 Task: Create a tabbed navigation interface with HTML, CSS, and JavaScript.
Action: Mouse moved to (285, 147)
Screenshot: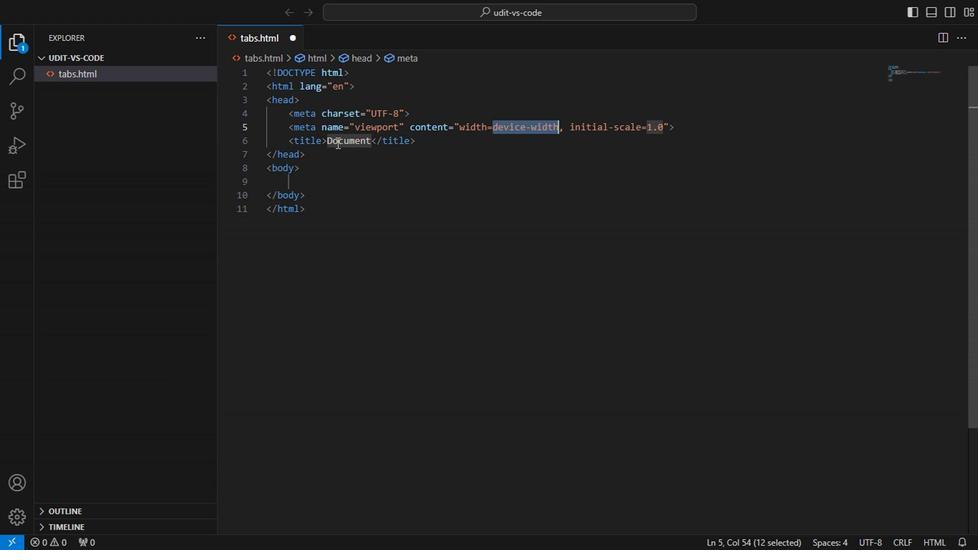 
Action: Mouse pressed left at (285, 147)
Screenshot: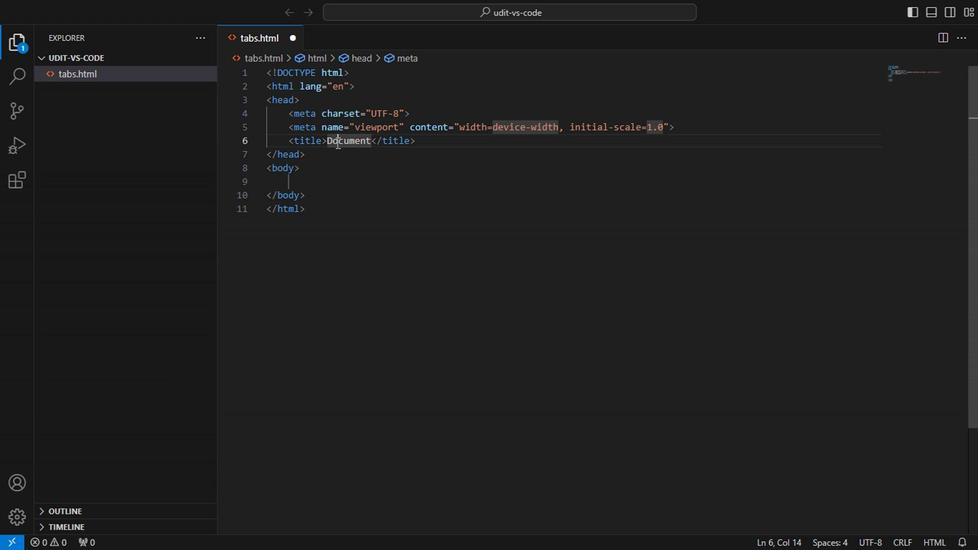 
Action: Mouse pressed left at (285, 147)
Screenshot: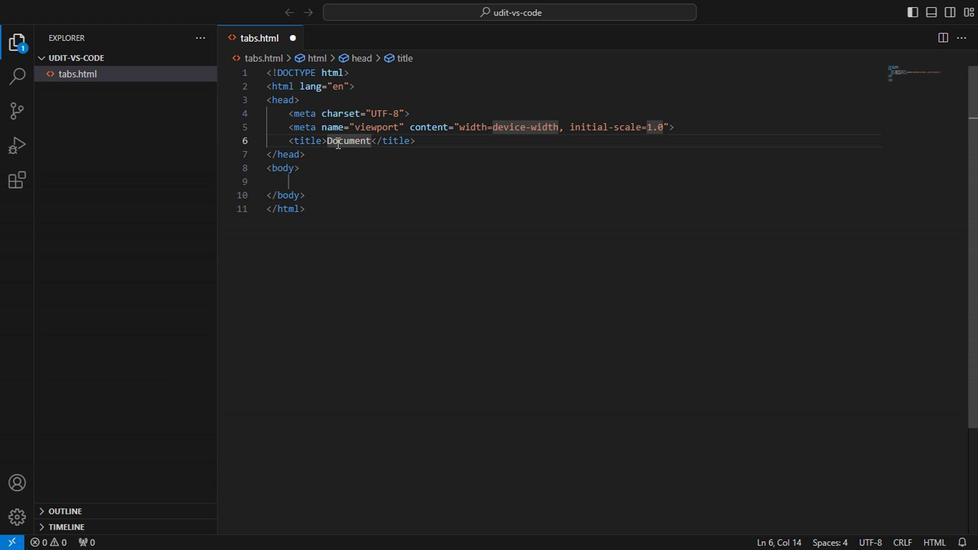 
Action: Mouse pressed left at (285, 147)
Screenshot: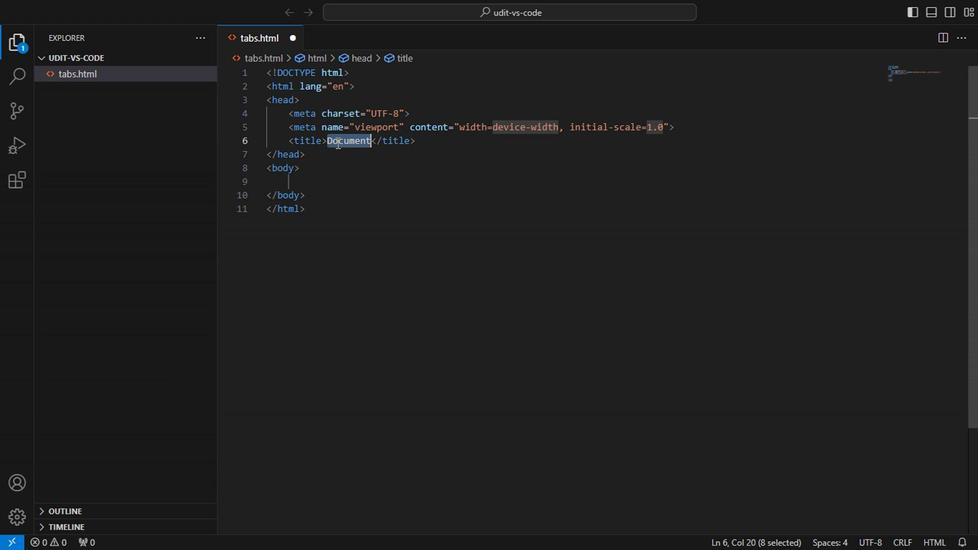 
Action: Key pressed <Key.backspace>
Screenshot: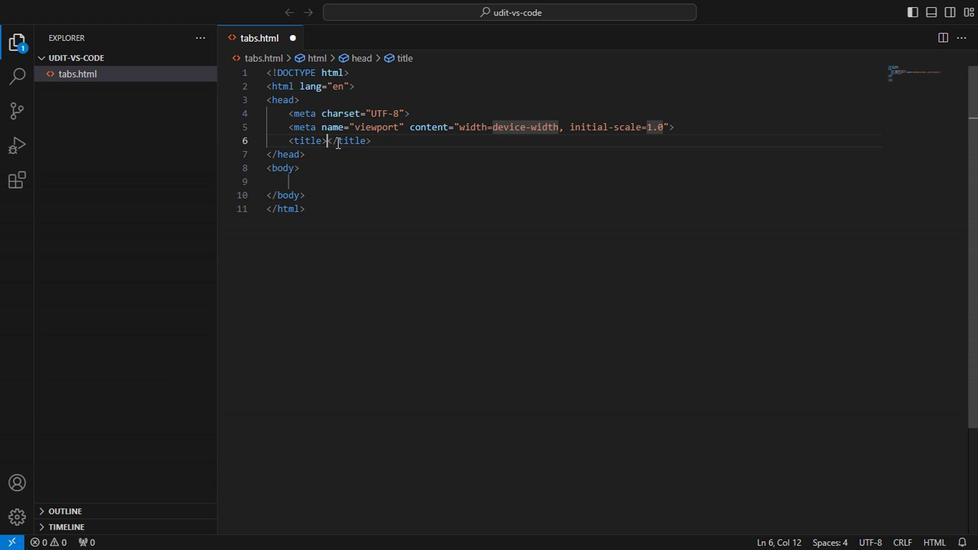 
Action: Mouse moved to (284, 138)
Screenshot: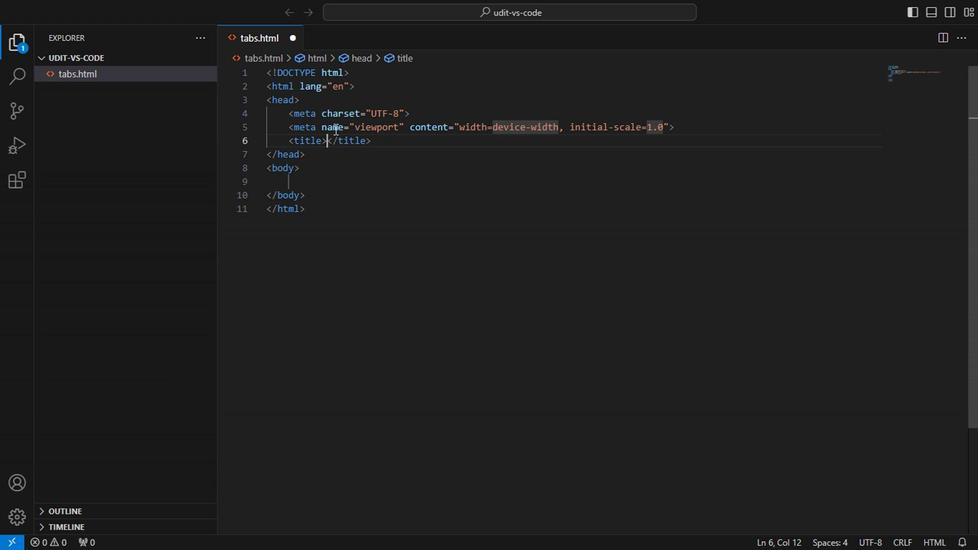 
Action: Key pressed title<Key.backspace><Key.backspace><Key.backspace><Key.backspace><Key.backspace>hello<Key.space>this<Key.space>is<Key.space>my<Key.space>first<Key.space>page<Key.space><Key.space><Key.enter>now<Key.space>start<Key.space>with<Key.space>heading<Key.space><Key.enter>of<Key.space>softwares<Key.space>which<Key.space>are<Key.space>included<Key.space>in<Key.space>testing<Key.enter>
Screenshot: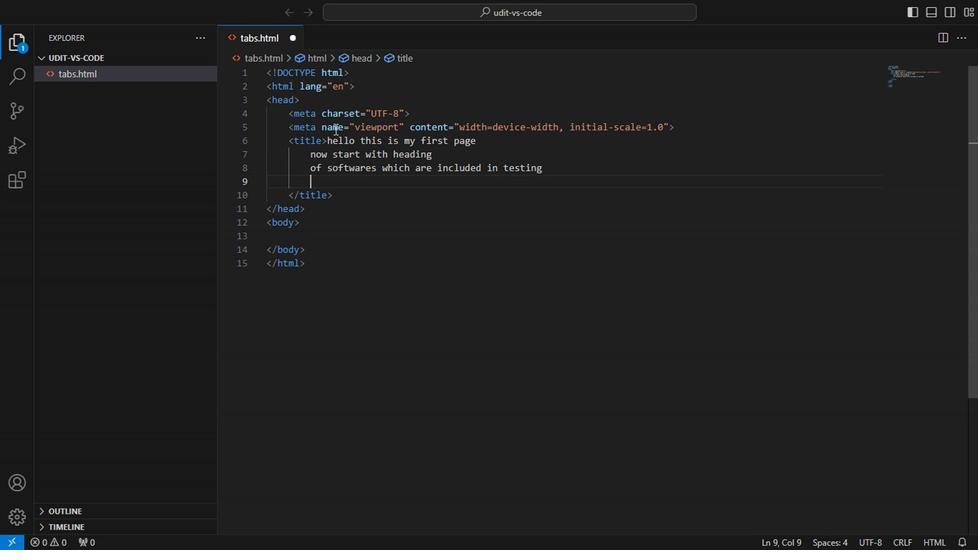 
Action: Mouse pressed right at (284, 138)
Screenshot: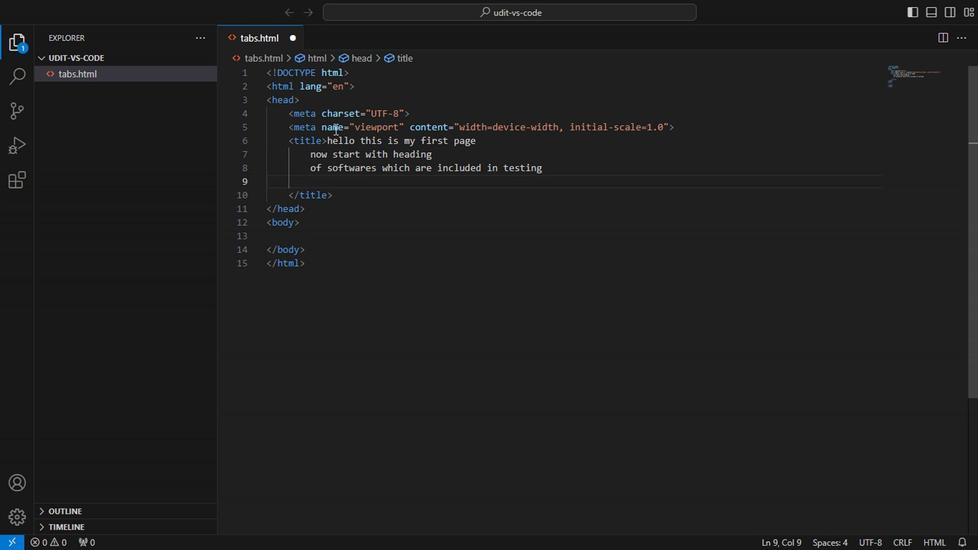 
Action: Key pressed 1
Screenshot: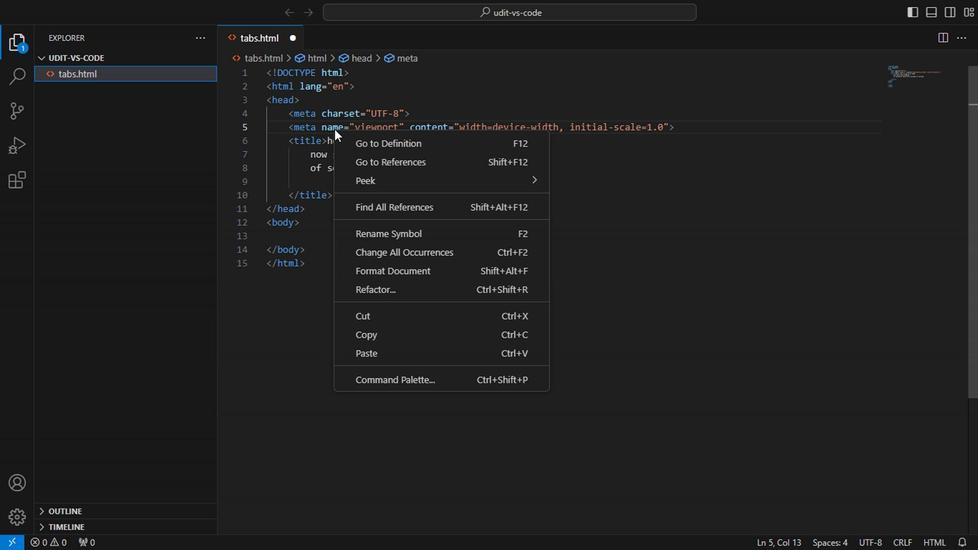 
Action: Mouse moved to (256, 214)
Screenshot: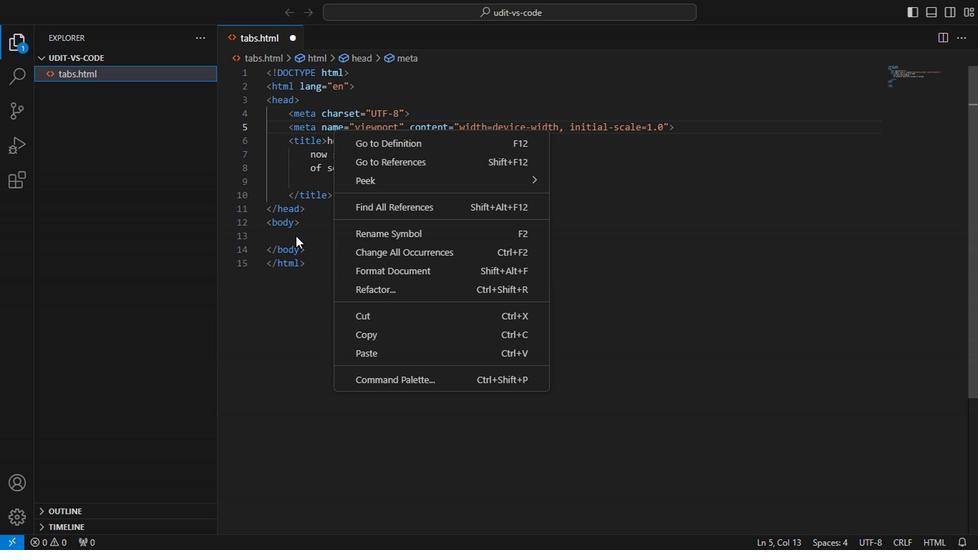 
Action: Mouse pressed left at (256, 214)
Screenshot: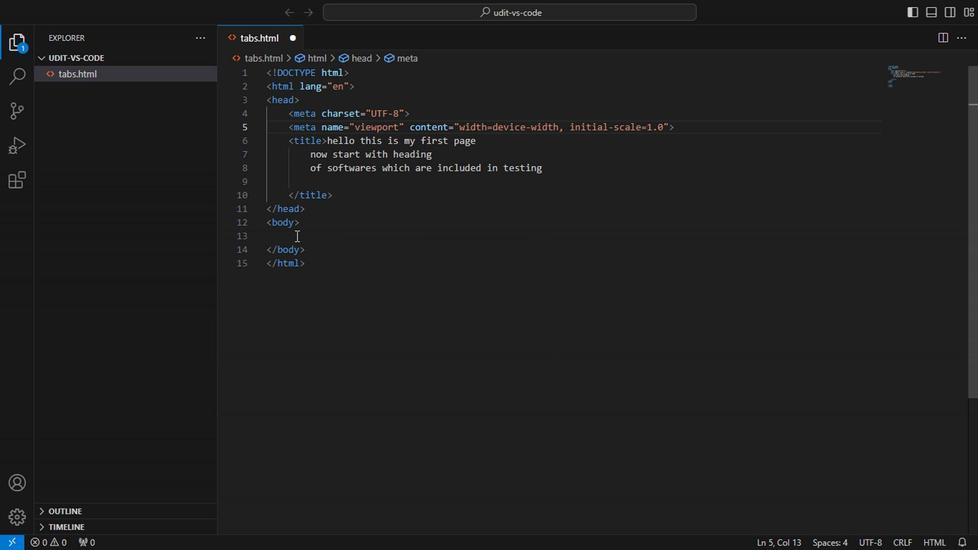 
Action: Mouse moved to (432, 172)
Screenshot: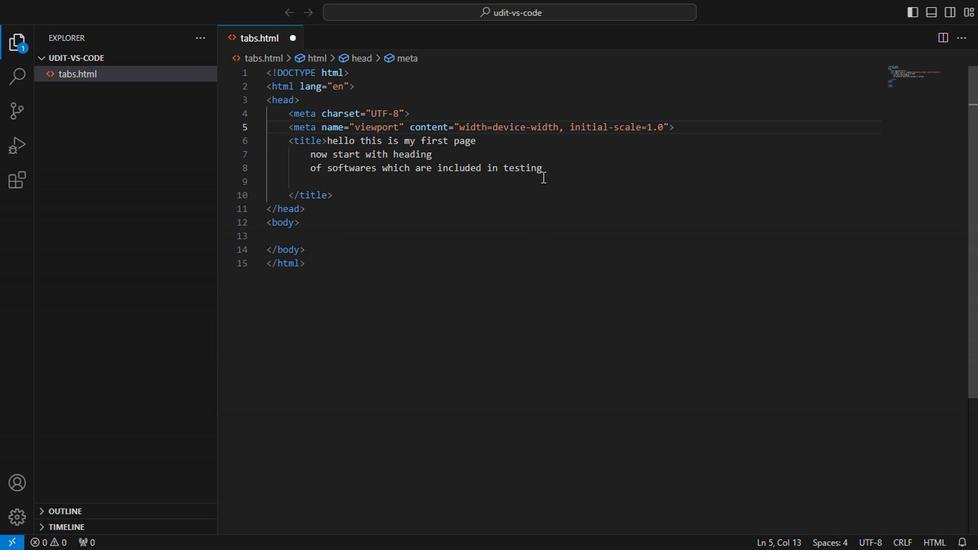 
Action: Mouse pressed left at (432, 172)
Screenshot: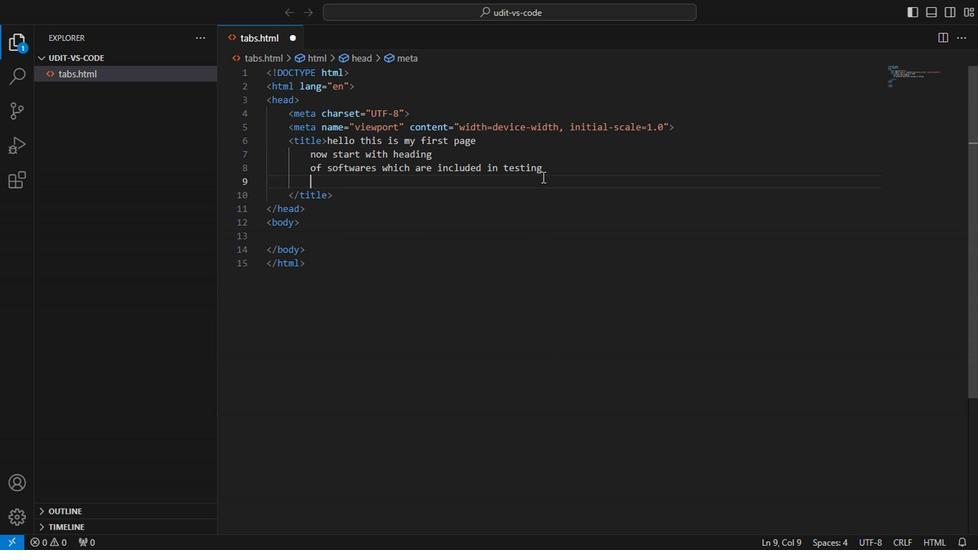 
Action: Key pressed 1.we<Key.space>are<Key.space>using<Key.space>manual<Key.space>testing<Key.backspace><Key.backspace><Key.backspace><Key.backspace><Key.backspace><Key.backspace><Key.backspace><Key.backspace><Key.backspace><Key.backspace><Key.backspace><Key.backspace><Key.backspace><Key.backspace><Key.backspace><Key.backspace><Key.backspace><Key.backspace><Key.backspace><Key.backspace><Key.backspace><Key.backspace><Key.backspace><Key.backspace><Key.backspace><Key.backspace><Key.backspace><Key.backspace><Key.backspace><Key.backspace><Key.backspace><Key.backspace><Key.backspace><Key.backspace><Key.backspace><Key.backspace><Key.backspace><Key.backspace><Key.backspace><Key.backspace><Key.backspace><Key.backspace><Key.backspace><Key.backspace><Key.backspace><Key.backspace><Key.backspace><Key.backspace><Key.backspace><Key.backspace><Key.backspace><Key.backspace><Key.backspace><Key.backspace><Key.backspace><Key.backspace><Key.backspace><Key.backspace><Key.backspace><Key.backspace><Key.backspace><Key.backspace><Key.backspace><Key.backspace><Key.backspace><Key.backspace><Key.backspace><Key.backspace><Key.backspace><Key.backspace><Key.backspace><Key.backspace><Key.backspace><Key.backspace><Key.backspace><Key.backspace><Key.backspace><Key.backspace><Key.backspace><Key.backspace><Key.backspace><Key.backspace><Key.backspace><Key.backspace><Key.backspace><Key.backspace><Key.backspace><Key.backspace><Key.backspace><Key.backspace><Key.backspace><Key.backspace><Key.backspace><Key.backspace><Key.backspace><Key.backspace><Key.backspace><Key.backspace><Key.backspace><Key.backspace><Key.backspace><Key.backspace><Key.backspace><Key.backspace><Key.backspace><Key.backspace><Key.backspace><Key.backspace><Key.backspace><Key.backspace><Key.backspace><Key.backspace><Key.backspace><Key.backspace><Key.backspace><Key.backspace><Key.backspace><Key.backspace><Key.backspace><Key.backspace><Key.backspace><Key.backspace><Key.backspace><Key.backspace><Key.backspace><Key.backspace><Key.backspace><Key.backspace><Key.backspace><Key.backspace><Key.backspace><Key.backspace>hello
Screenshot: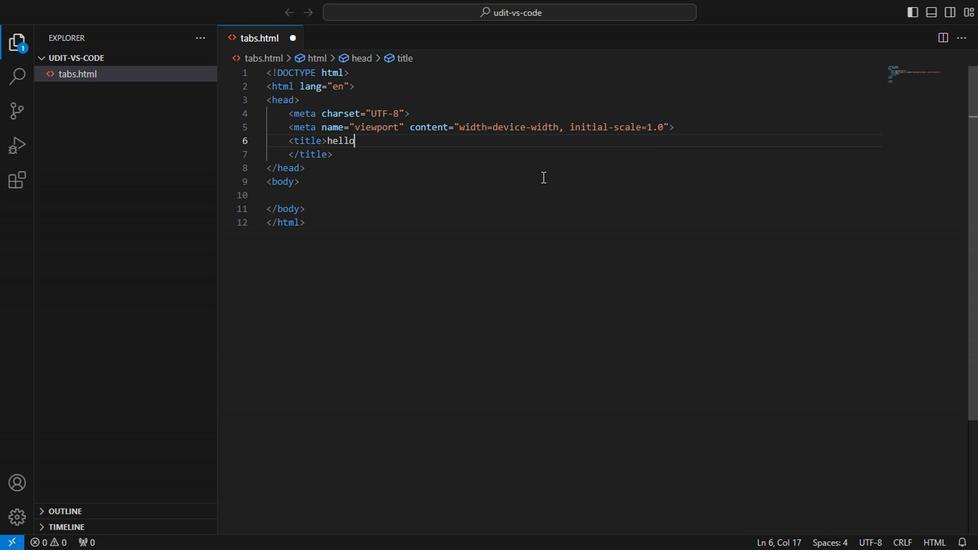 
Action: Mouse moved to (272, 148)
Screenshot: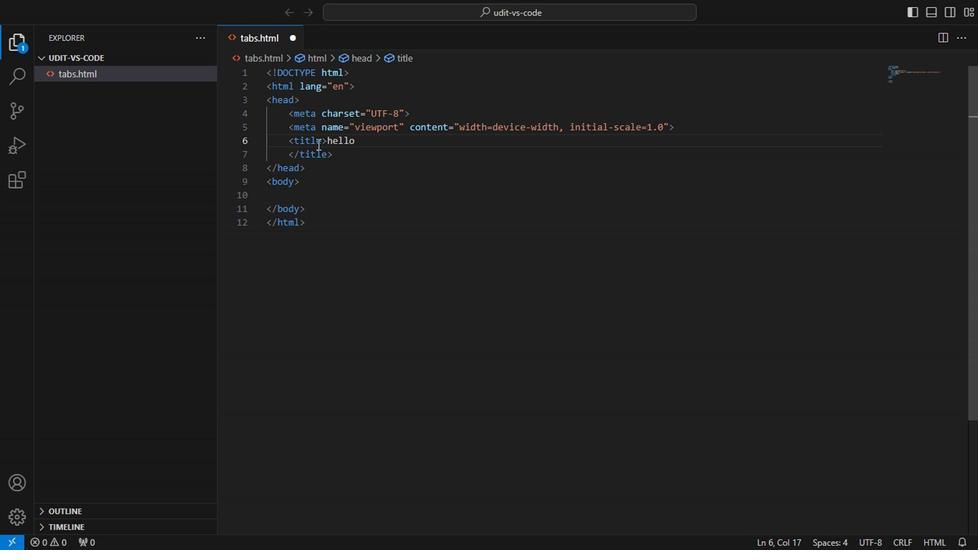 
Action: Key pressed <Key.backspace><Key.backspace><Key.backspace><Key.backspace><Key.backspace>tabs
Screenshot: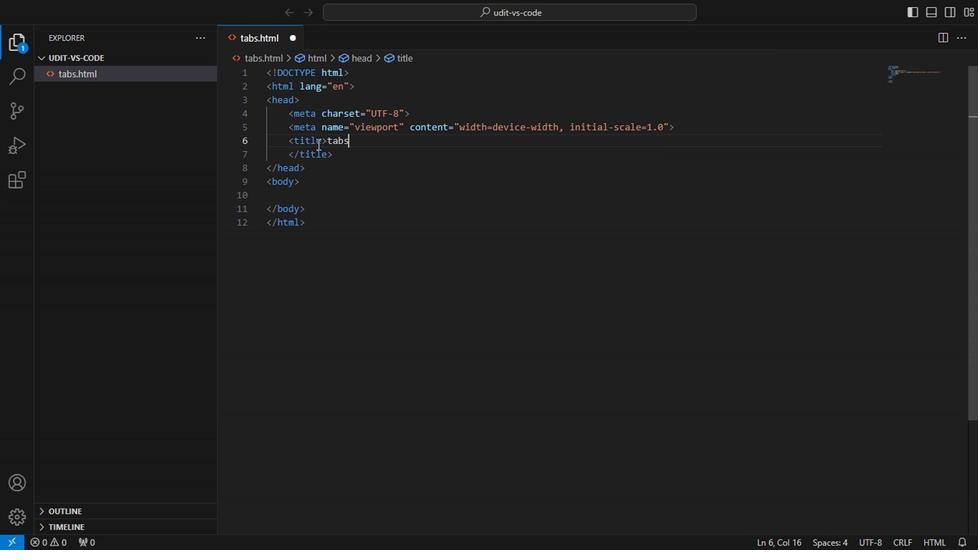 
Action: Mouse moved to (249, 153)
Screenshot: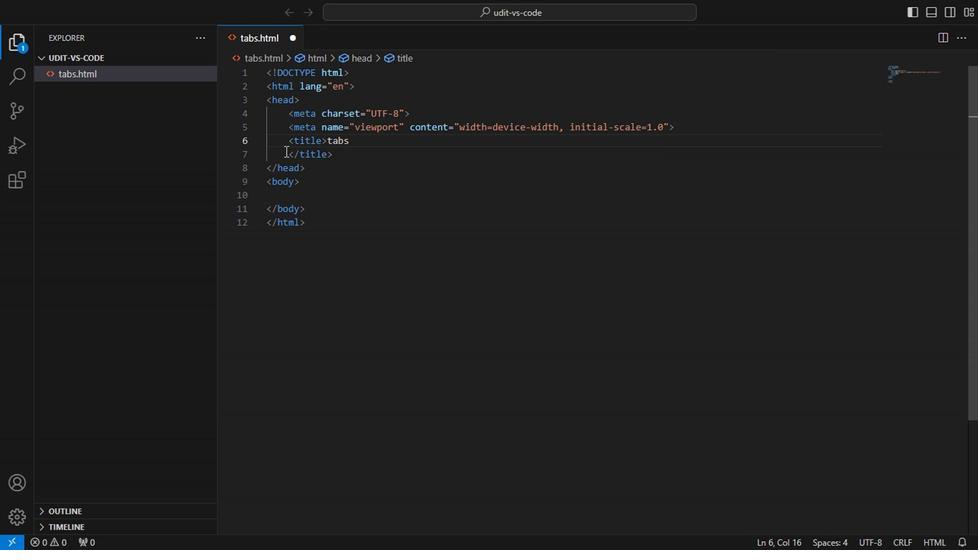 
Action: Mouse pressed left at (249, 153)
Screenshot: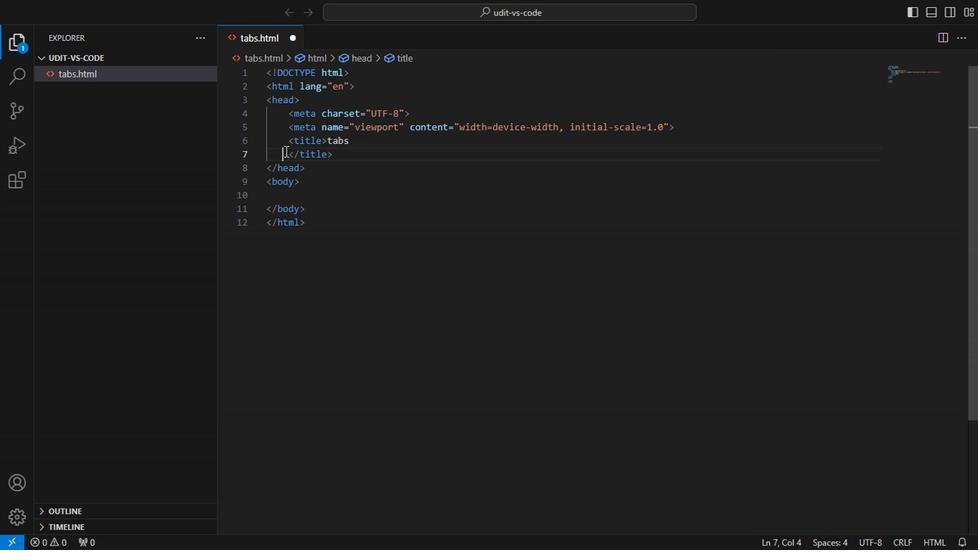 
Action: Key pressed <Key.backspace><Key.backspace>
Screenshot: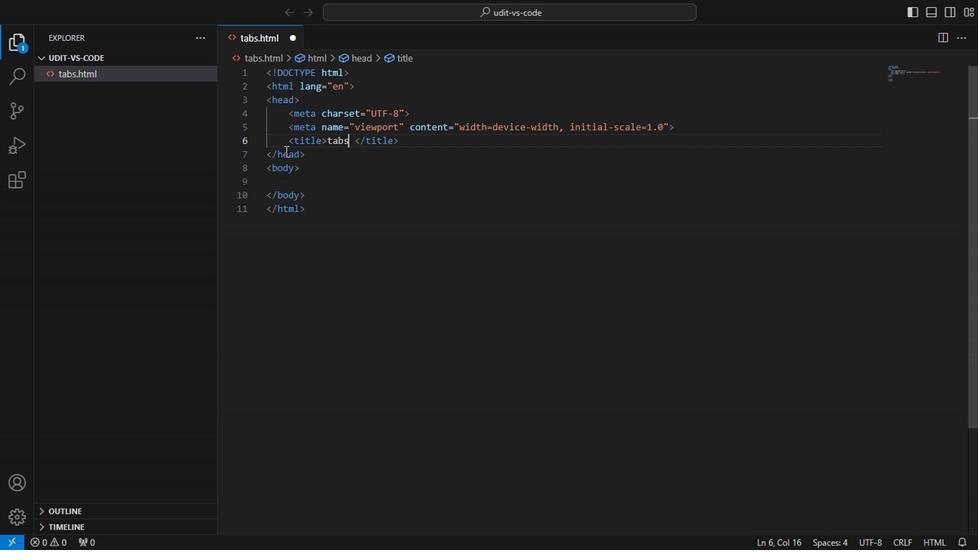 
Action: Mouse moved to (268, 170)
Screenshot: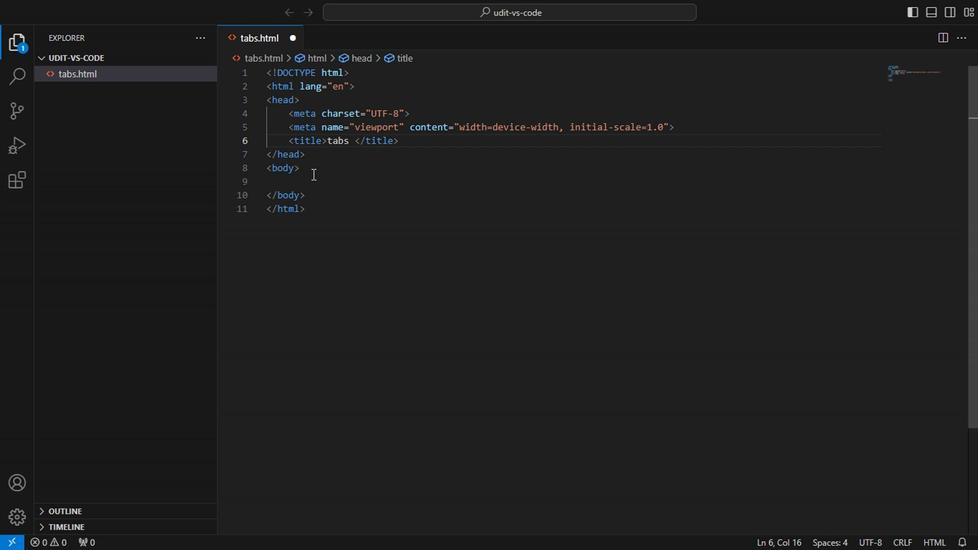 
Action: Mouse pressed left at (268, 170)
Screenshot: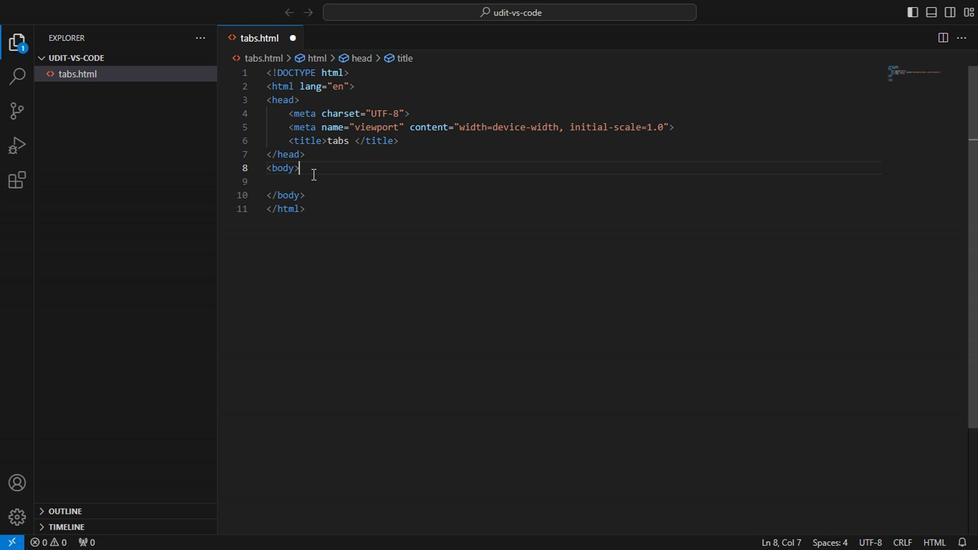 
Action: Mouse moved to (266, 172)
Screenshot: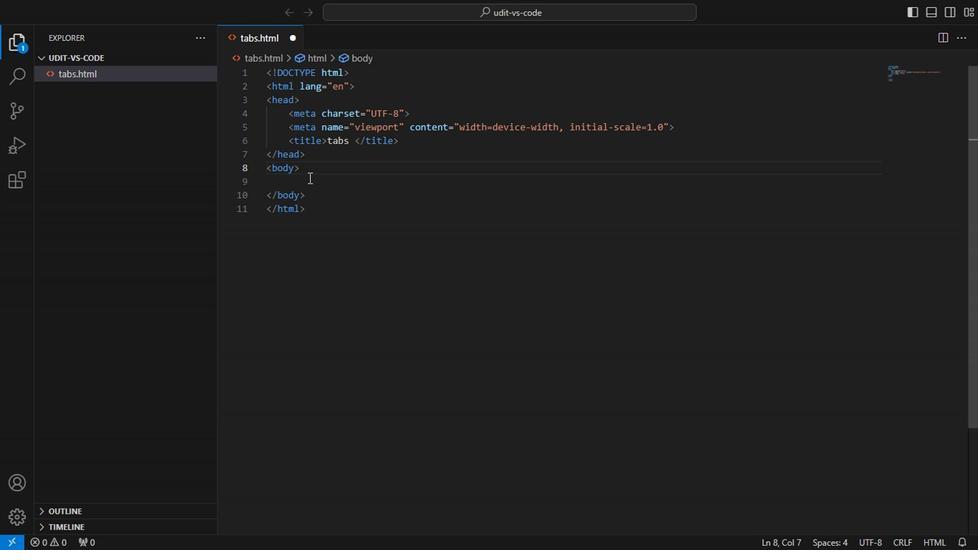 
Action: Mouse pressed left at (266, 172)
Screenshot: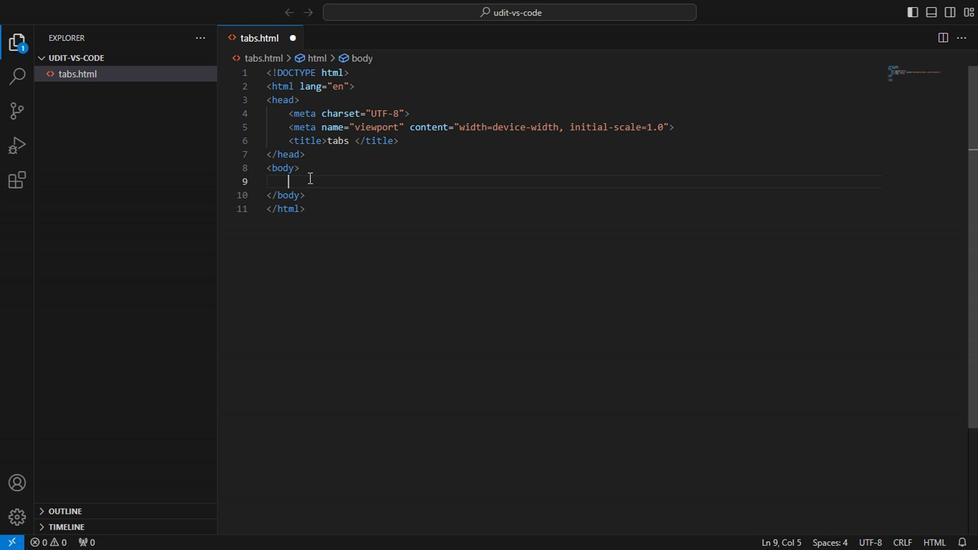 
Action: Key pressed .container<Key.enter><Key.enter>.tab<Key.shift_r>_box<Key.enter><Key.enter>buttoj<Key.backspace>n<Key.shift><Key.shift><Key.shift><Key.shift><Key.shift><Key.shift><Key.shift><Key.shift><Key.shift><Key.shift><Key.shift><Key.shift><Key.shift><Key.shift><Key.shift><Key.shift><Key.shift><Key.shift><Key.shift><Key.shift><Key.shift><Key.shift><Key.shift><Key.shift><Key.shift><Key.shift>*4.tab<Key.shift_r>_btn<Key.enter><Key.enter>ctrl+Z
Screenshot: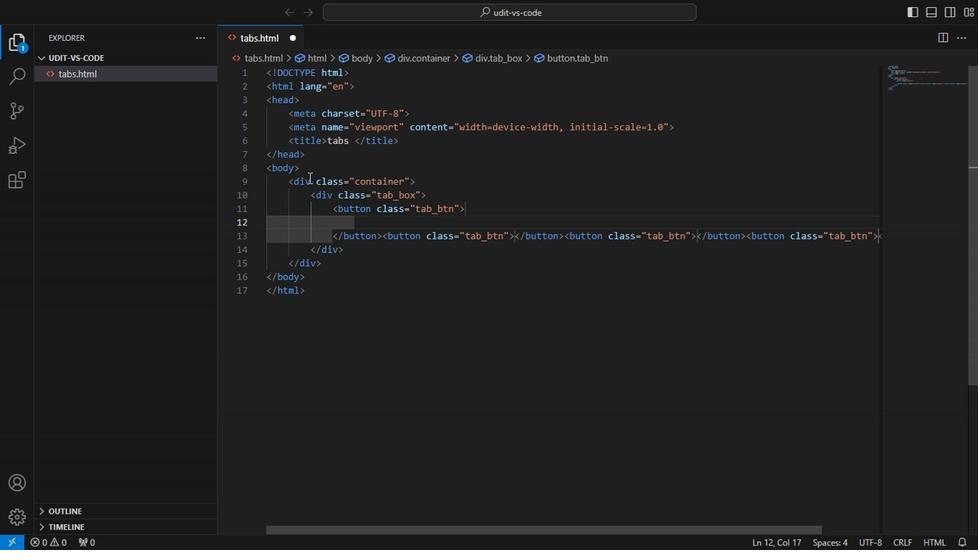 
Action: Mouse moved to (361, 175)
Screenshot: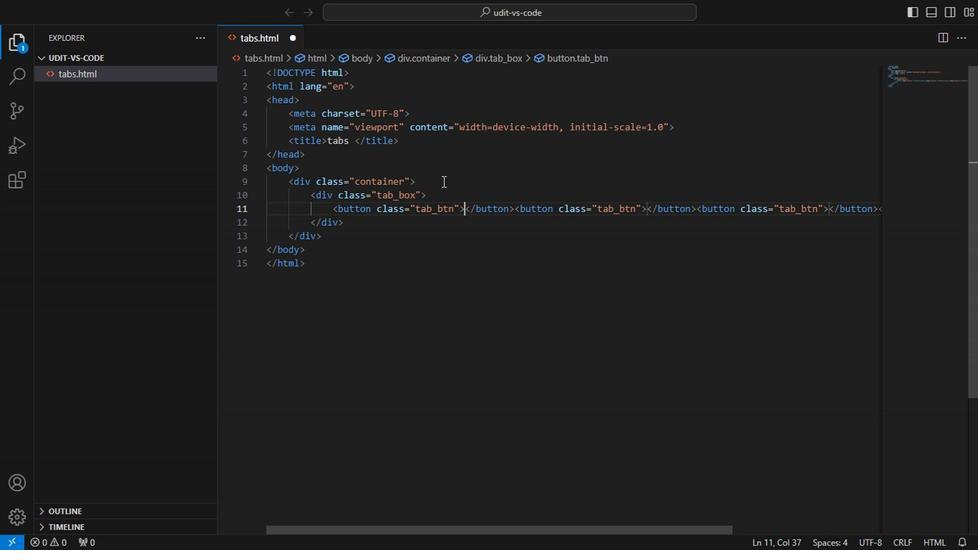 
Action: Key pressed <Key.caps_lock>ctrl+H<Key.caps_lock>ome
Screenshot: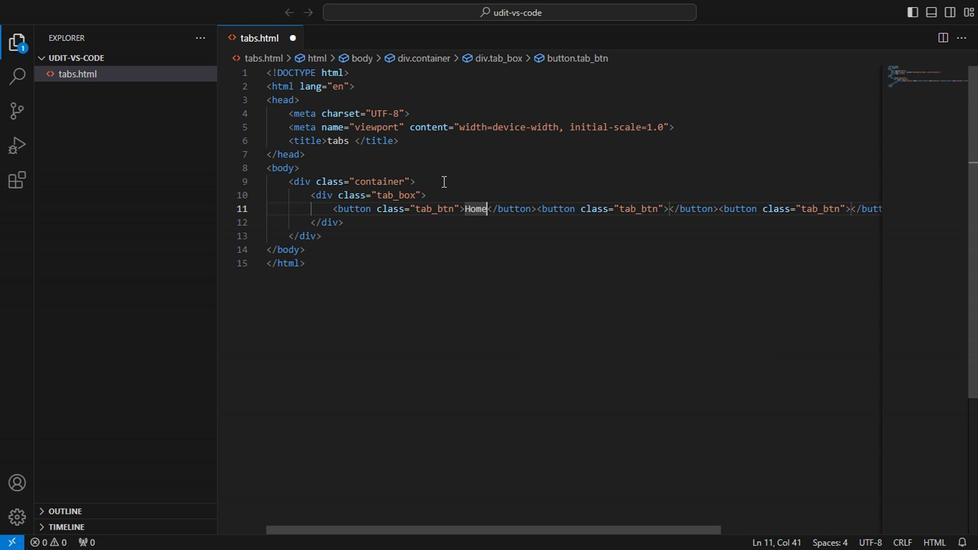 
Action: Mouse moved to (426, 194)
Screenshot: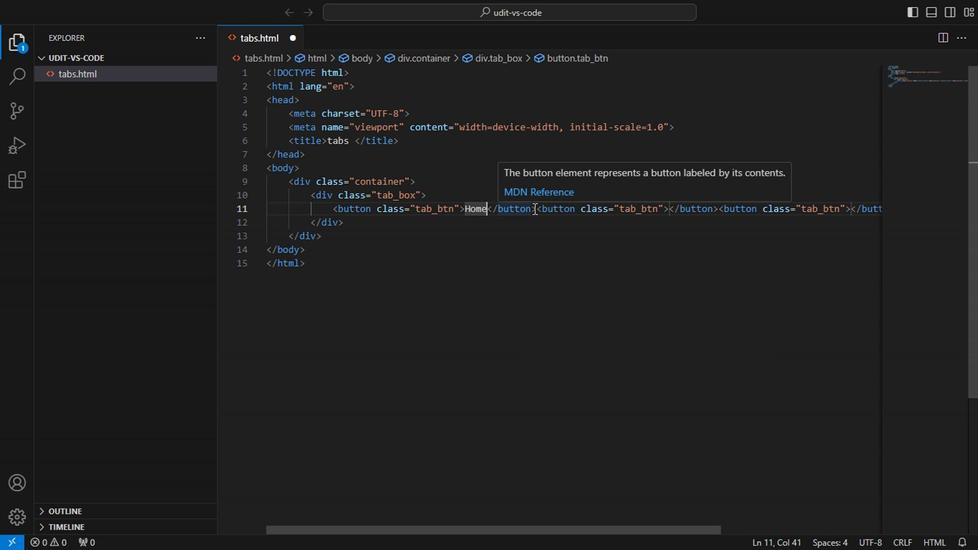 
Action: Mouse pressed left at (426, 194)
Screenshot: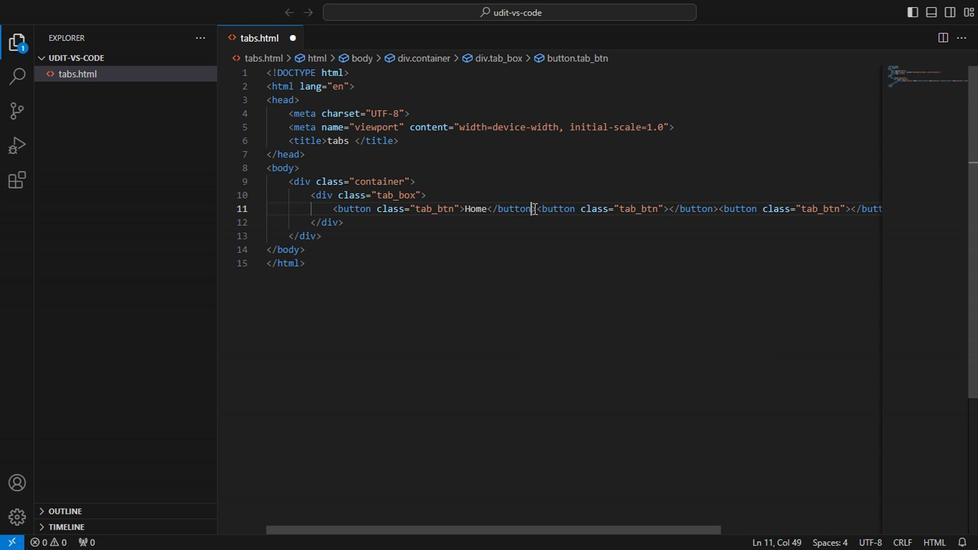 
Action: Key pressed <Key.right><Key.enter>
Screenshot: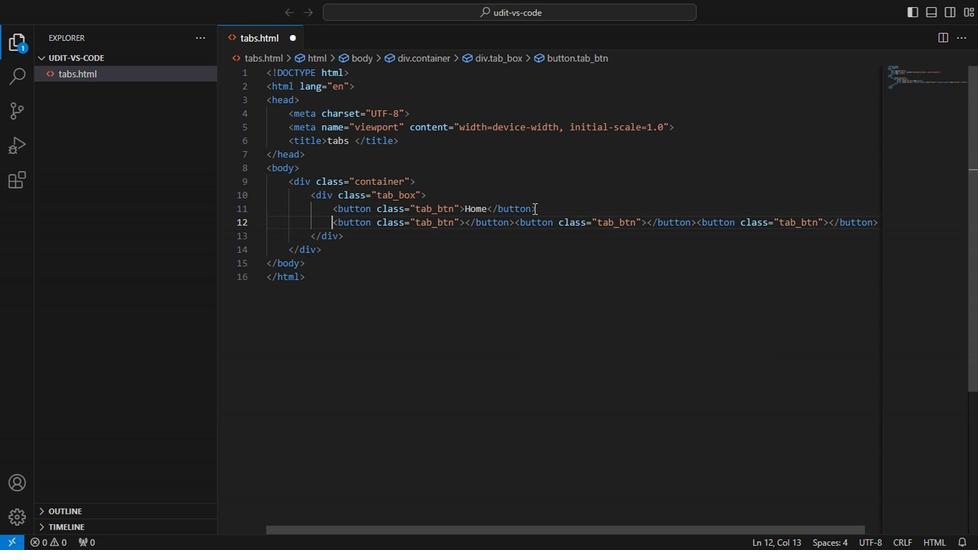 
Action: Mouse moved to (386, 218)
Screenshot: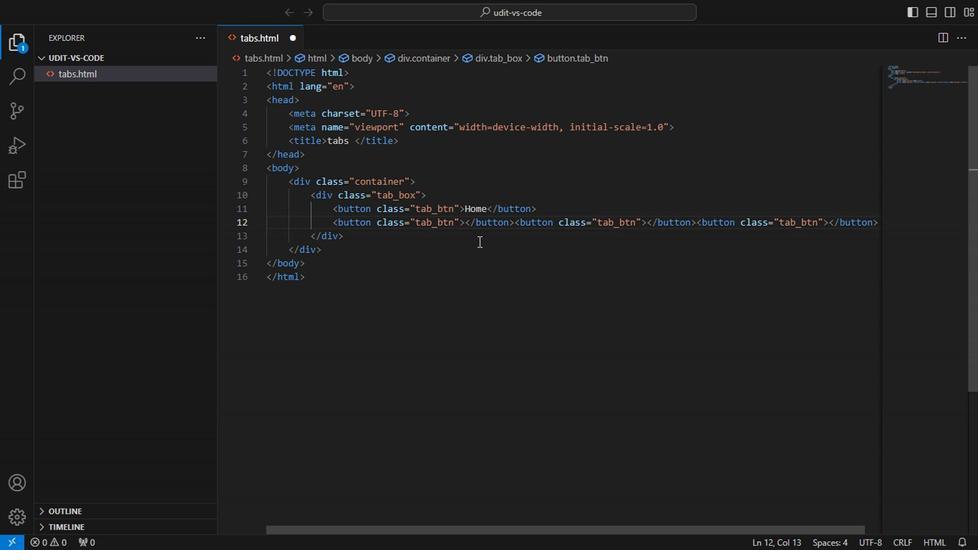 
Action: Key pressed <Key.right><Key.right><Key.right><Key.right><Key.right><Key.right><Key.right><Key.right><Key.right><Key.right><Key.right><Key.right><Key.right><Key.right><Key.right><Key.right><Key.right><Key.right><Key.right><Key.right><Key.right><Key.right><Key.right><Key.right><Key.caps_lock>A<Key.caps_lock>bout<Key.right><Key.right><Key.right><Key.right><Key.right><Key.right><Key.right><Key.right><Key.right><Key.enter><Key.right><Key.right><Key.right><Key.right><Key.right><Key.right><Key.right><Key.right><Key.right><Key.right><Key.right><Key.right><Key.right><Key.right><Key.right><Key.right><Key.right><Key.right><Key.right><Key.right><Key.right><Key.right><Key.right><Key.right><Key.caps_lock>B<Key.caps_lock>logs<Key.right><Key.right><Key.right><Key.right><Key.right><Key.right><Key.right><Key.right><Key.right><Key.enter><Key.right><Key.right><Key.right><Key.right><Key.right><Key.right><Key.right><Key.right><Key.right><Key.right><Key.right><Key.right><Key.right><Key.right><Key.right><Key.right><Key.right><Key.right><Key.right><Key.right><Key.right><Key.right><Key.right><Key.right><Key.caps_lock>C<Key.caps_lock>ontact<Key.space><Key.caps_lock>U<Key.caps_lock>s<Key.right><Key.right><Key.right><Key.right><Key.right><Key.right><Key.right><Key.right><Key.right><Key.down><Key.enter>.div<Key.enter><Key.backspace>ctrl+Z<Key.backspace>ctrl+Z<'\x1a'><Key.backspace><Key.backspace><Key.backspace><Key.backspace>ctrl+content-box<Key.enter><Key.enter>.content<Key.enter><Key.enter>h2<Key.enter><Key.caps_lock>H<Key.caps_lock>ome<Key.right><Key.right><Key.right><Key.right><Key.right><Key.enter>p<Key.enter>lo<Key.enter>
Screenshot: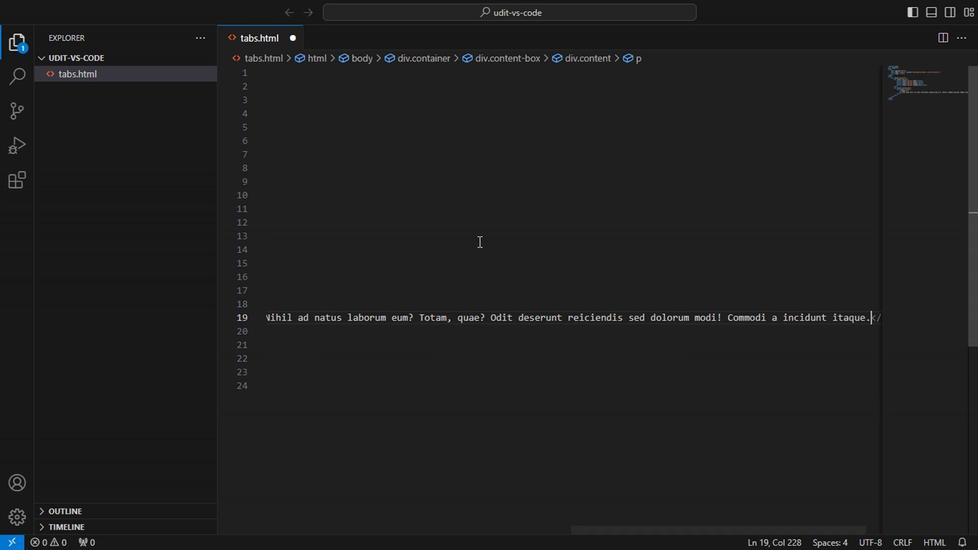 
Action: Mouse moved to (477, 424)
Screenshot: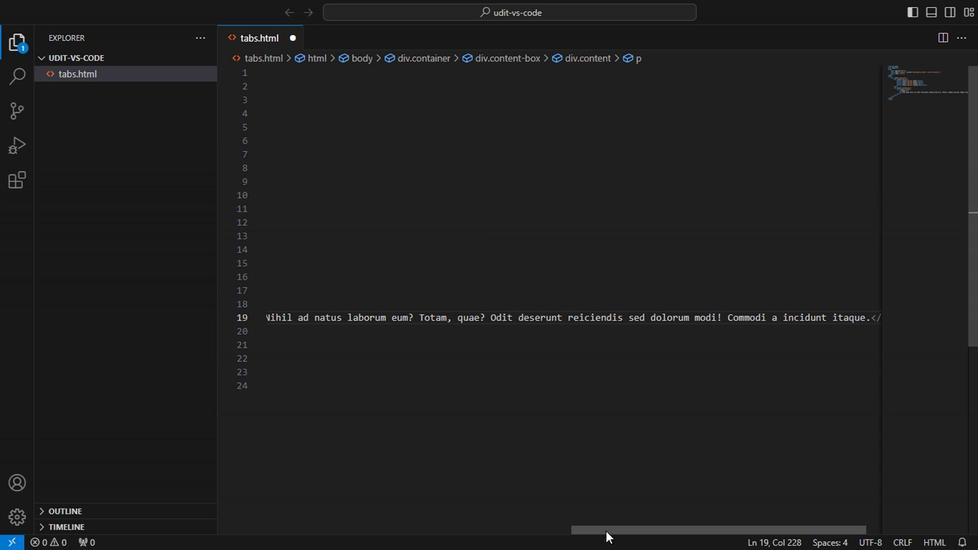 
Action: Mouse pressed left at (477, 424)
Screenshot: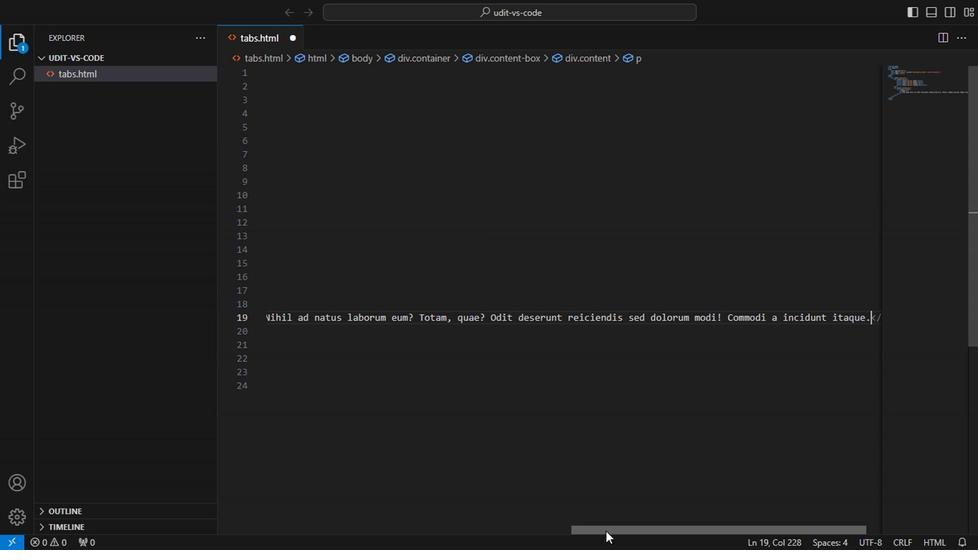 
Action: Mouse moved to (54, 76)
Screenshot: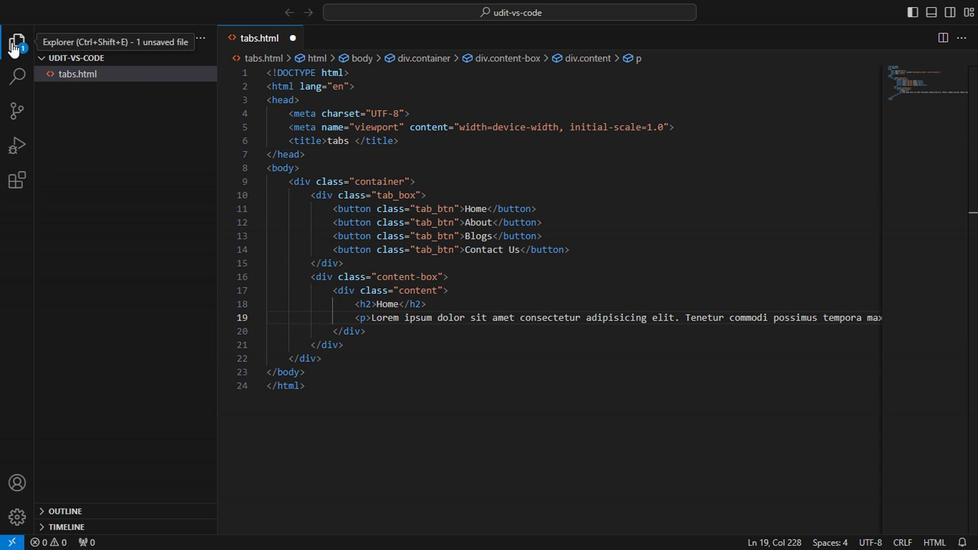 
Action: Mouse pressed left at (54, 76)
Screenshot: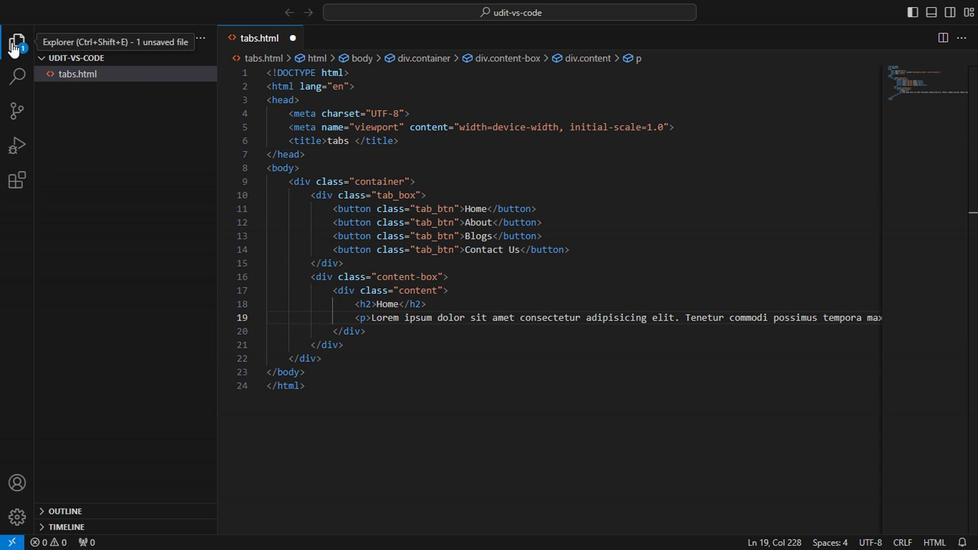 
Action: Mouse moved to (403, 273)
Screenshot: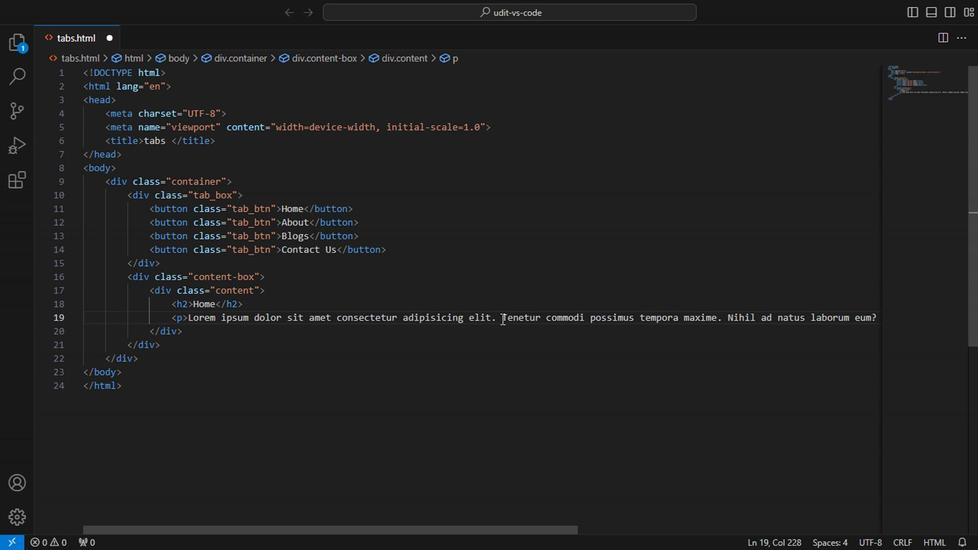 
Action: Mouse pressed left at (403, 273)
Screenshot: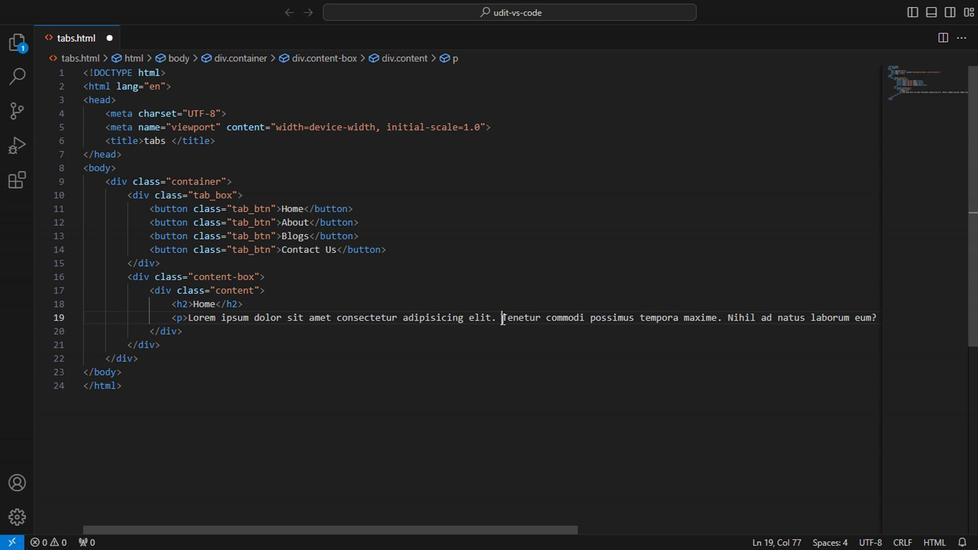 
Action: Key pressed <Key.enter>
Screenshot: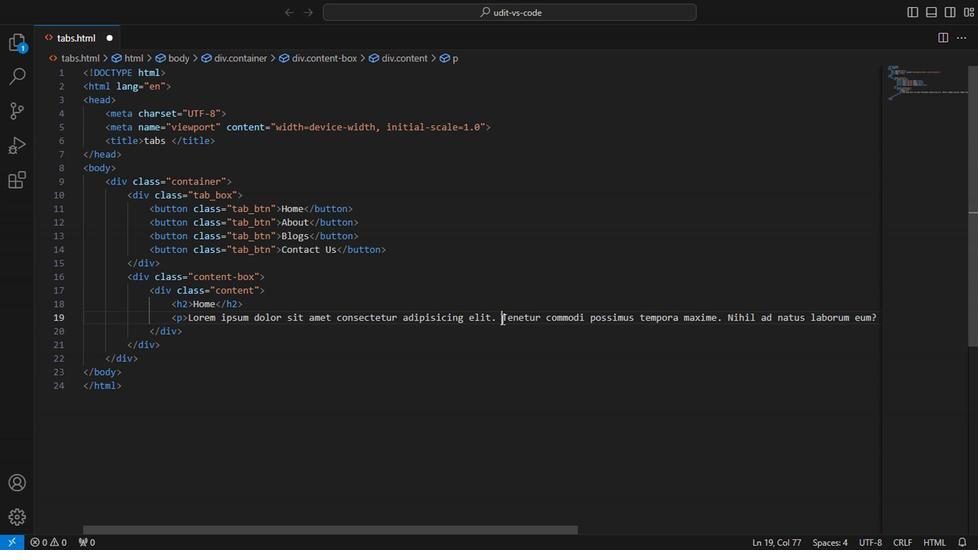 
Action: Mouse moved to (602, 280)
Screenshot: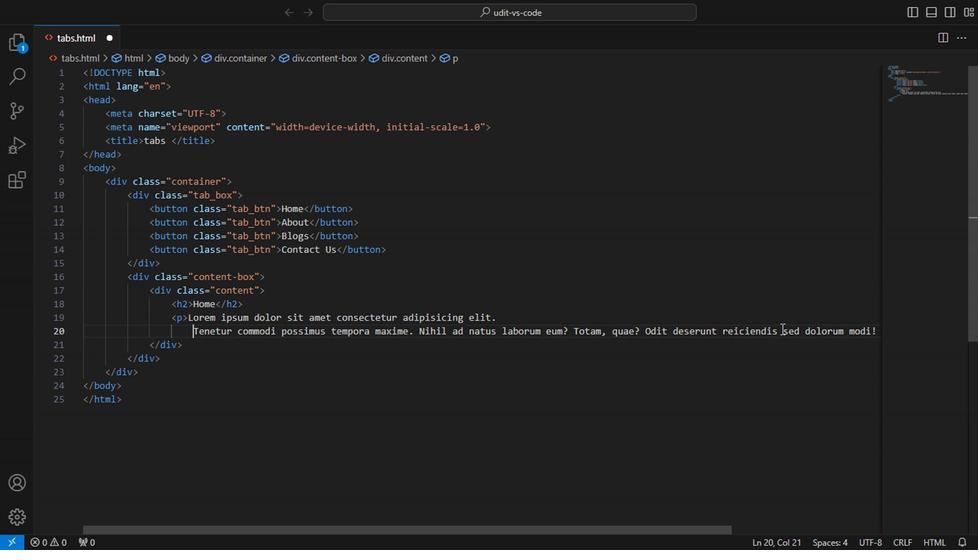 
Action: Mouse pressed left at (602, 280)
Screenshot: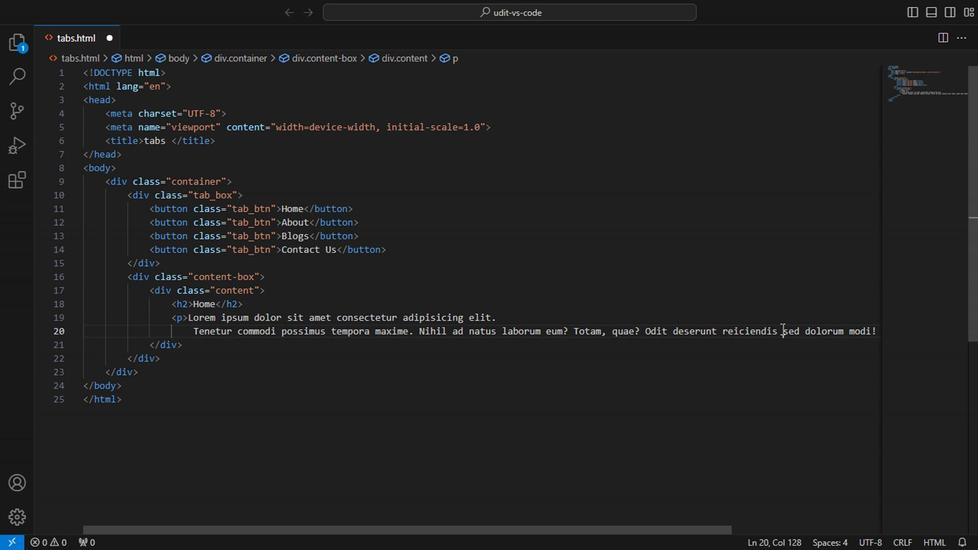 
Action: Key pressed <Key.enter>
Screenshot: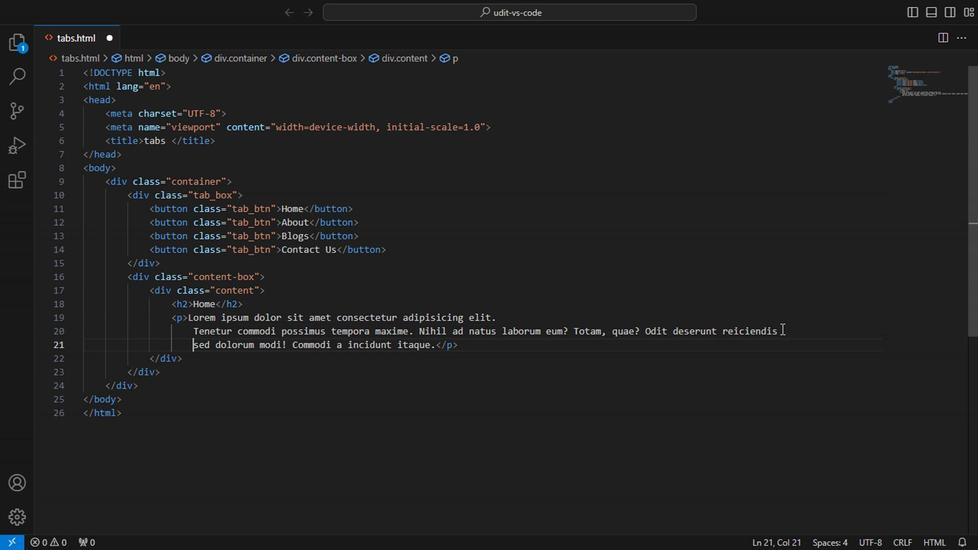 
Action: Mouse moved to (356, 290)
Screenshot: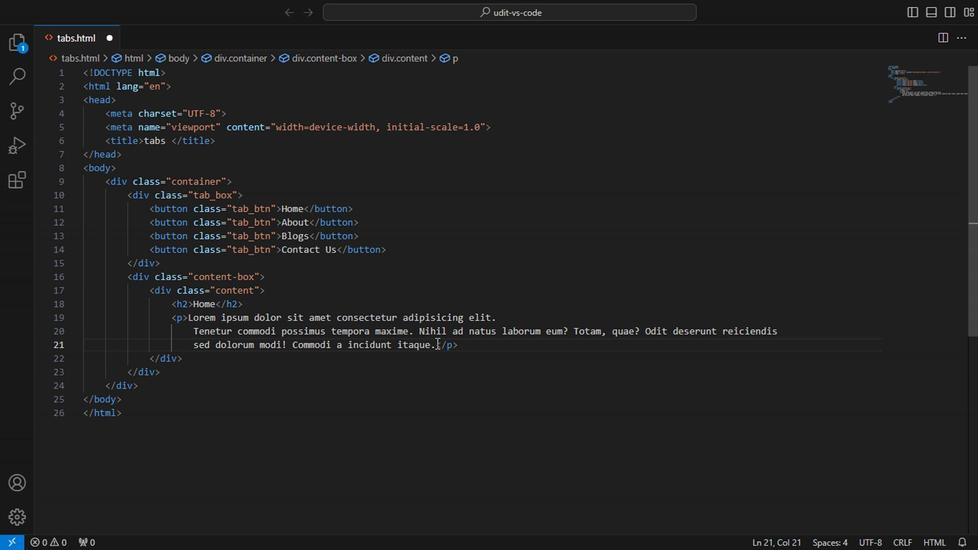 
Action: Mouse pressed left at (356, 290)
Screenshot: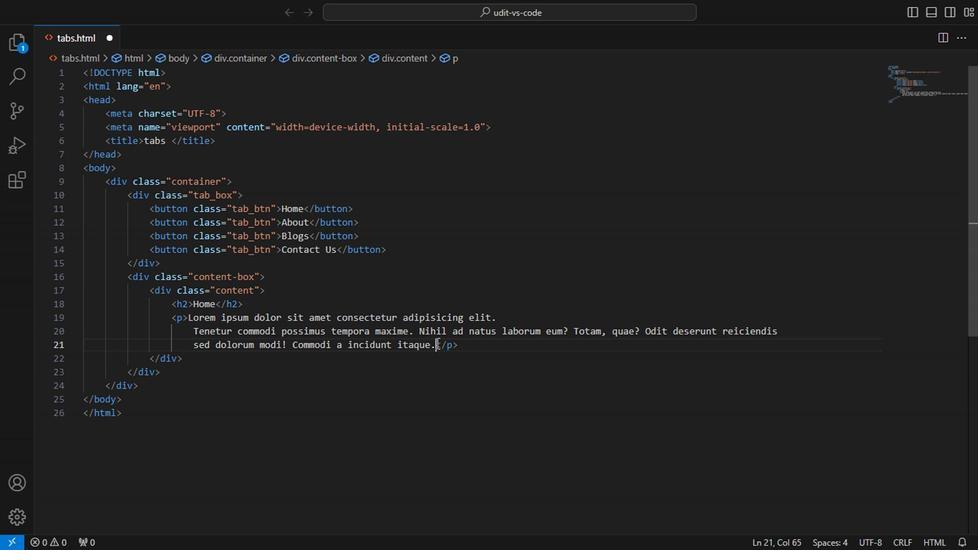 
Action: Key pressed <Key.enter>
Screenshot: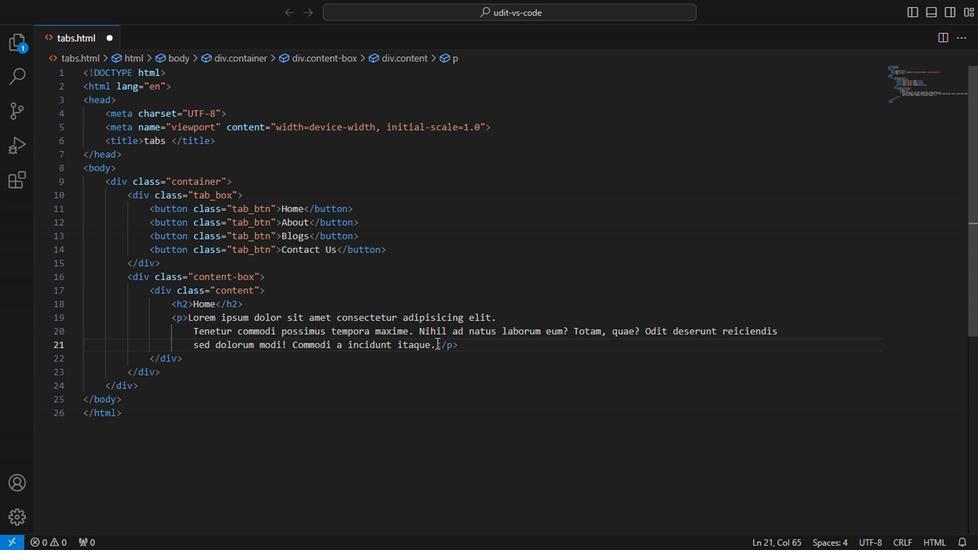 
Action: Mouse moved to (353, 292)
Screenshot: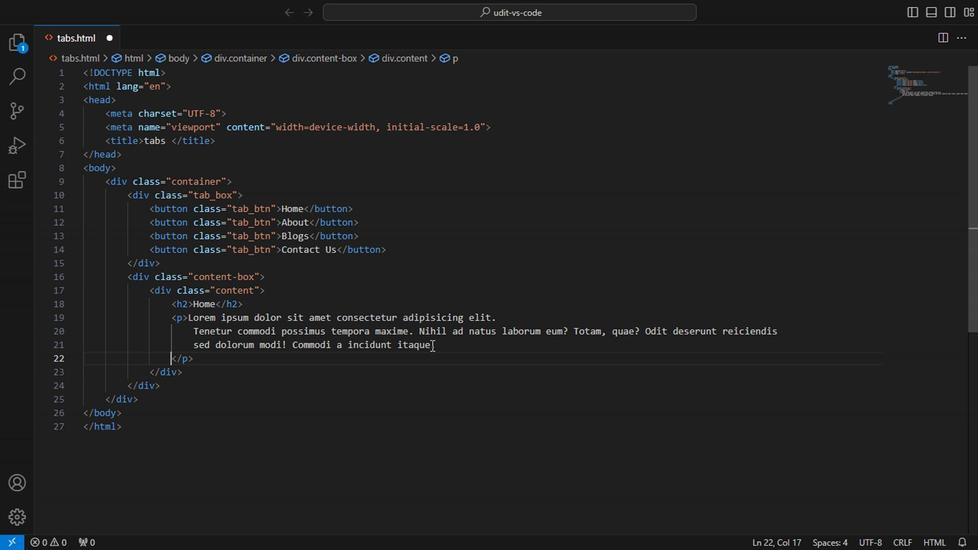 
Action: Mouse pressed left at (353, 292)
Screenshot: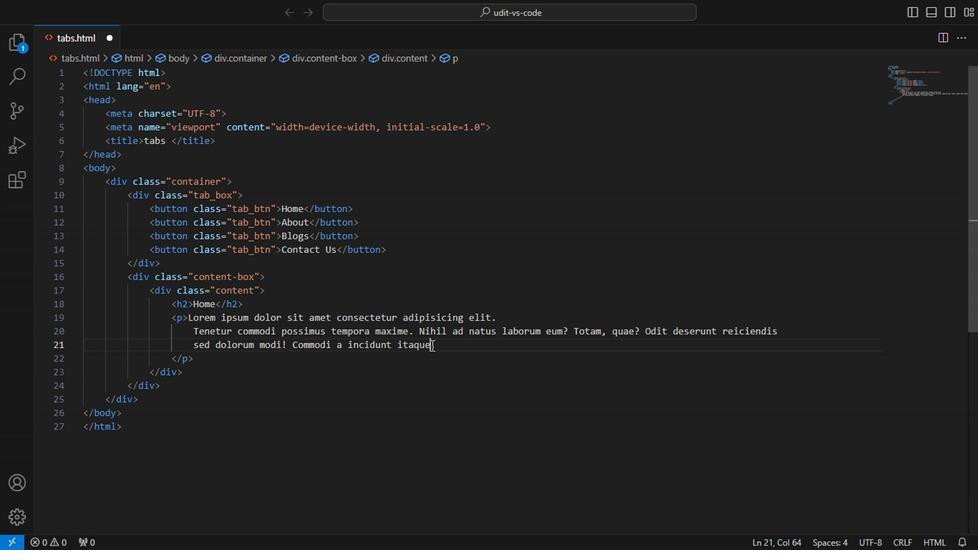 
Action: Mouse moved to (162, 252)
Screenshot: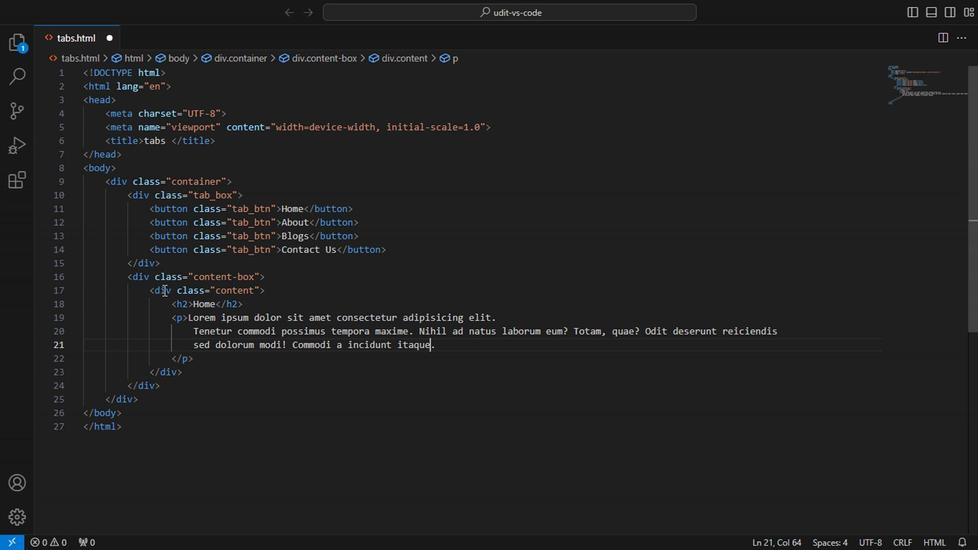 
Action: Mouse pressed left at (162, 252)
Screenshot: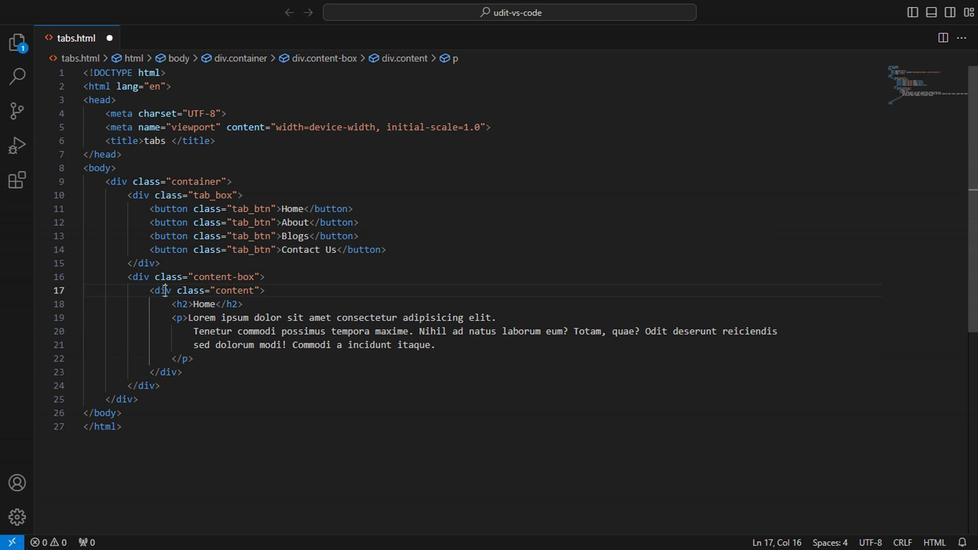 
Action: Mouse moved to (185, 312)
Screenshot: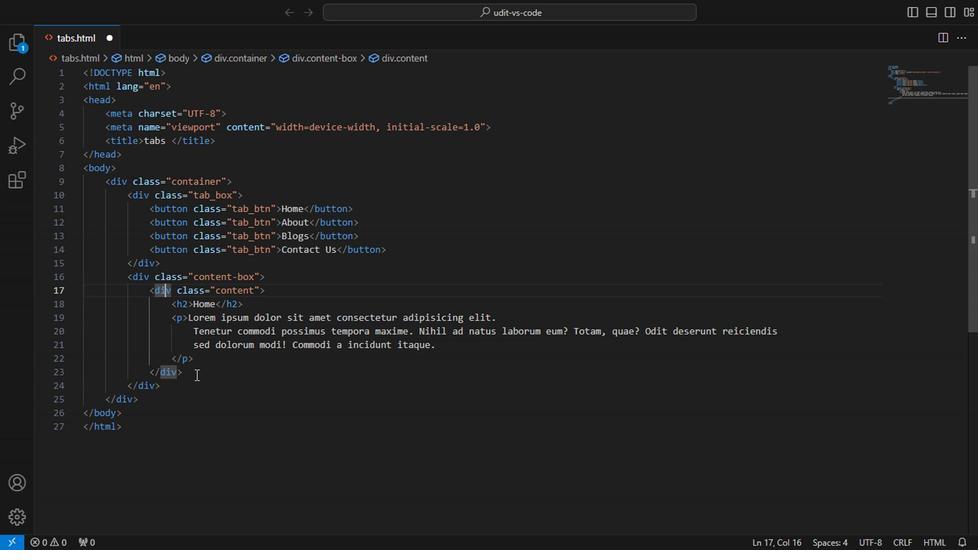 
Action: Mouse pressed left at (185, 312)
Screenshot: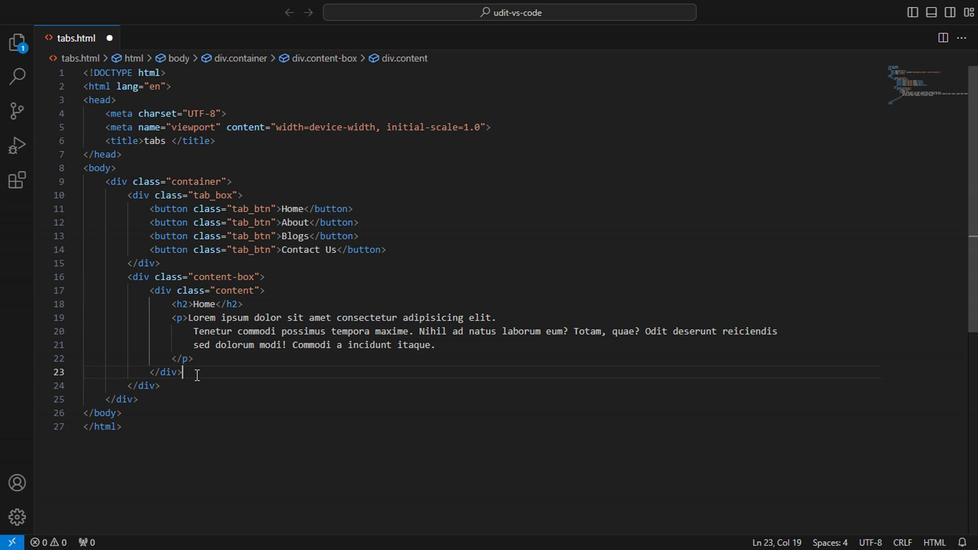 
Action: Key pressed <Key.enter>,content<Key.backspace><Key.backspace><Key.backspace><Key.backspace><Key.backspace><Key.backspace><Key.backspace><Key.backspace>,content<Key.backspace><Key.backspace><Key.backspace><Key.backspace><Key.backspace><Key.backspace><Key.backspace><Key.backspace>.content<Key.enter><Key.enter>h2<Key.enter><Key.caps_lock>A<Key.caps_lock>bout<Key.right><Key.right><Key.right><Key.right><Key.right><Key.enter>p<Key.enter>lore<Key.enter>
Screenshot: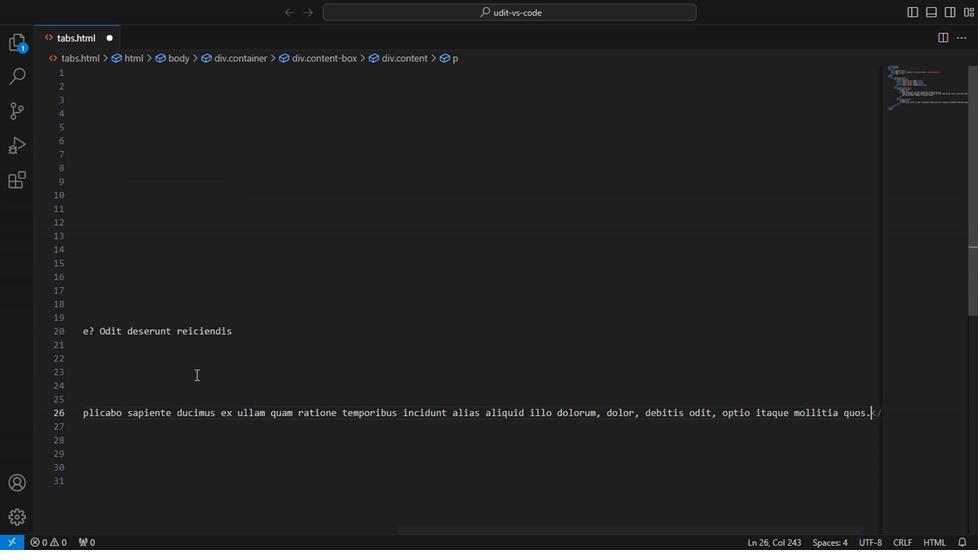 
Action: Mouse moved to (377, 422)
Screenshot: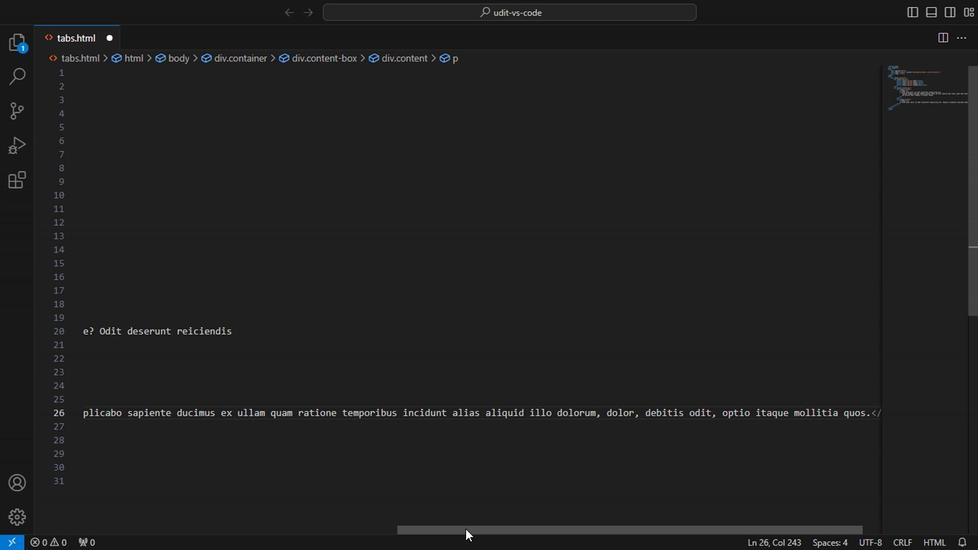 
Action: Mouse pressed left at (377, 422)
Screenshot: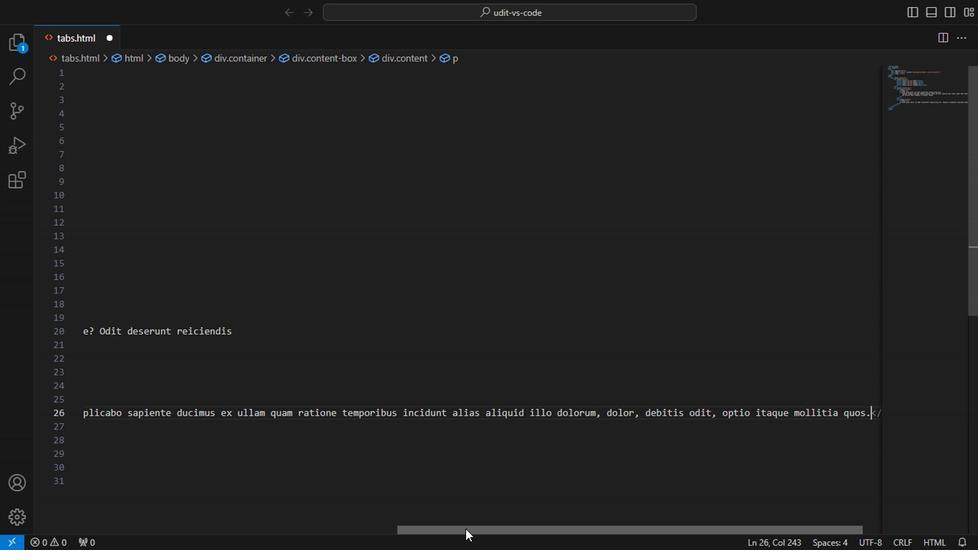 
Action: Mouse moved to (524, 339)
Screenshot: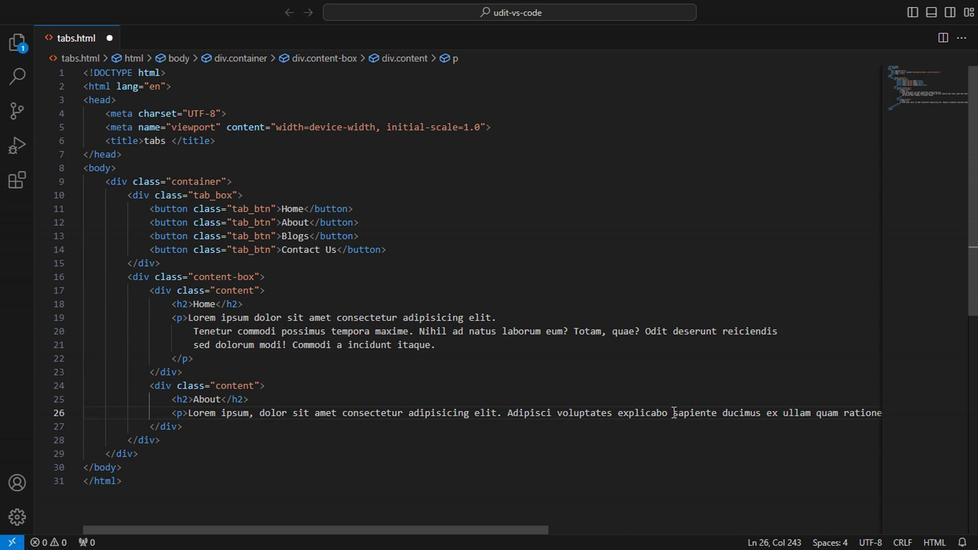 
Action: Key pressed <Key.enter>
Screenshot: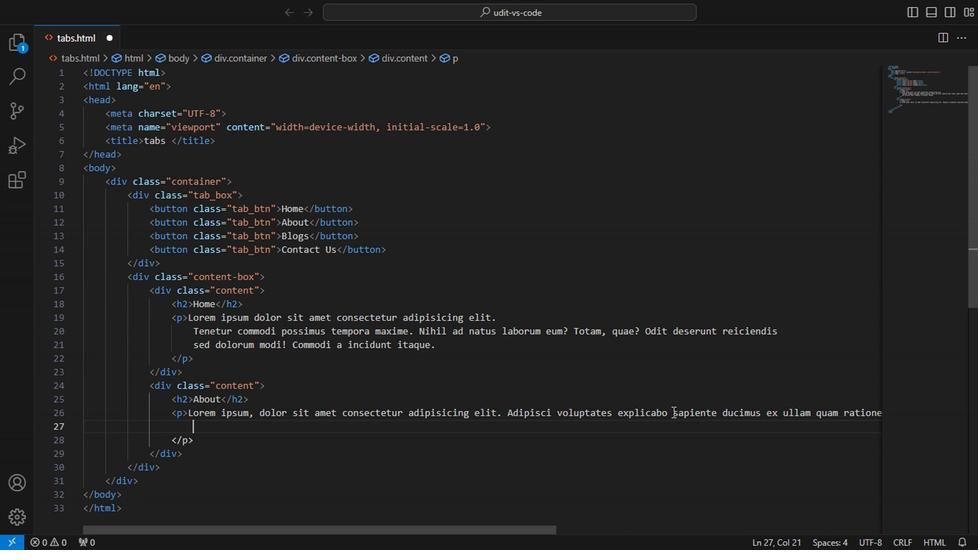 
Action: Mouse moved to (542, 337)
Screenshot: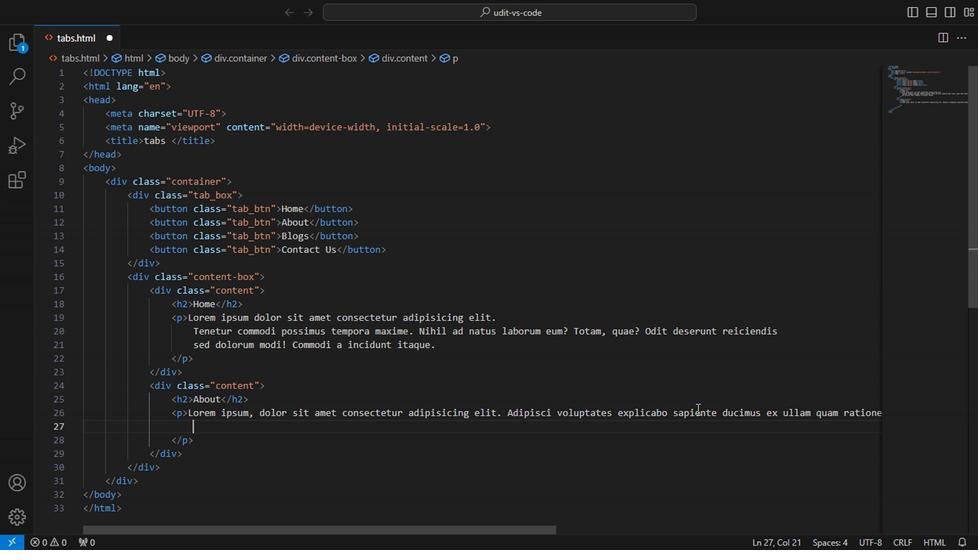 
Action: Key pressed ctrl+Z
Screenshot: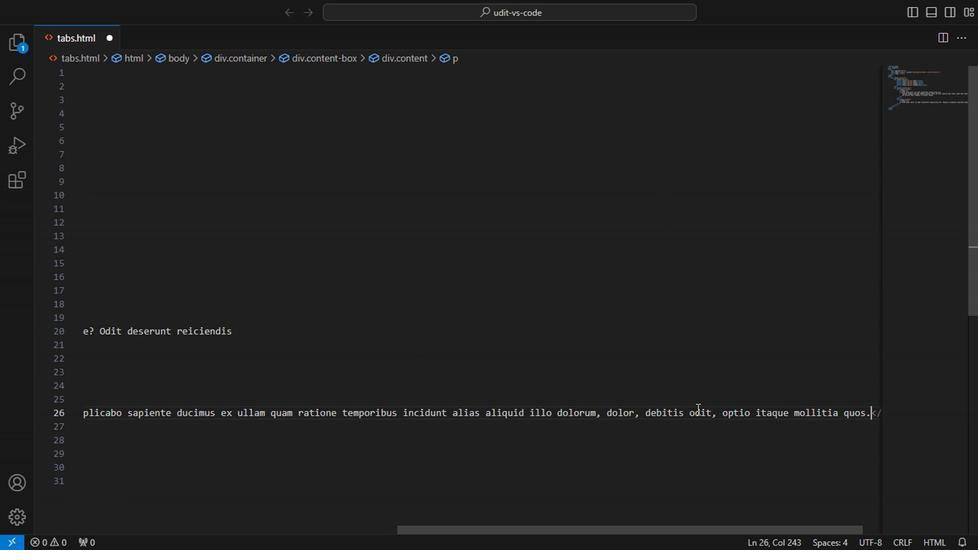 
Action: Mouse moved to (400, 423)
Screenshot: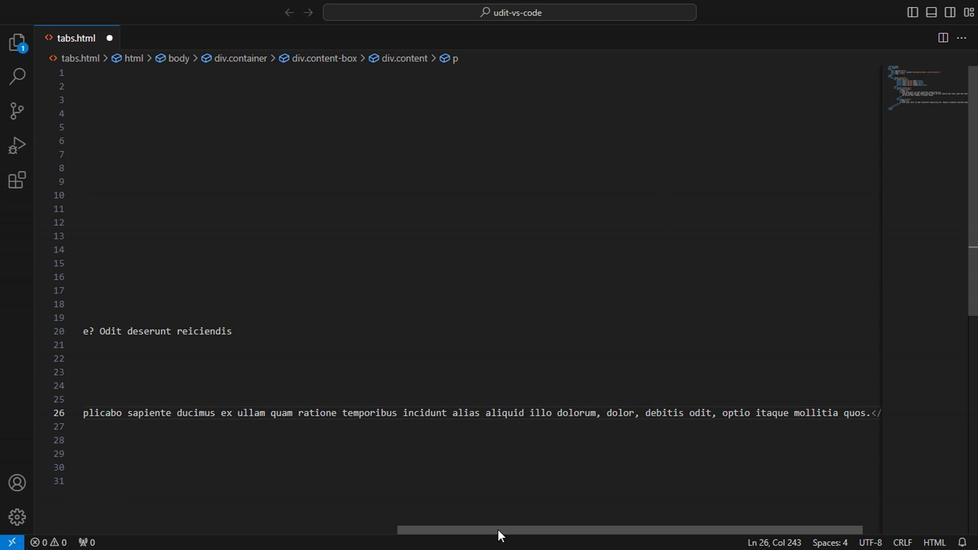 
Action: Mouse pressed left at (400, 423)
Screenshot: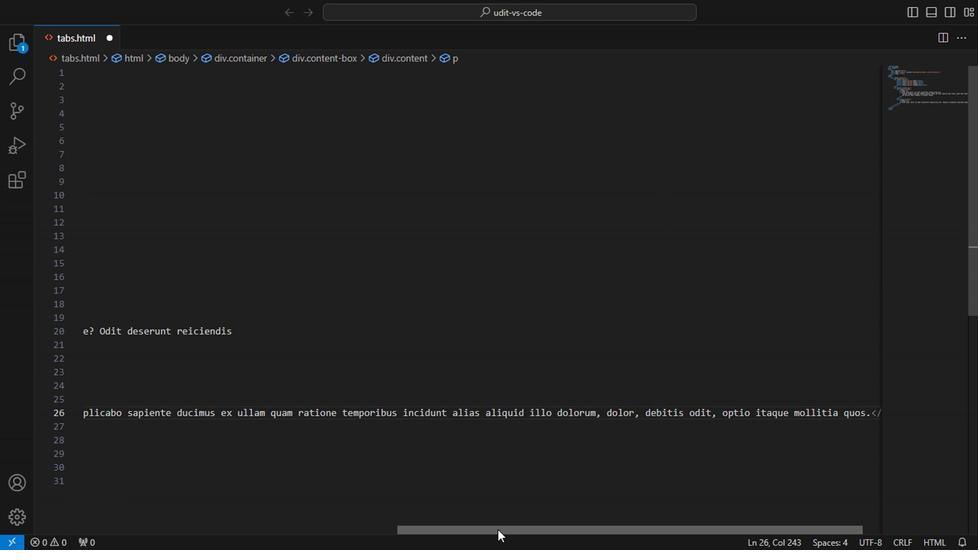 
Action: Mouse moved to (484, 343)
Screenshot: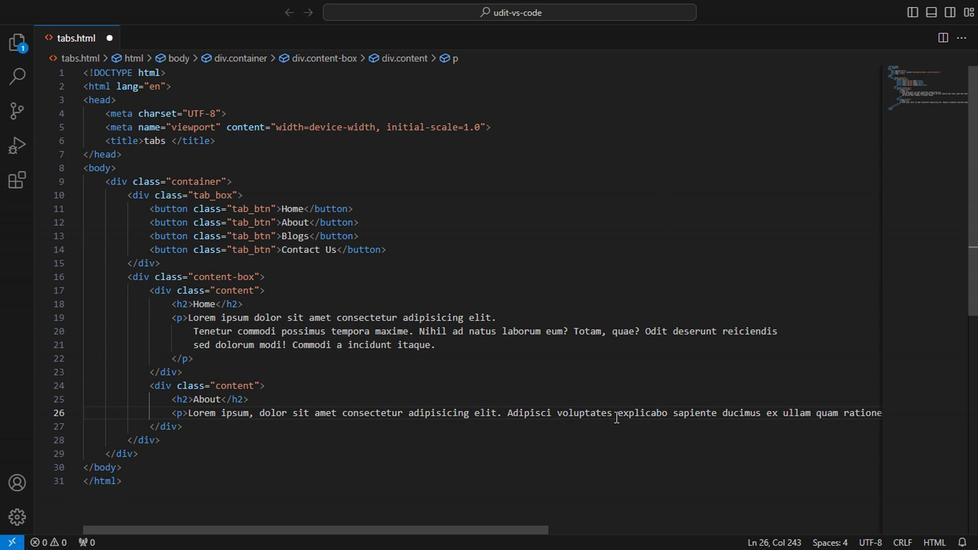 
Action: Mouse pressed left at (484, 343)
Screenshot: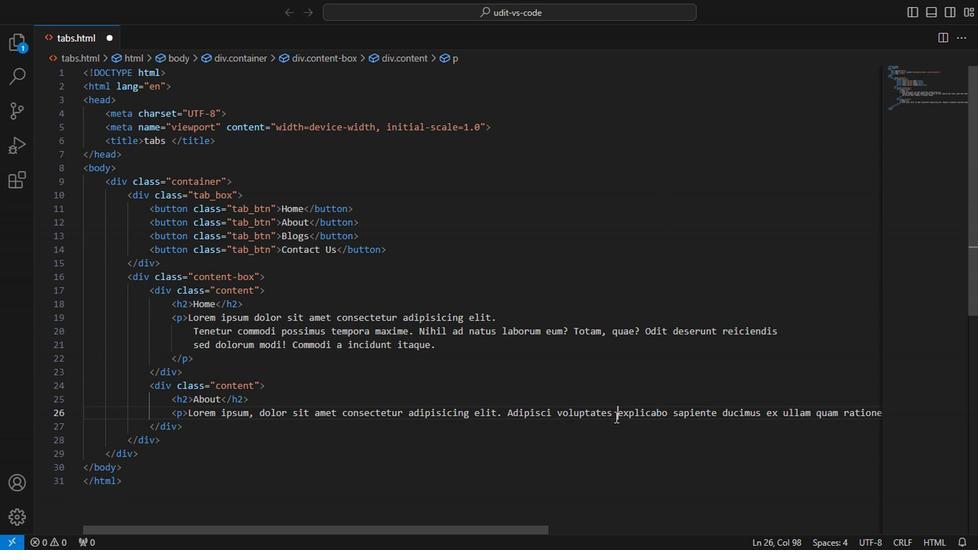 
Action: Key pressed <Key.enter>
Screenshot: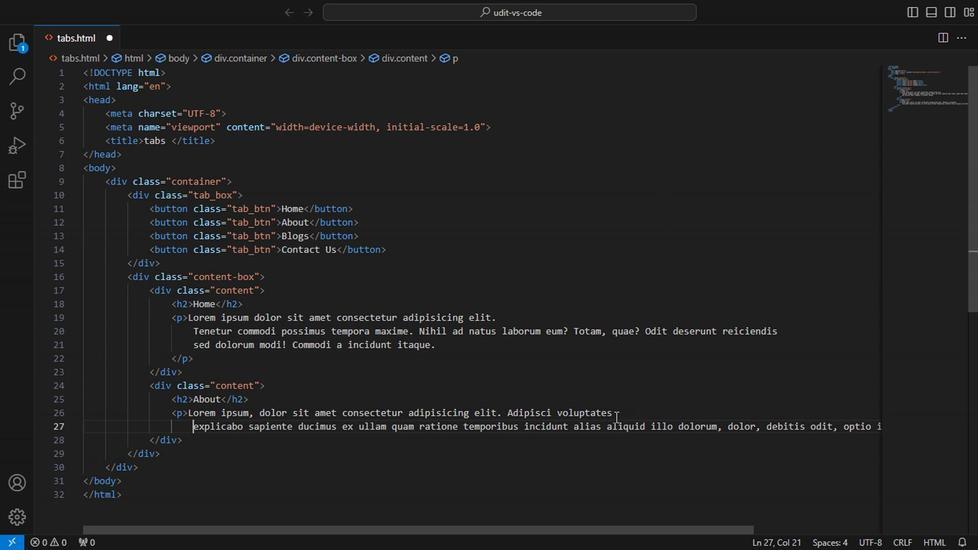 
Action: Mouse moved to (591, 351)
Screenshot: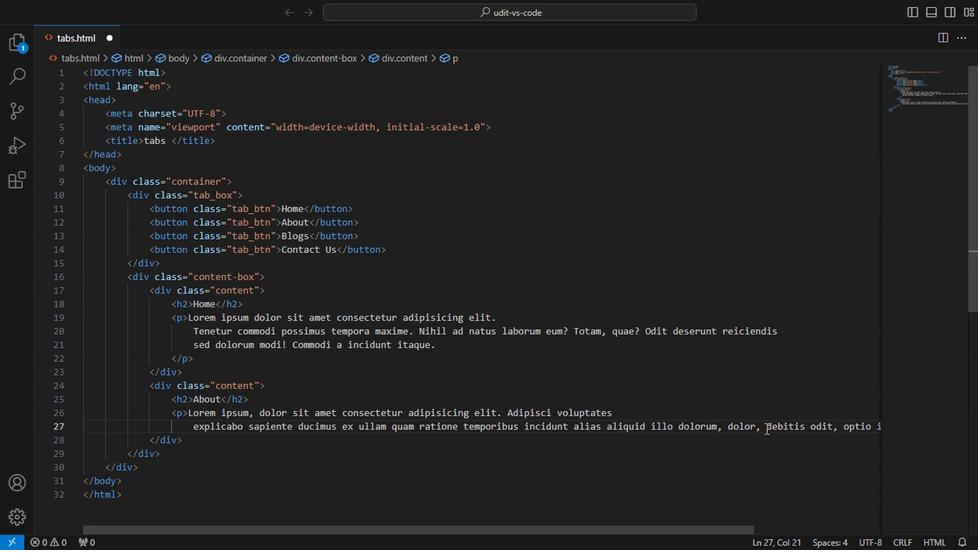 
Action: Mouse pressed left at (591, 351)
Screenshot: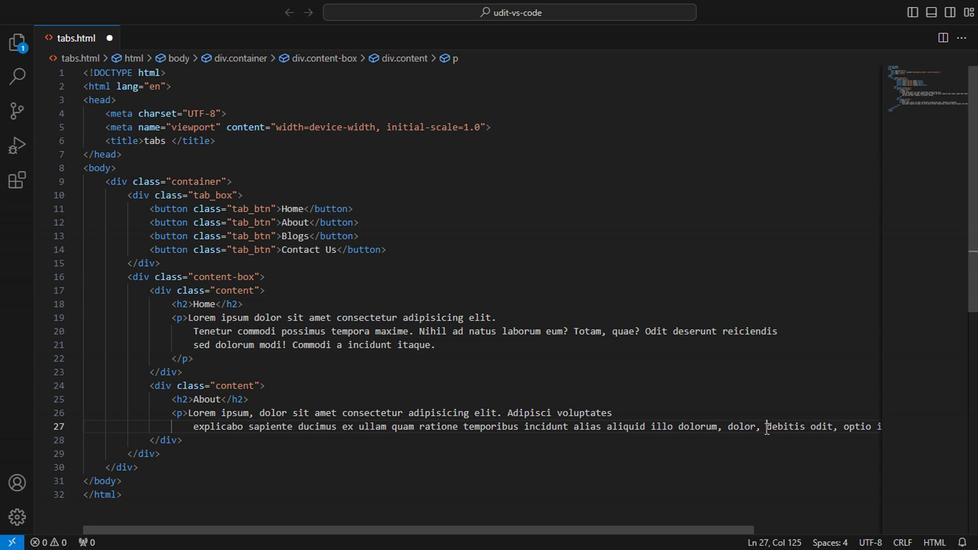 
Action: Key pressed <Key.enter>
Screenshot: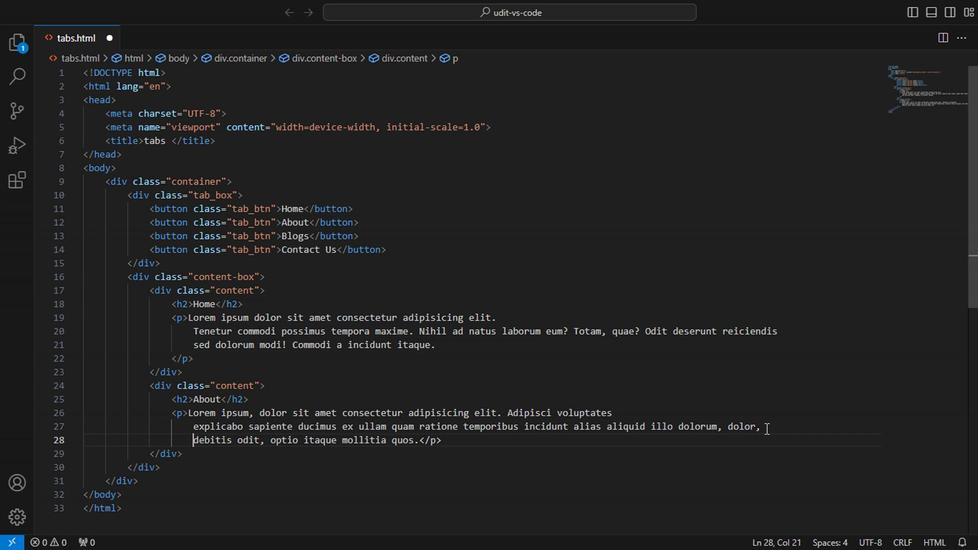 
Action: Mouse moved to (344, 354)
Screenshot: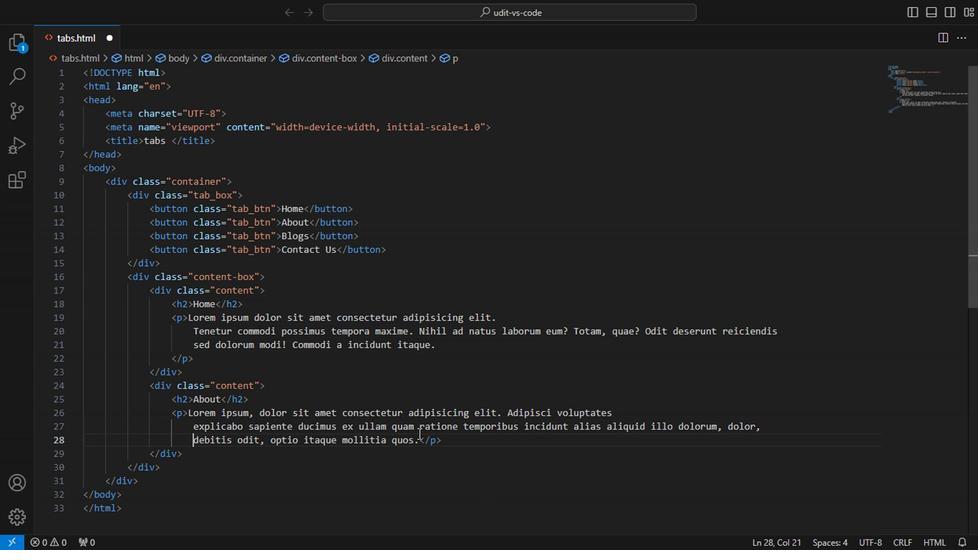 
Action: Mouse pressed left at (344, 354)
Screenshot: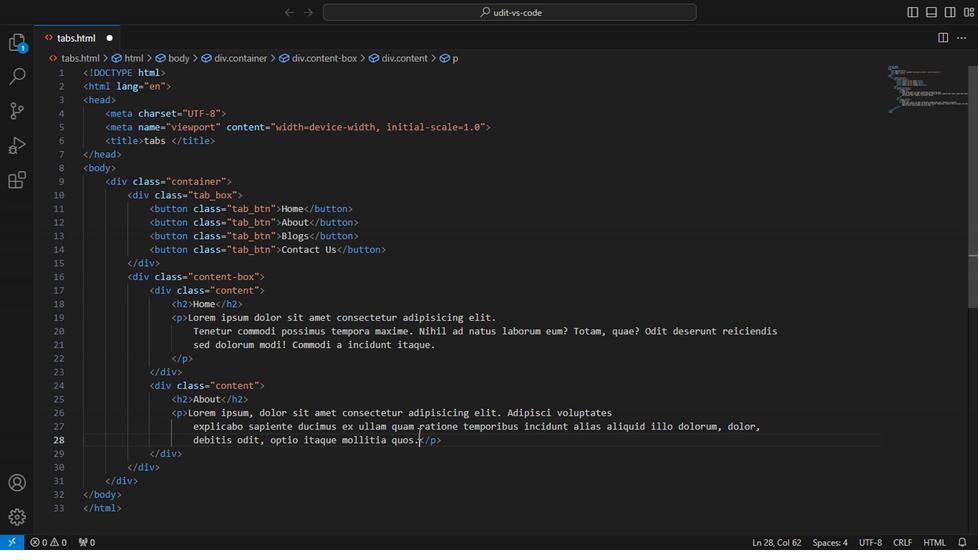 
Action: Key pressed <Key.enter>
Screenshot: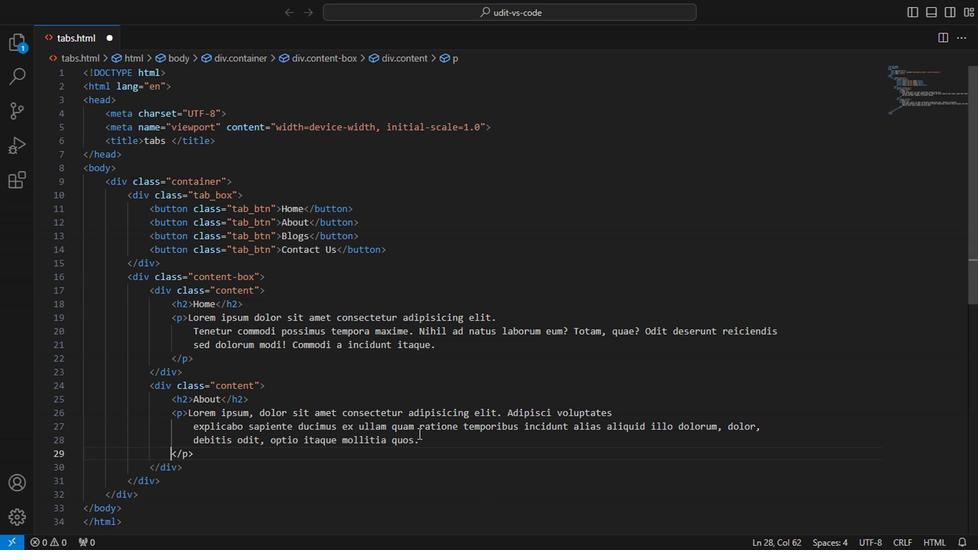 
Action: Mouse moved to (188, 379)
Screenshot: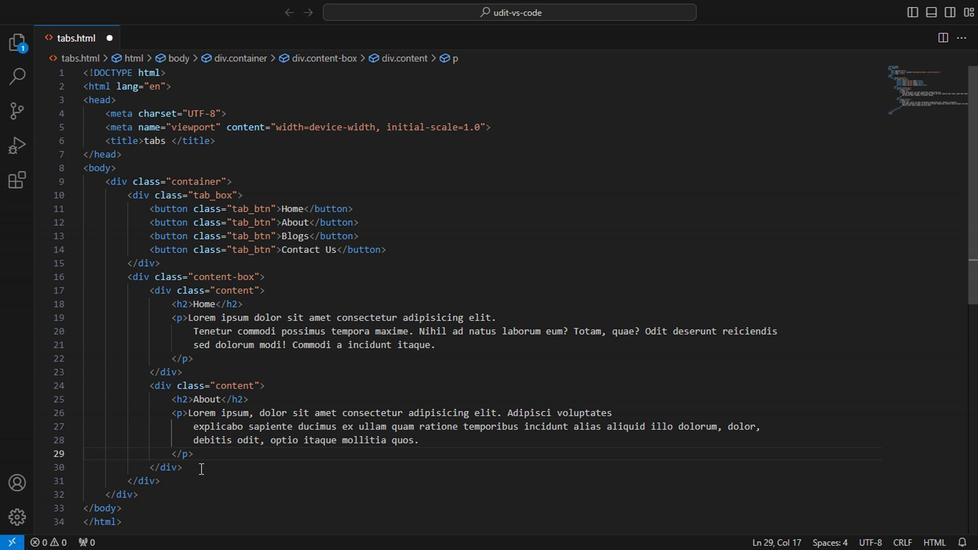 
Action: Mouse pressed left at (188, 379)
Screenshot: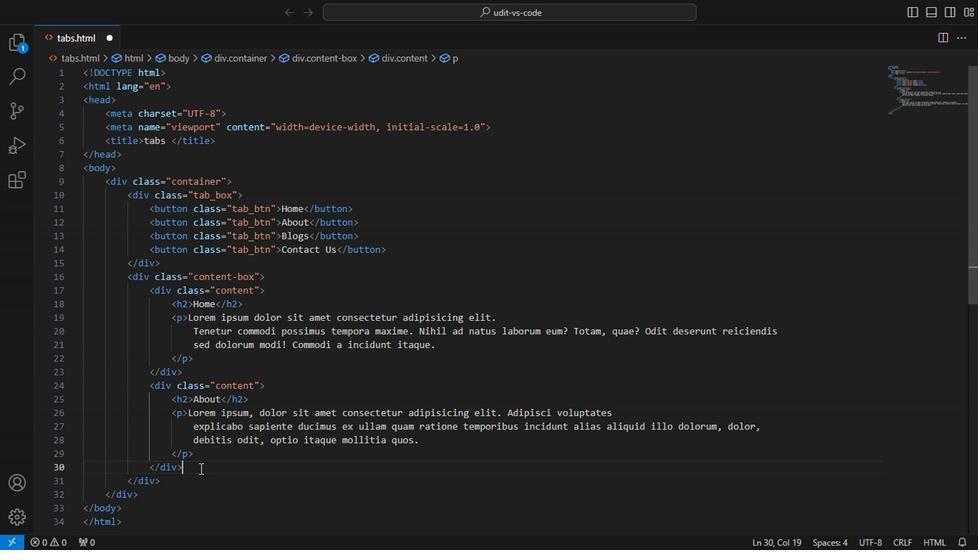 
Action: Key pressed <Key.enter>ctrl+contet<Key.backspace><Key.backspace>ent<Key.enter><Key.enter>h2<Key.enter><Key.caps_lock>B<Key.caps_lock>logs<Key.right><Key.right><Key.right><Key.right><Key.right><Key.enter>p<Key.enter>lorem<Key.enter>
Screenshot: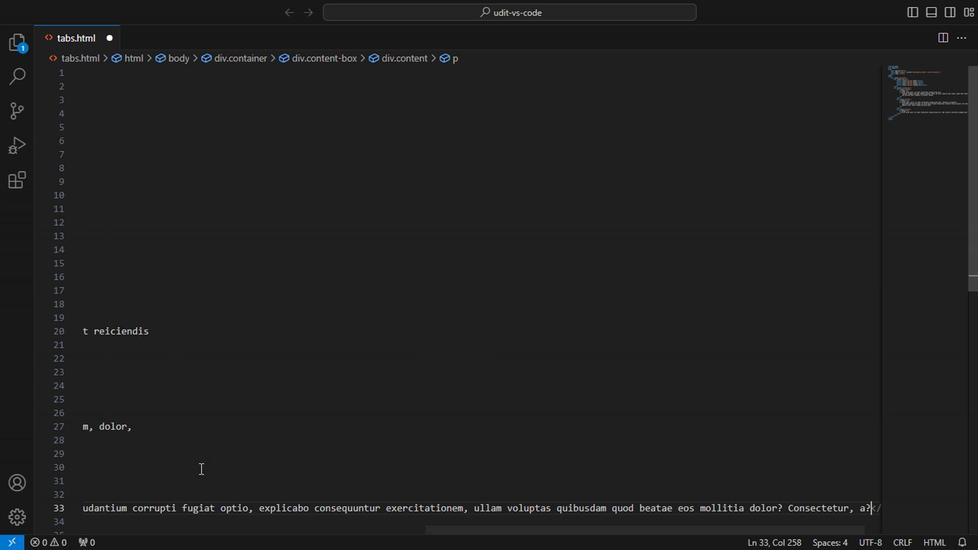 
Action: Mouse moved to (386, 424)
Screenshot: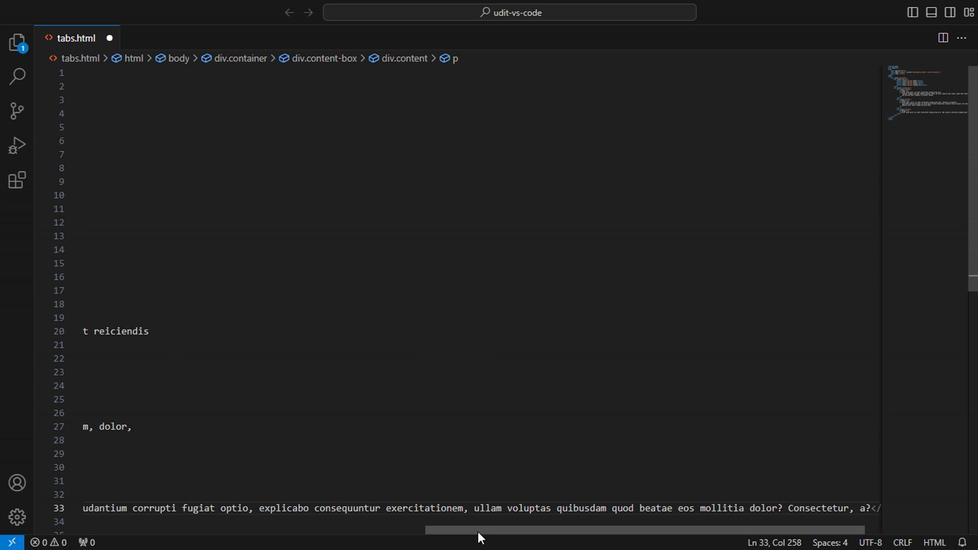 
Action: Mouse pressed left at (386, 424)
Screenshot: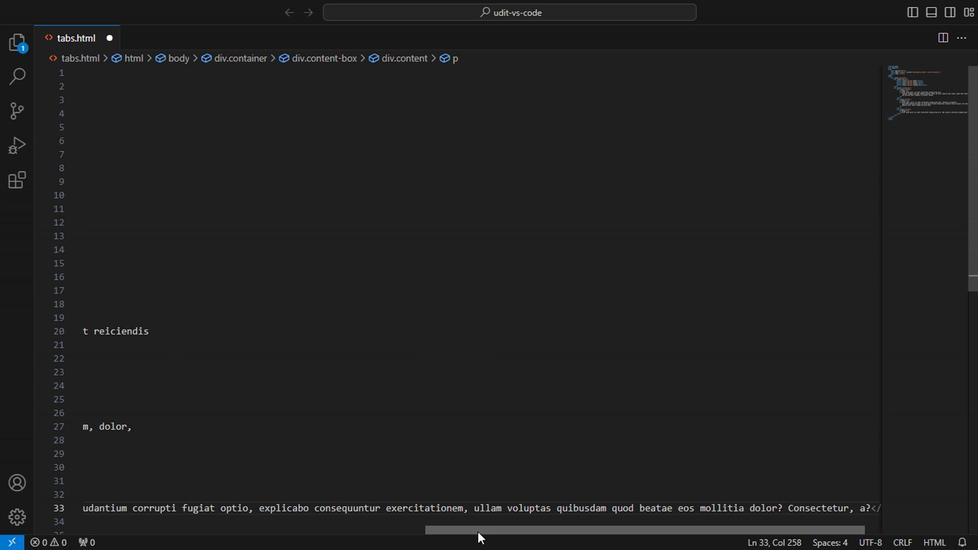 
Action: Mouse moved to (544, 408)
Screenshot: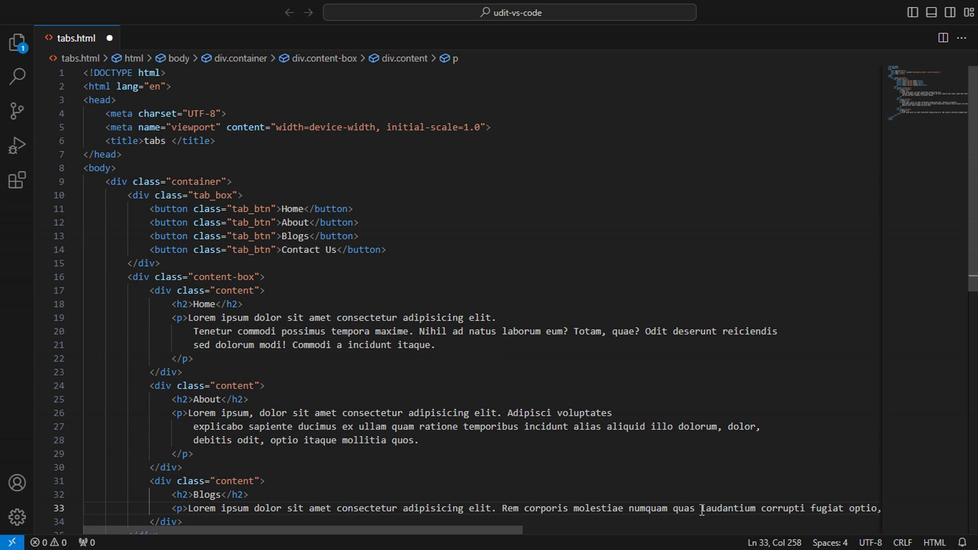 
Action: Mouse pressed left at (544, 408)
Screenshot: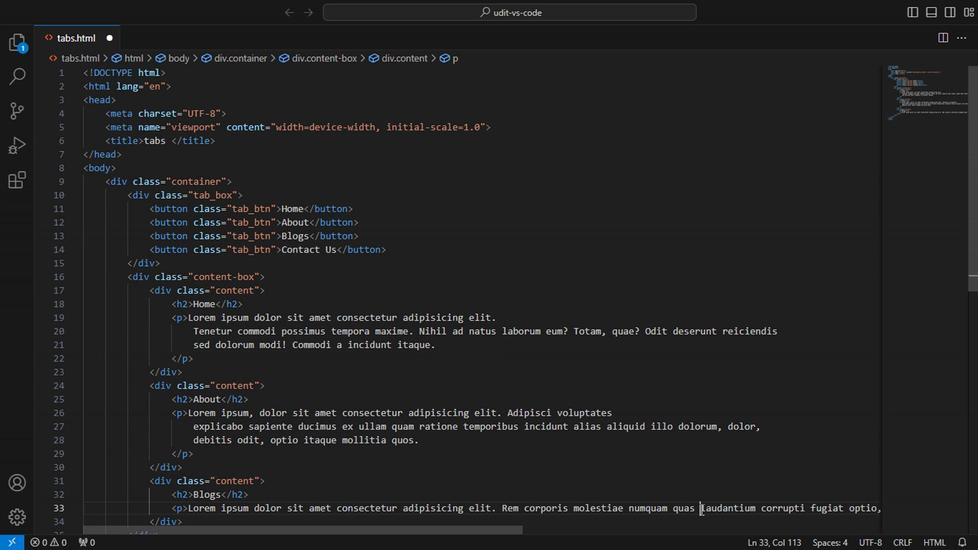 
Action: Key pressed <Key.enter>
Screenshot: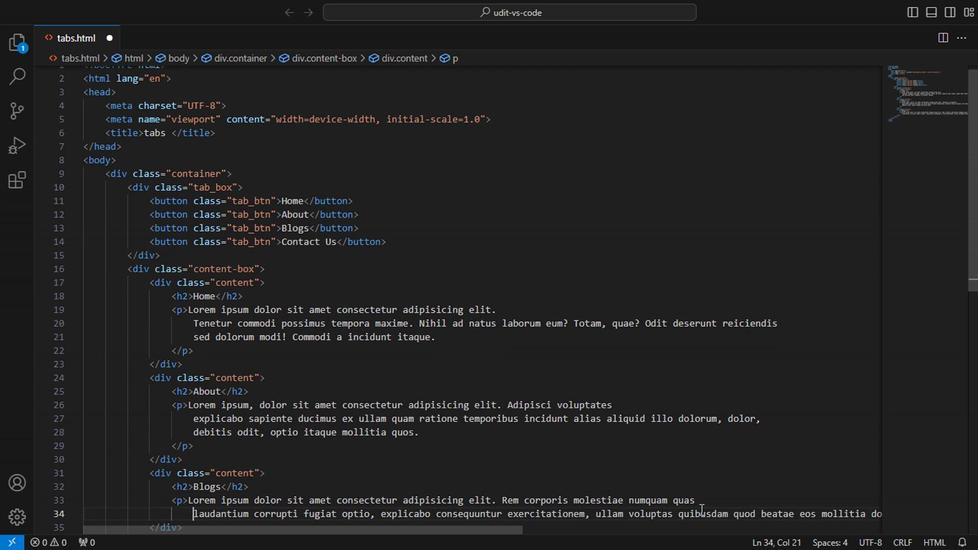 
Action: Mouse moved to (563, 411)
Screenshot: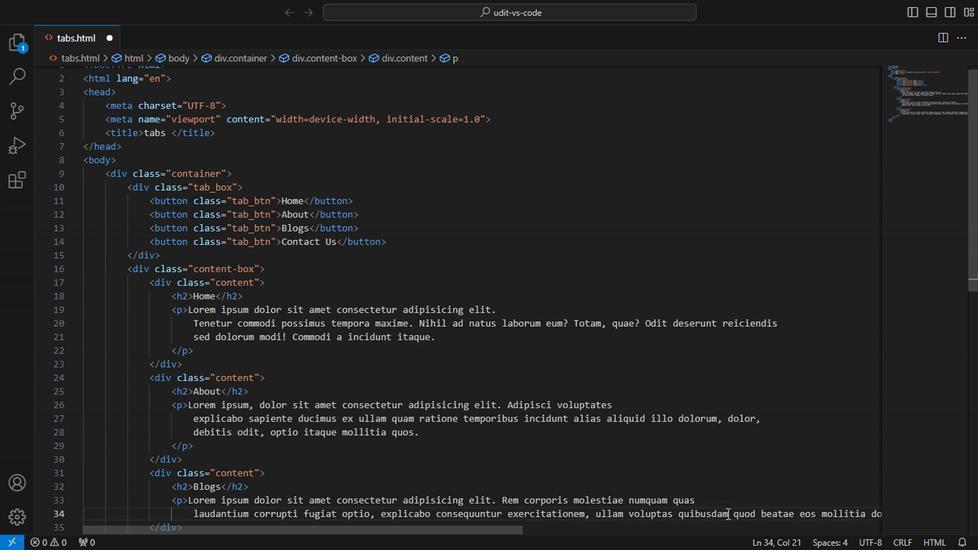 
Action: Mouse pressed left at (563, 411)
Screenshot: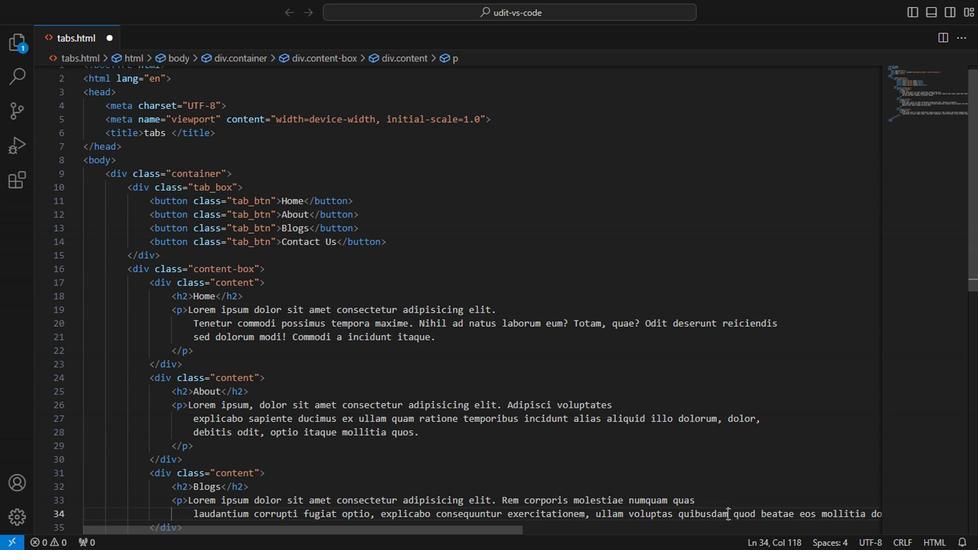 
Action: Key pressed <Key.enter>
Screenshot: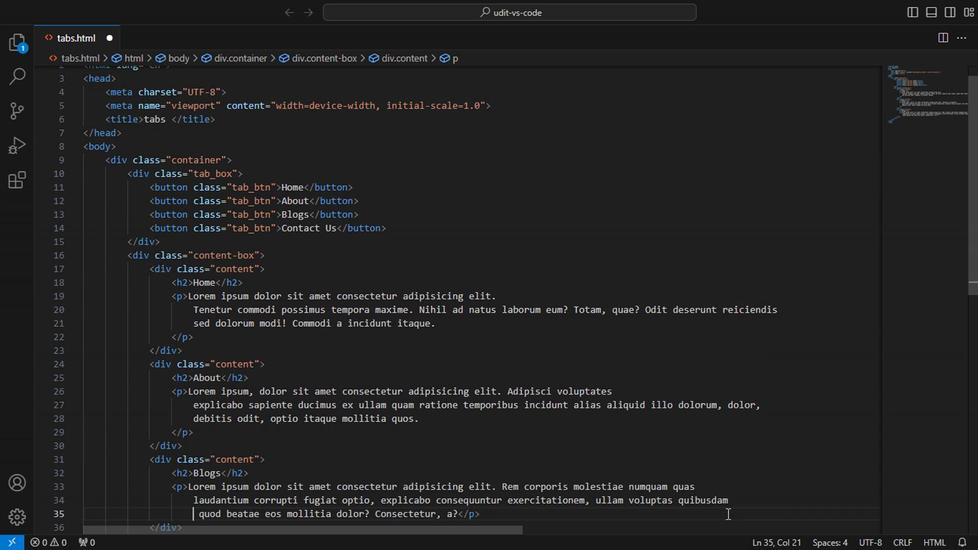 
Action: Mouse moved to (373, 412)
Screenshot: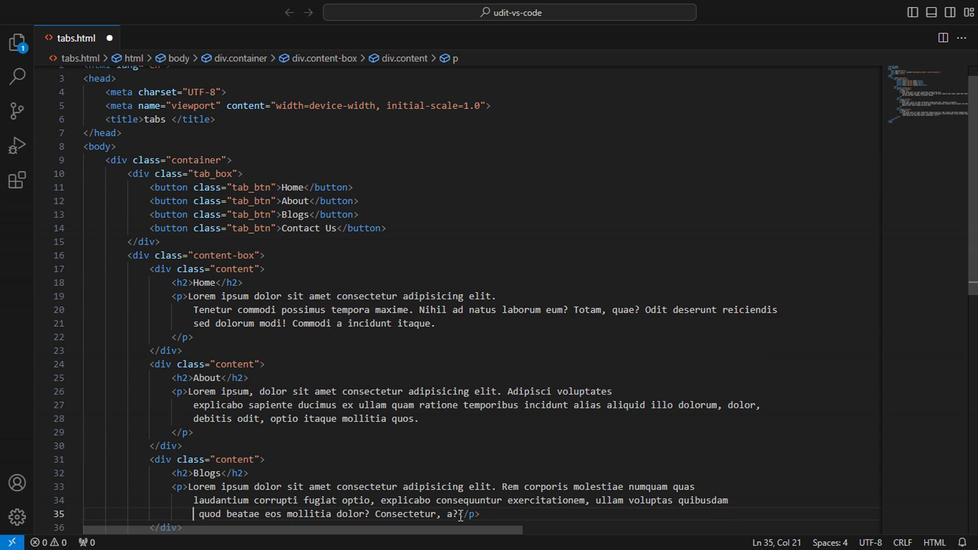 
Action: Mouse pressed left at (373, 412)
Screenshot: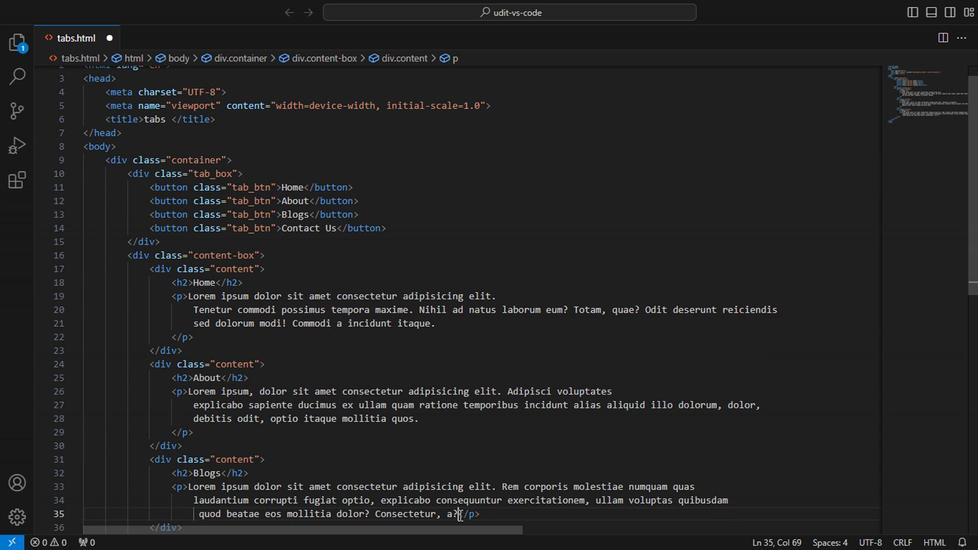 
Action: Key pressed <Key.enter><Key.backspace><Key.down><Key.right><Key.right><Key.enter>.content<Key.enter><Key.enter>h2<Key.enter><Key.caps_lock>C<Key.caps_lock>ontact<Key.space><Key.caps_lock>I<Key.backspace>US<Key.caps_lock><Key.space>se<Key.space><Key.backspace>ction<Key.right><Key.right><Key.right><Key.right><Key.right><Key.enter><Key.shift_r>p<Key.enter>lorem<Key.enter>
Screenshot: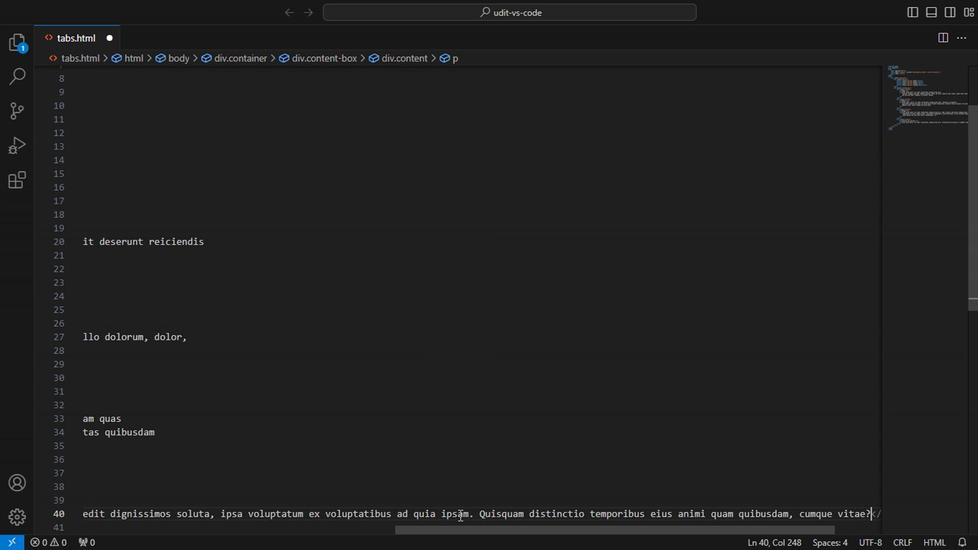 
Action: Mouse moved to (376, 420)
Screenshot: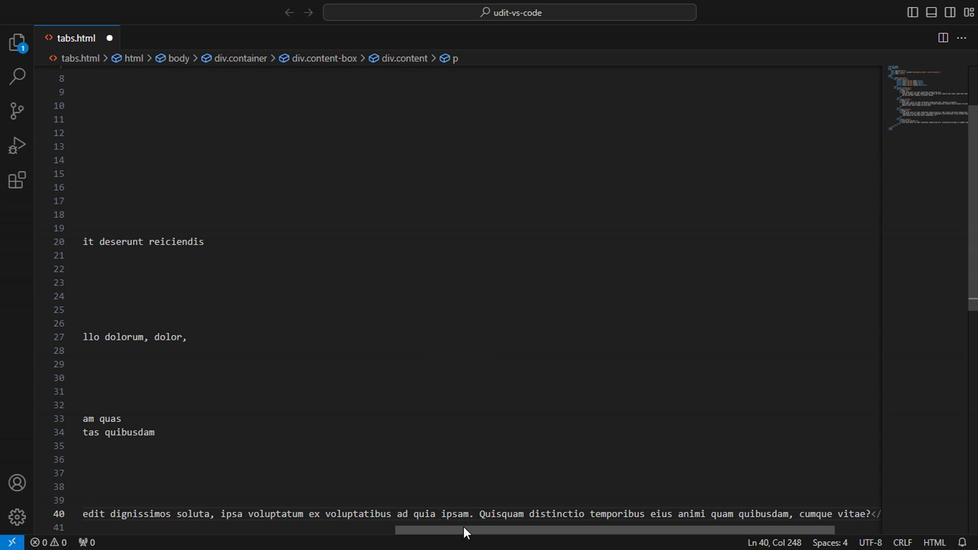 
Action: Mouse pressed left at (376, 420)
Screenshot: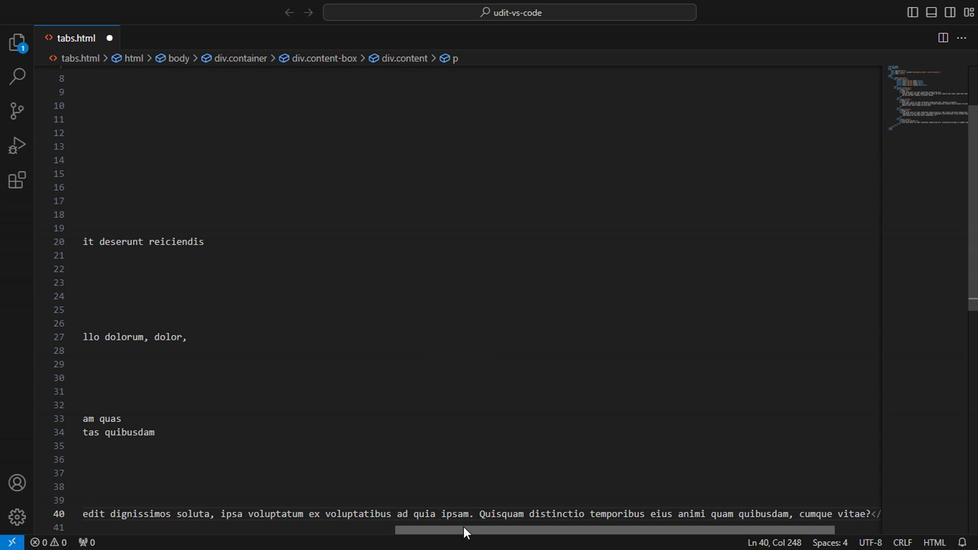 
Action: Mouse moved to (489, 408)
Screenshot: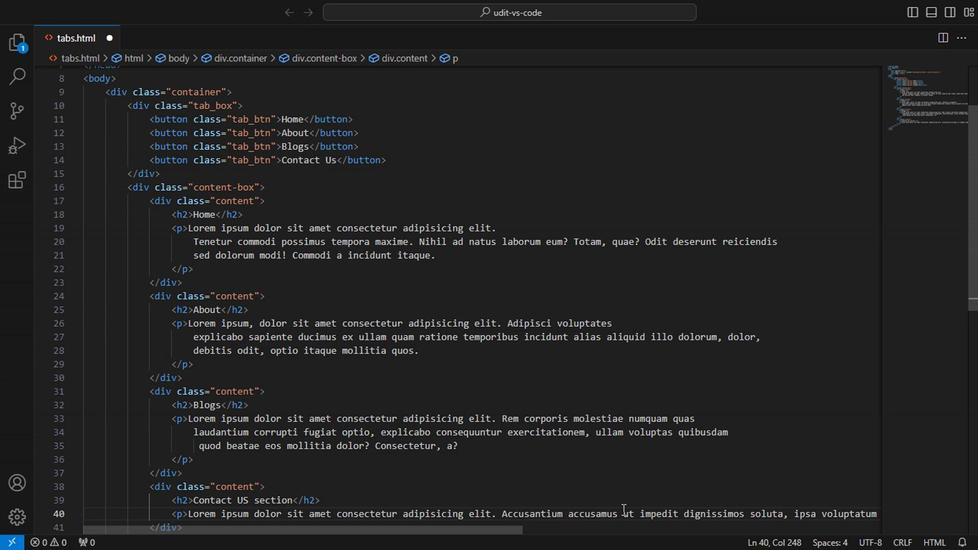 
Action: Mouse pressed left at (489, 408)
Screenshot: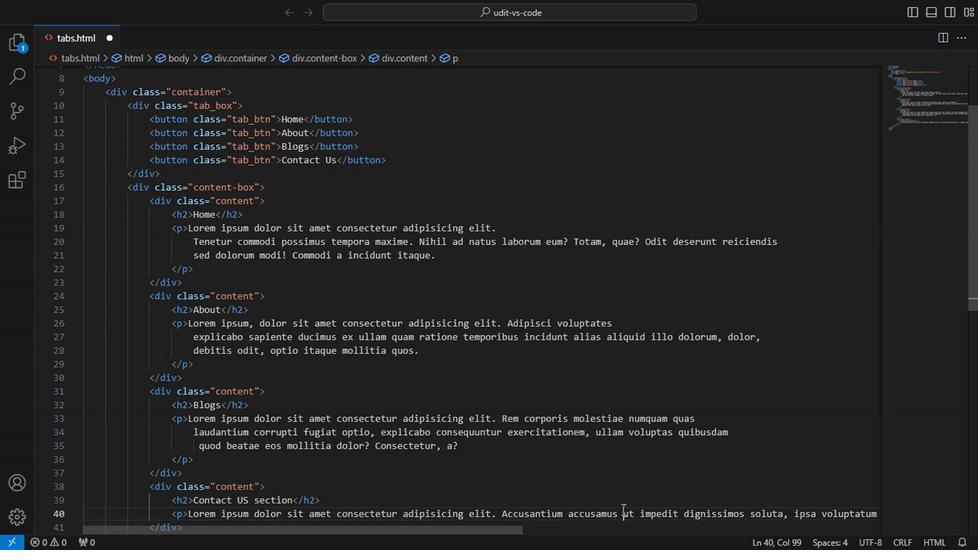 
Action: Key pressed <Key.enter>
Screenshot: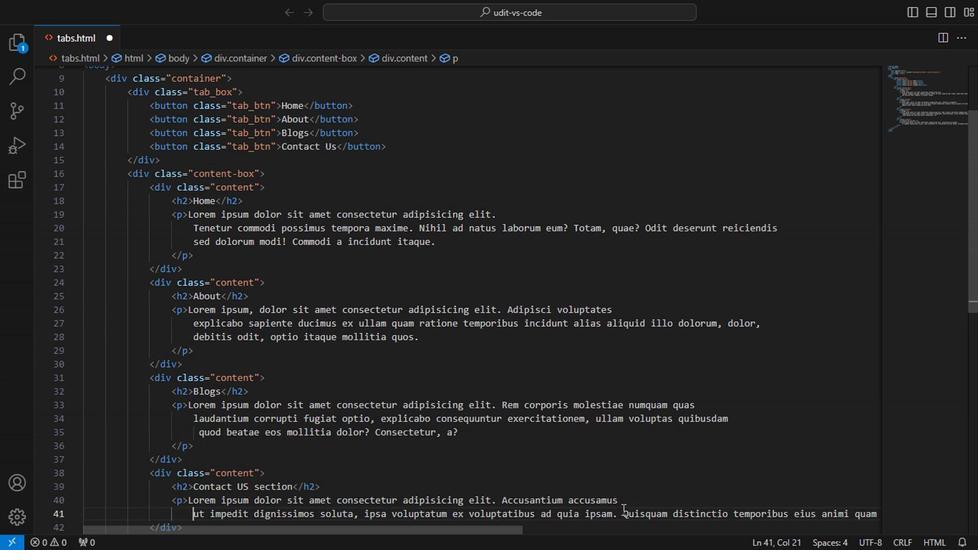 
Action: Mouse moved to (627, 410)
Screenshot: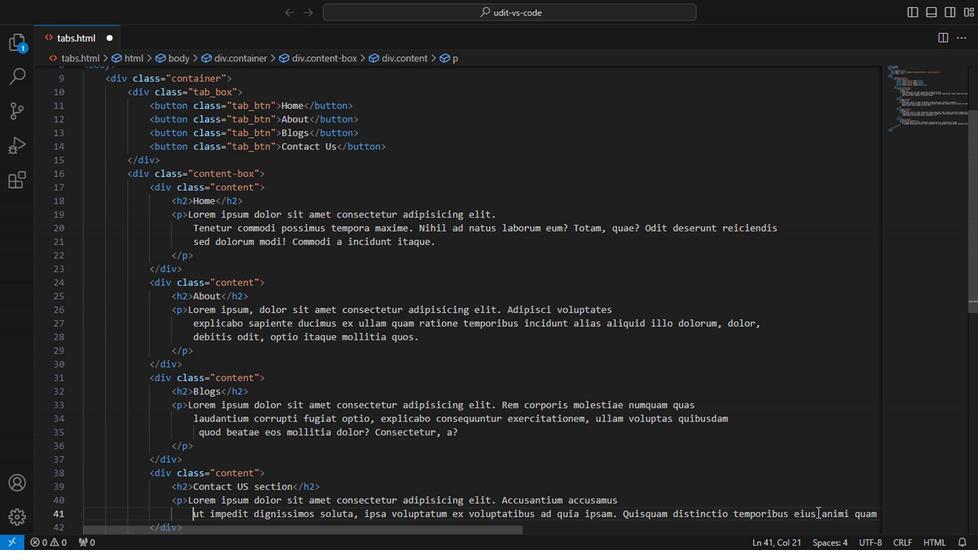 
Action: Key pressed <Key.enter>ctrl+Z
Screenshot: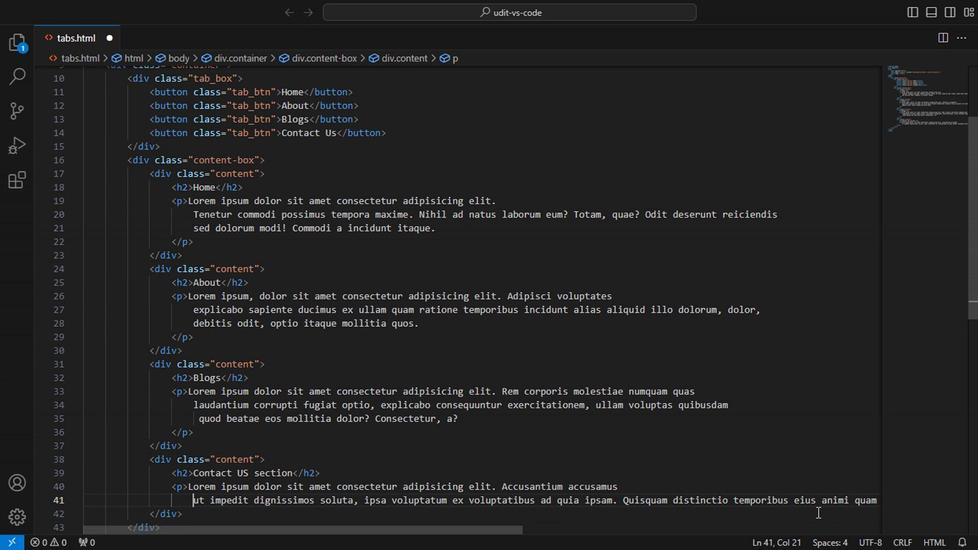 
Action: Mouse moved to (628, 404)
Screenshot: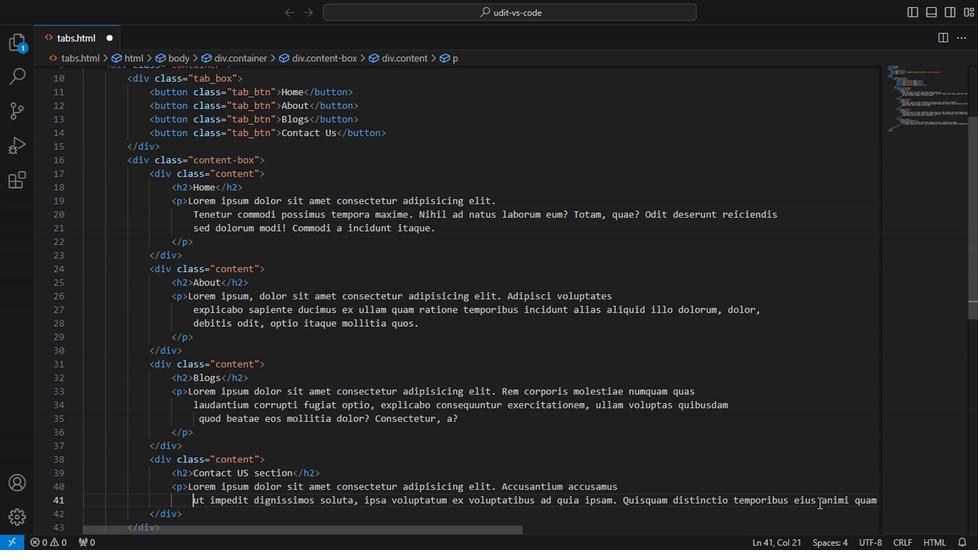 
Action: Mouse pressed left at (628, 404)
Screenshot: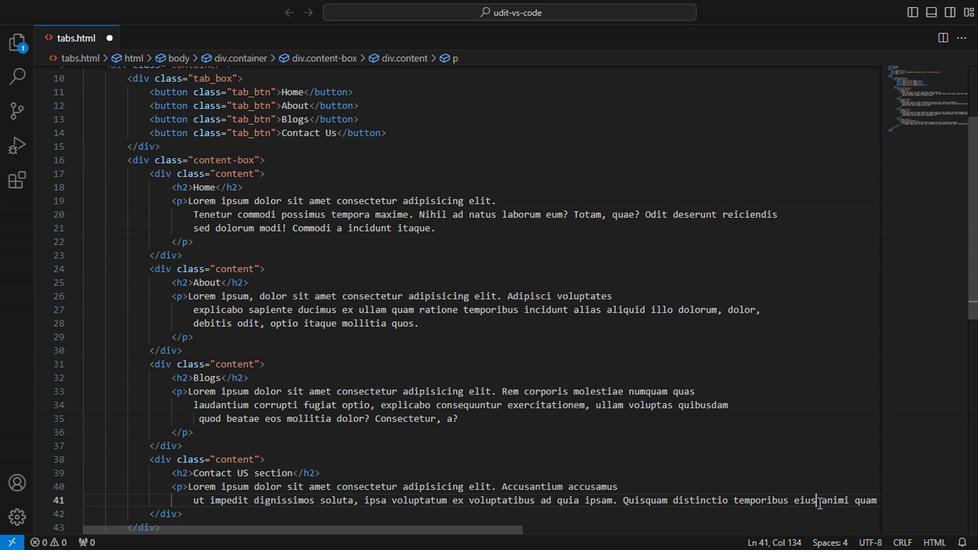 
Action: Key pressed <Key.enter>
Screenshot: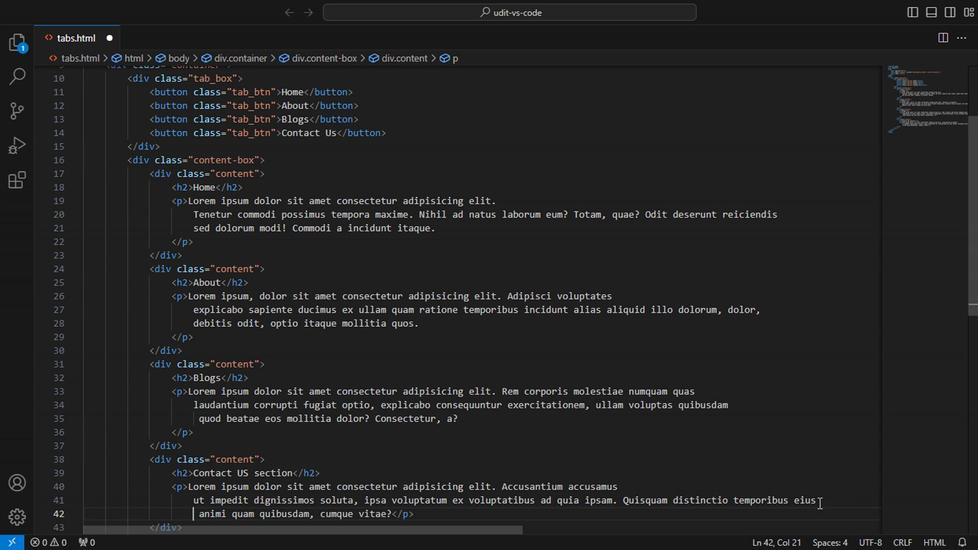 
Action: Mouse moved to (324, 414)
Screenshot: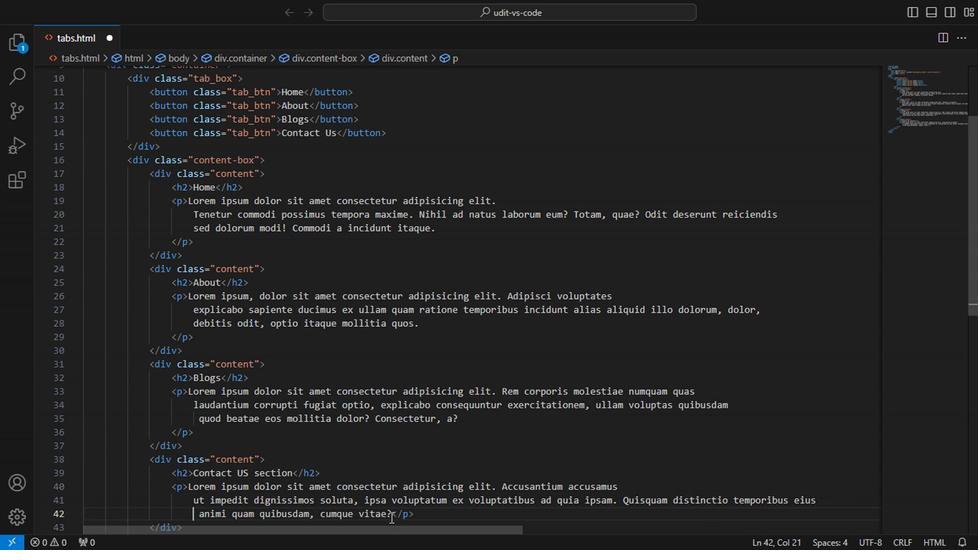 
Action: Mouse pressed left at (324, 414)
Screenshot: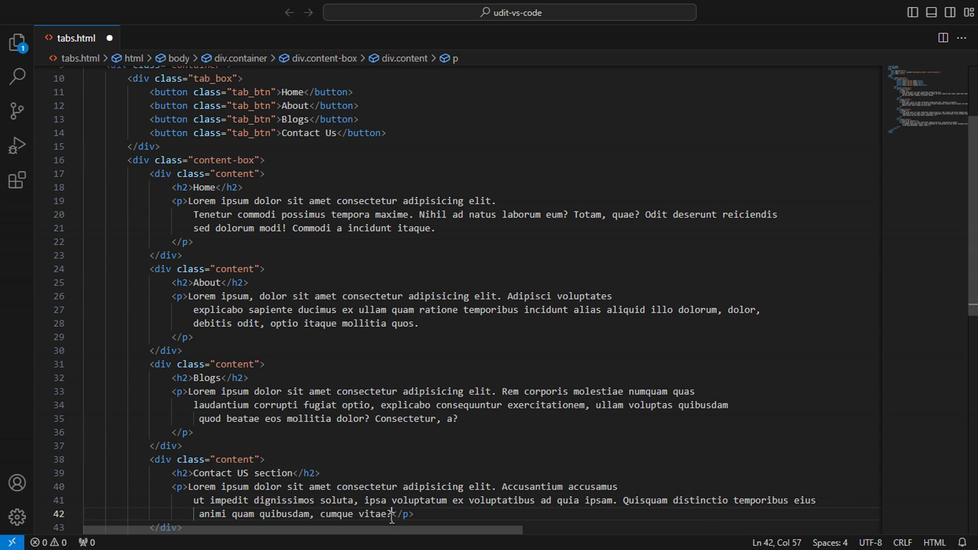 
Action: Key pressed <Key.enter><Key.backspace>
Screenshot: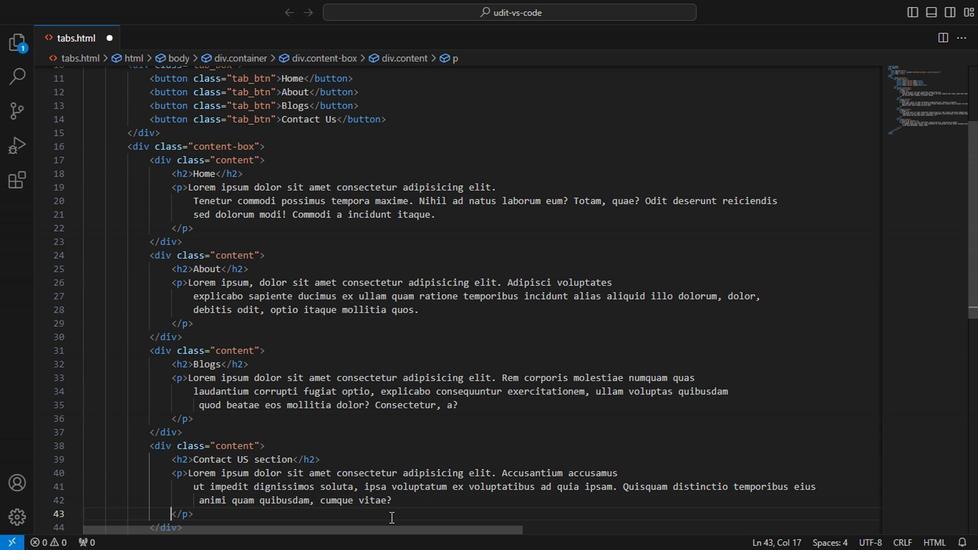 
Action: Mouse moved to (741, 178)
Screenshot: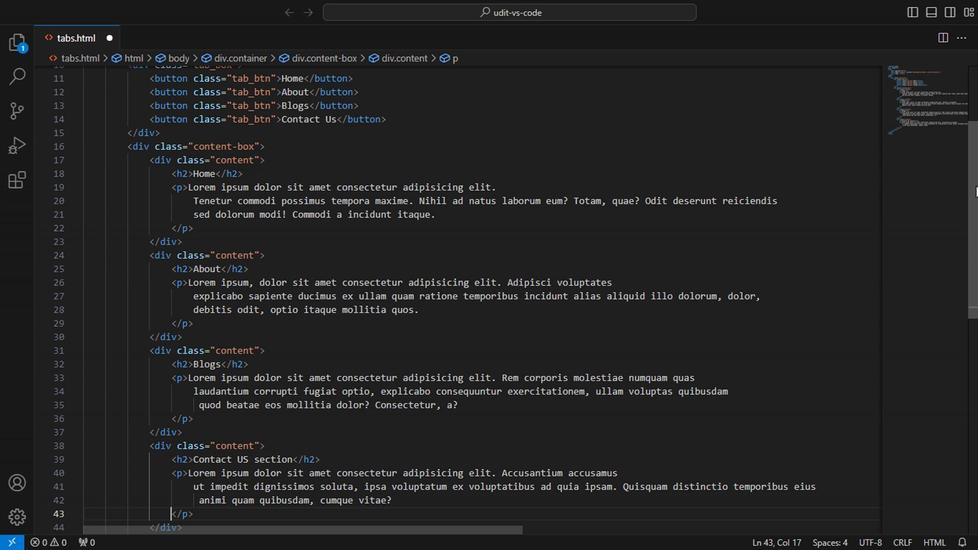 
Action: Mouse pressed left at (741, 178)
Screenshot: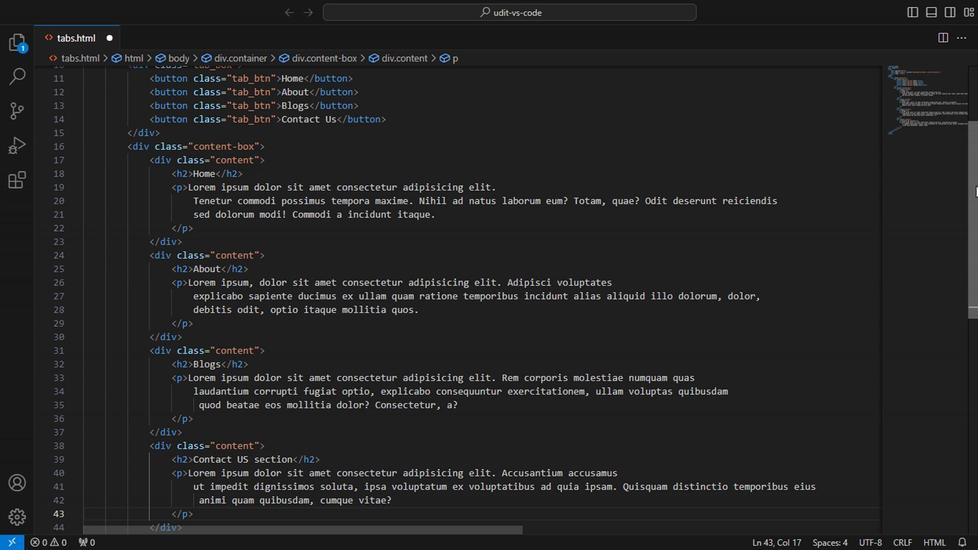 
Action: Mouse moved to (60, 75)
Screenshot: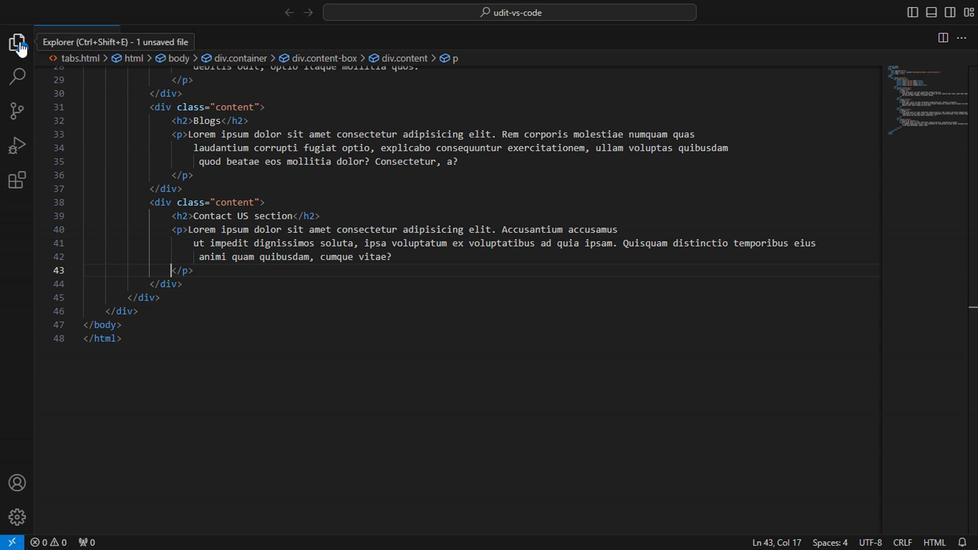 
Action: Mouse pressed left at (60, 75)
Screenshot: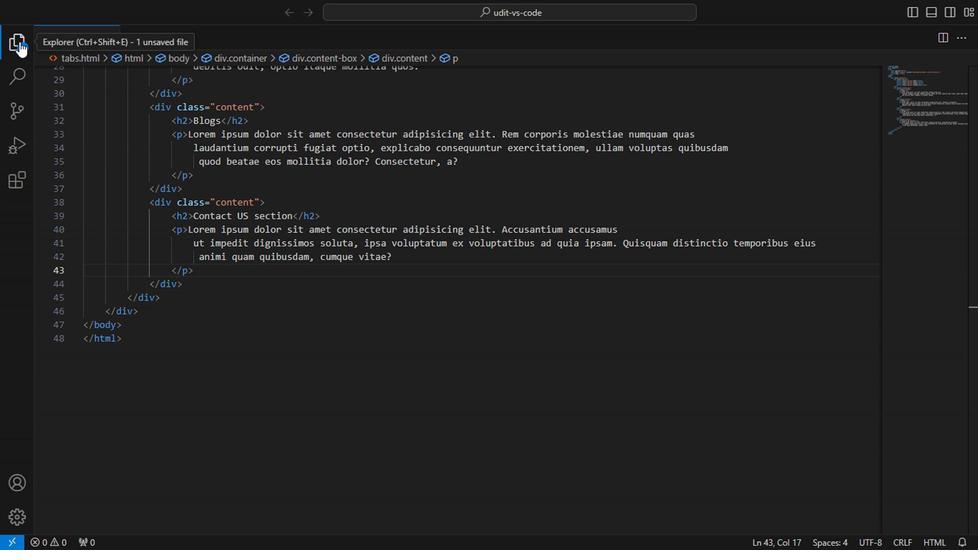 
Action: Mouse moved to (156, 84)
Screenshot: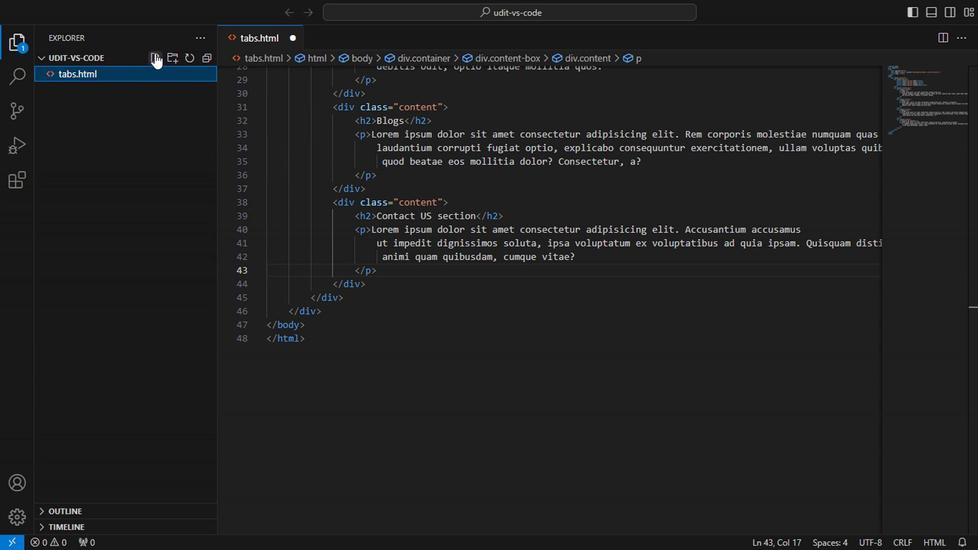 
Action: Mouse pressed left at (156, 84)
Screenshot: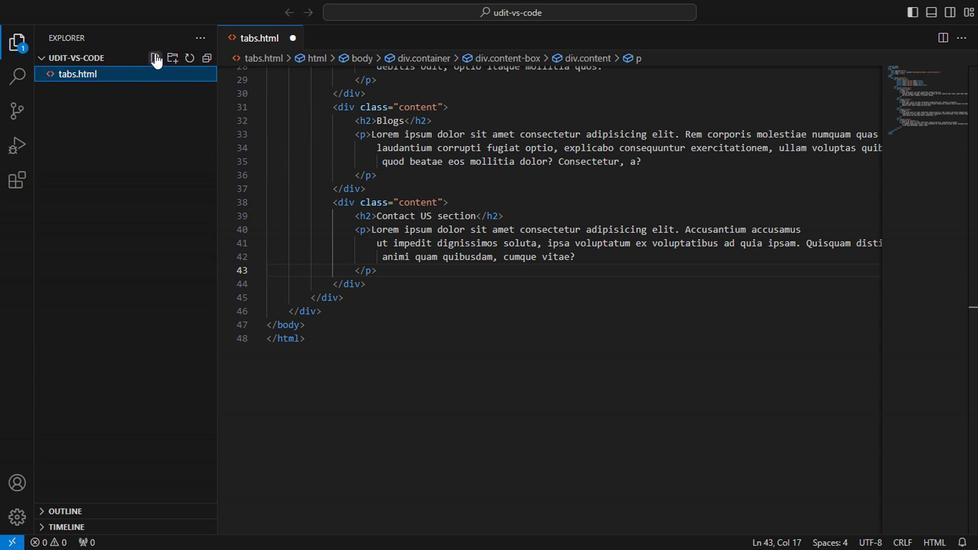 
Action: Key pressed ctrl+Style.css<Key.enter>
Screenshot: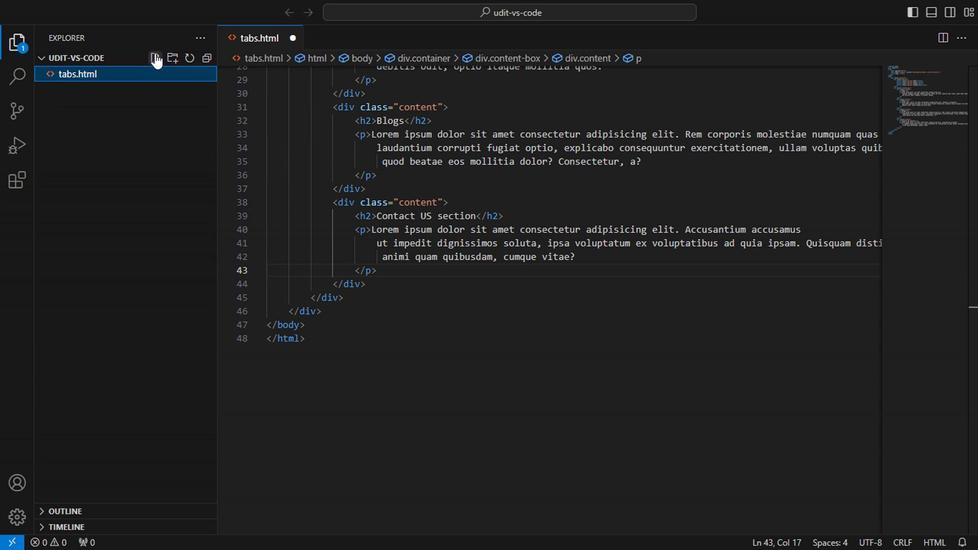 
Action: Mouse moved to (220, 67)
Screenshot: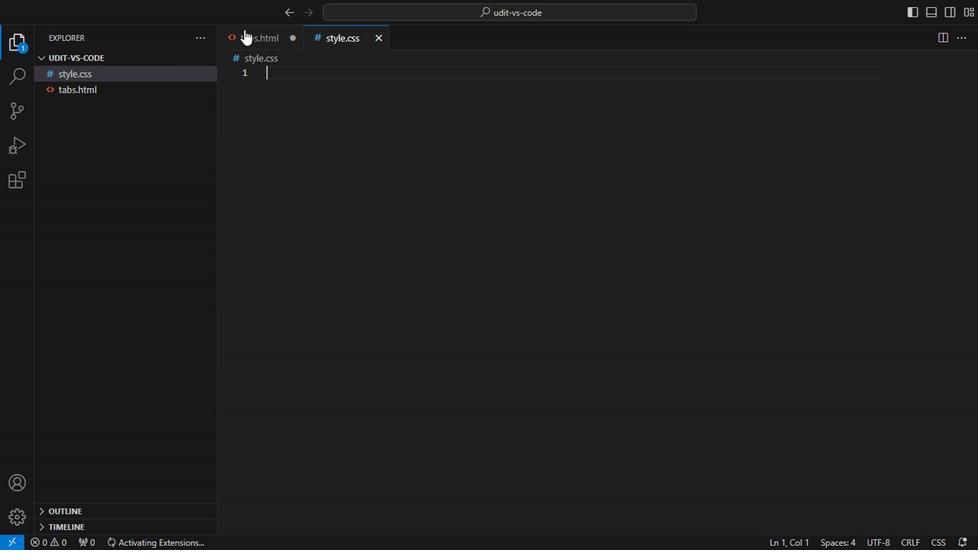 
Action: Mouse pressed left at (220, 67)
Screenshot: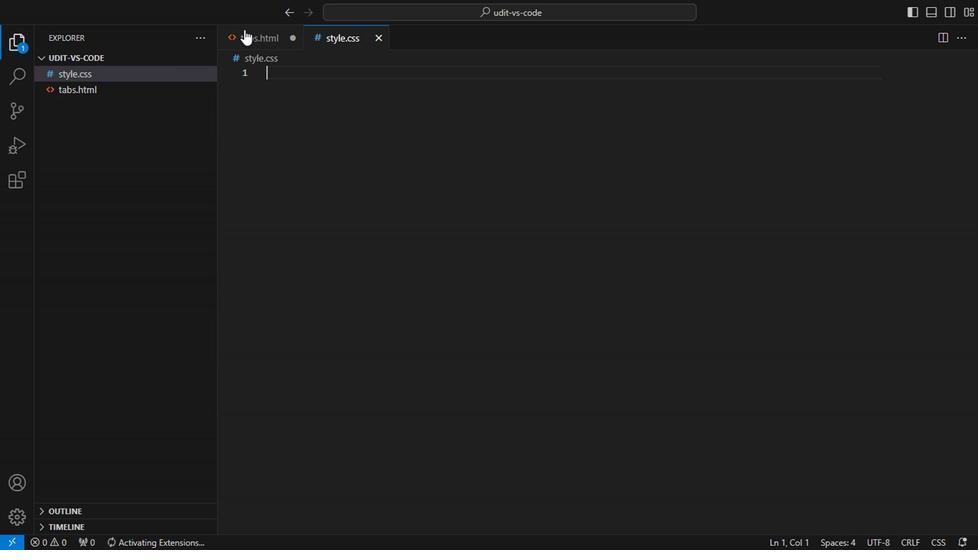 
Action: Mouse moved to (742, 298)
Screenshot: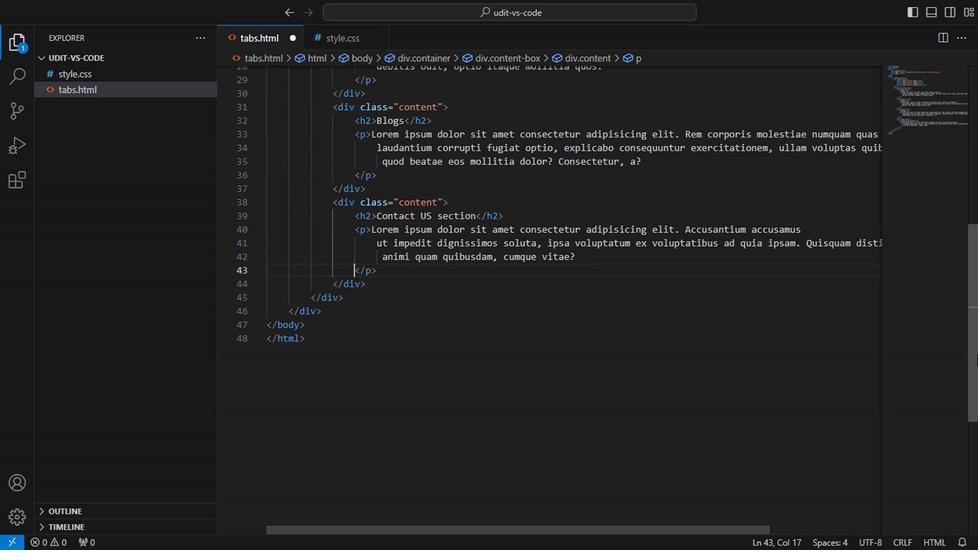 
Action: Mouse pressed left at (742, 298)
Screenshot: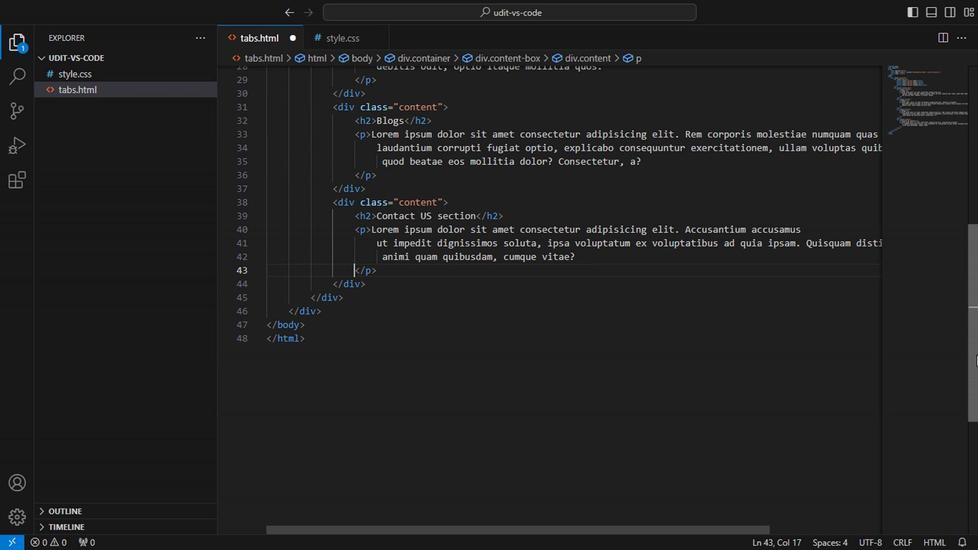 
Action: Mouse moved to (547, 110)
Screenshot: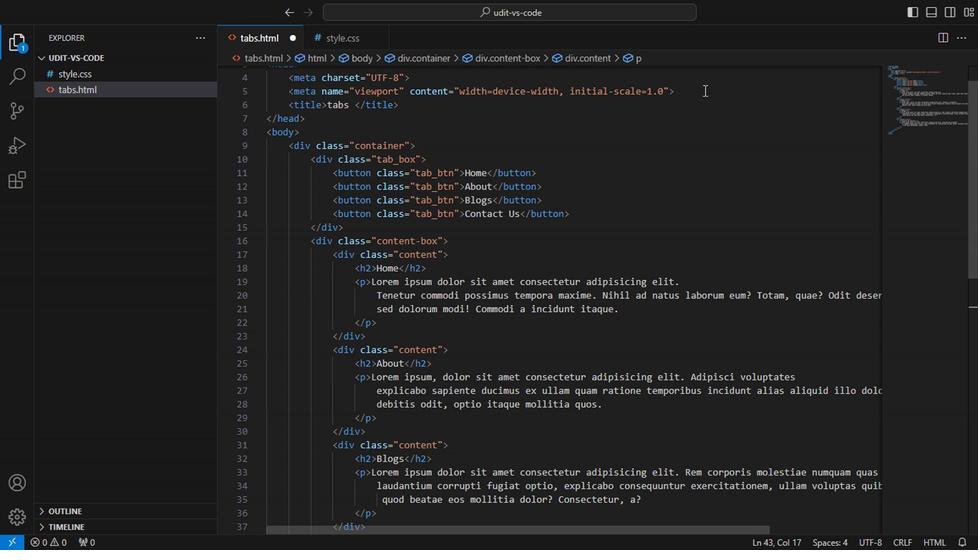 
Action: Mouse pressed left at (547, 110)
Screenshot: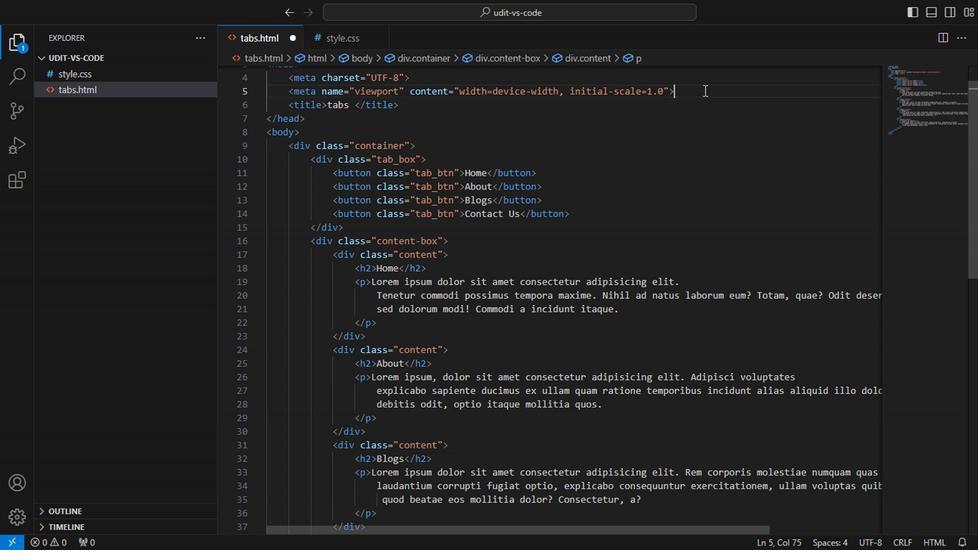 
Action: Key pressed \<Key.backspace><Key.enter>link<Key.enter>./<Key.enter>
Screenshot: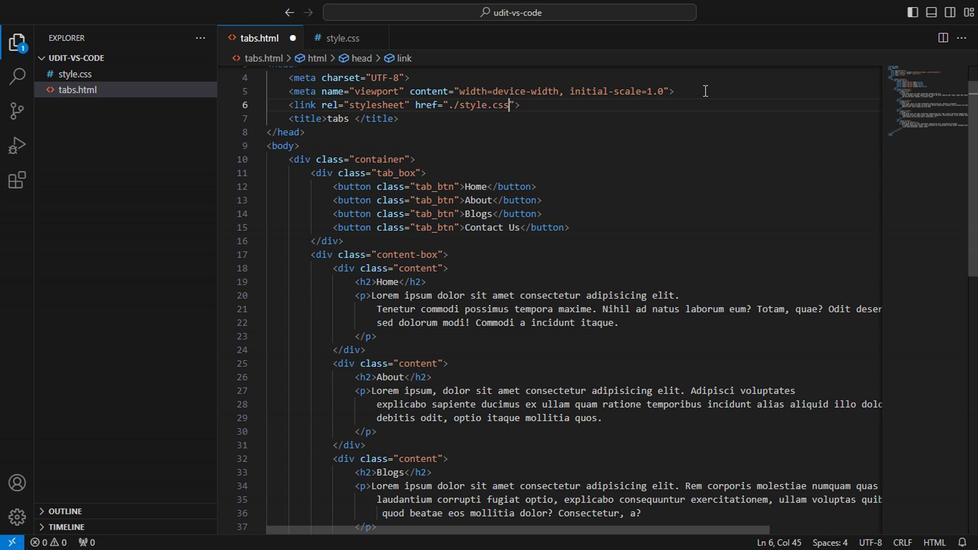 
Action: Mouse moved to (740, 178)
Screenshot: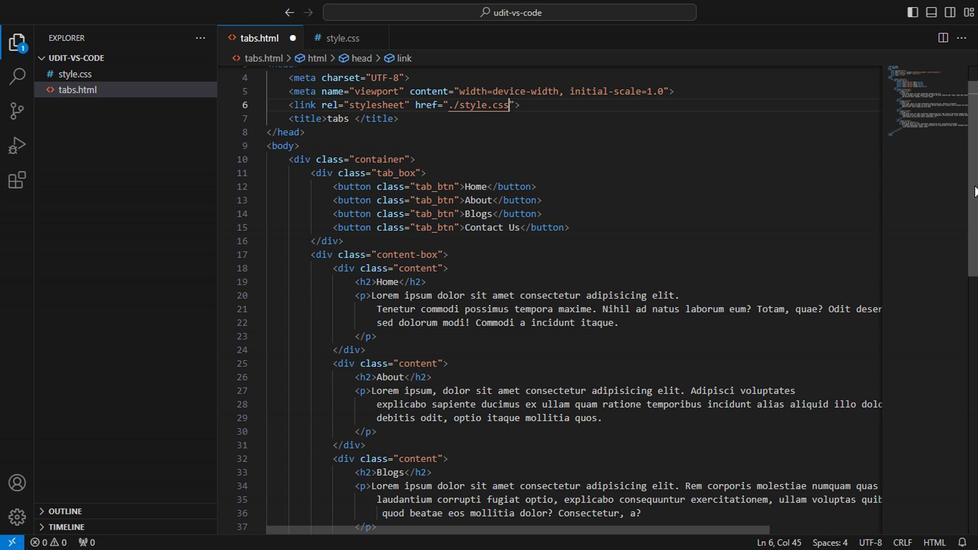 
Action: Mouse pressed left at (740, 178)
Screenshot: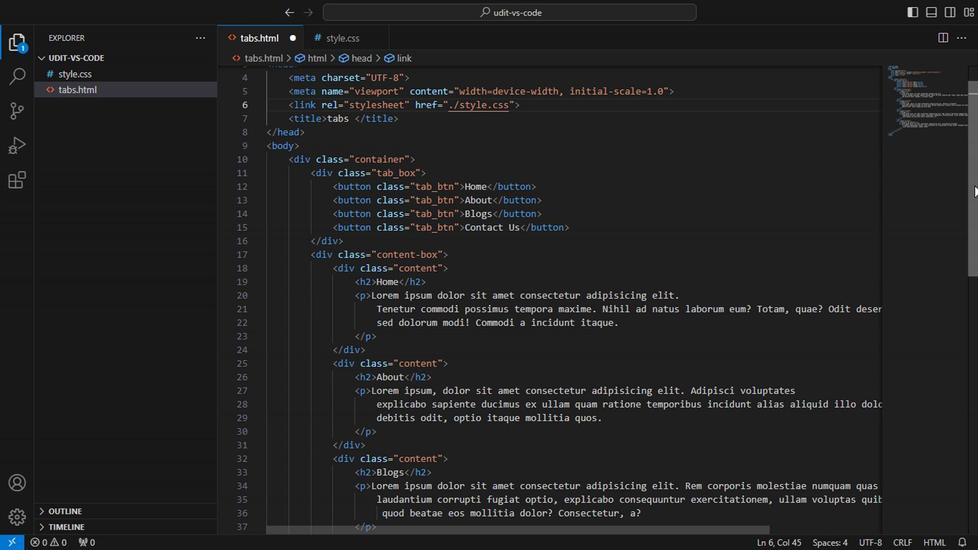 
Action: Mouse moved to (739, 316)
Screenshot: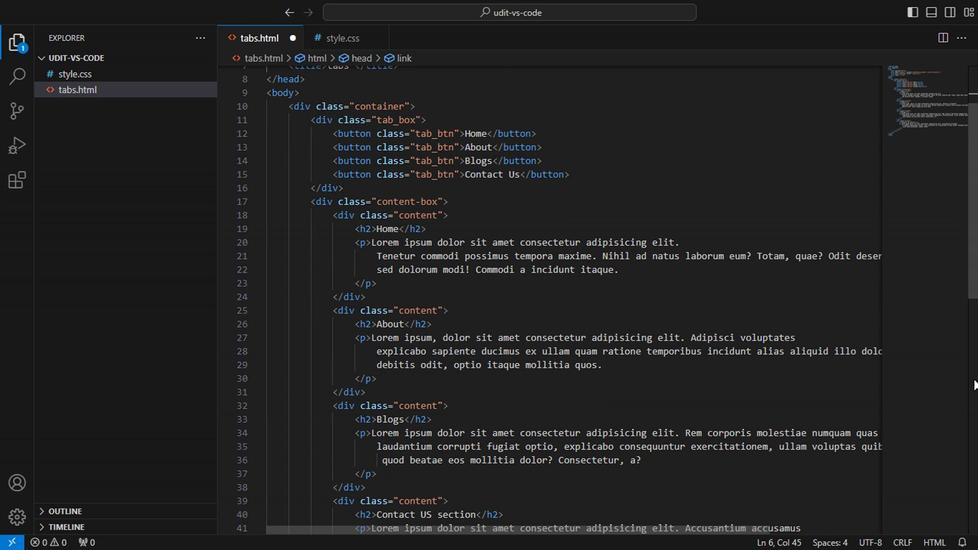 
Action: Mouse pressed left at (739, 316)
Screenshot: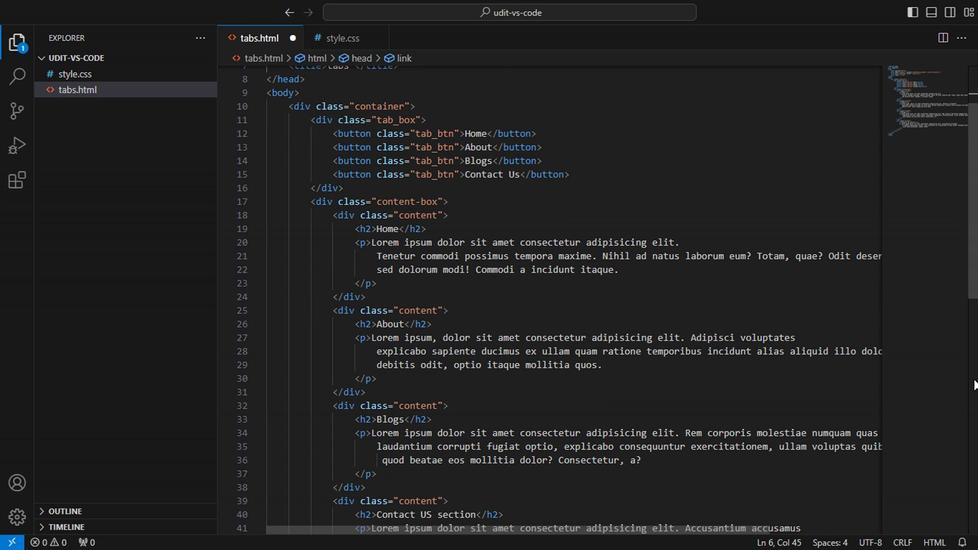 
Action: Mouse moved to (738, 314)
Screenshot: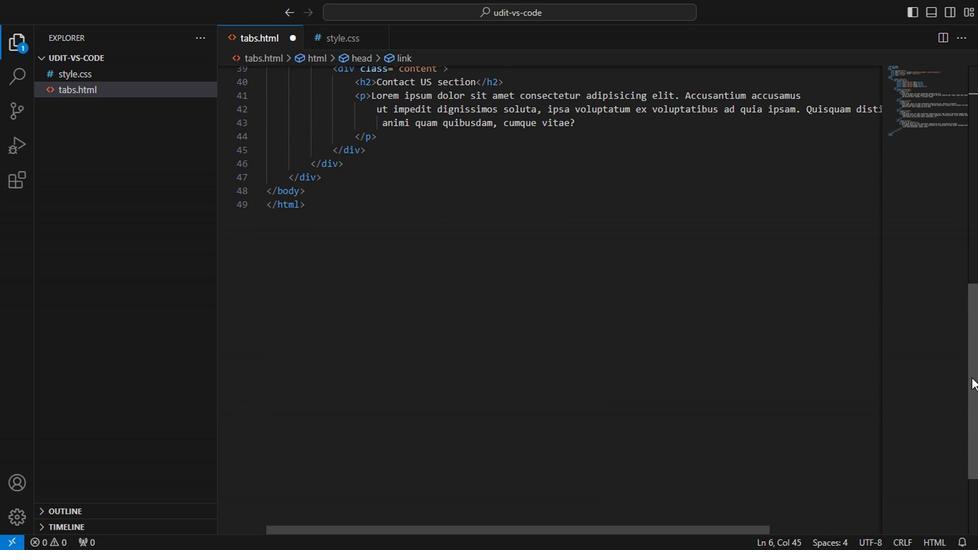 
Action: Mouse pressed left at (738, 314)
Screenshot: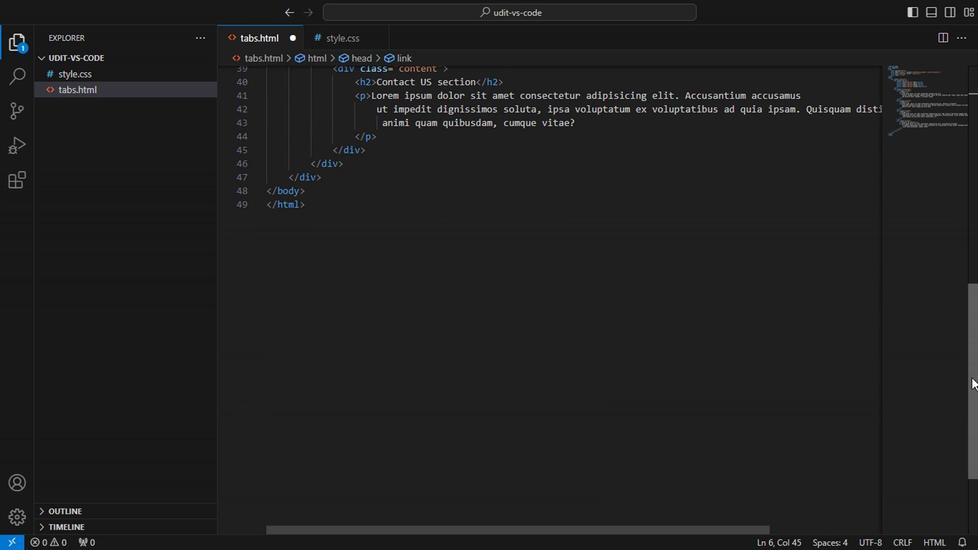 
Action: Mouse moved to (304, 71)
Screenshot: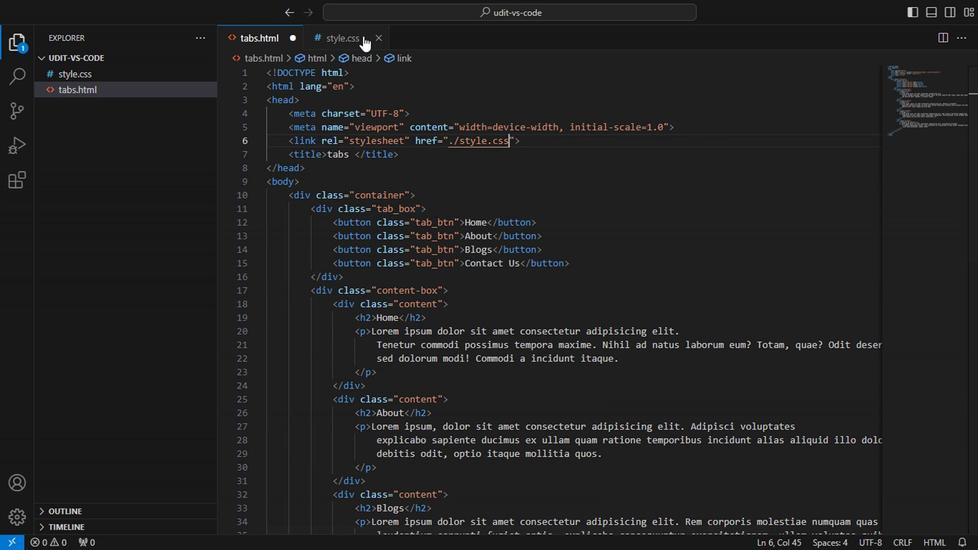 
Action: Mouse pressed left at (304, 71)
Screenshot: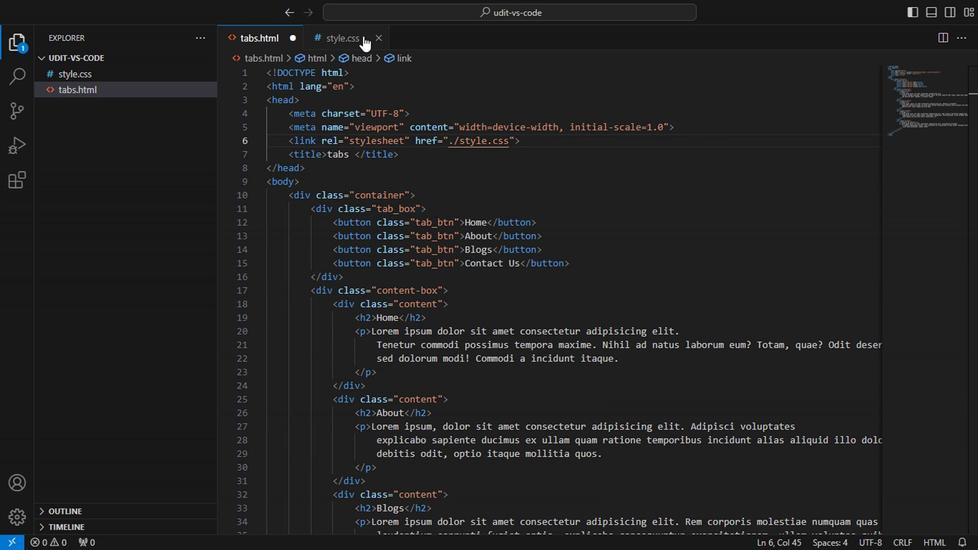 
Action: Mouse moved to (263, 108)
Screenshot: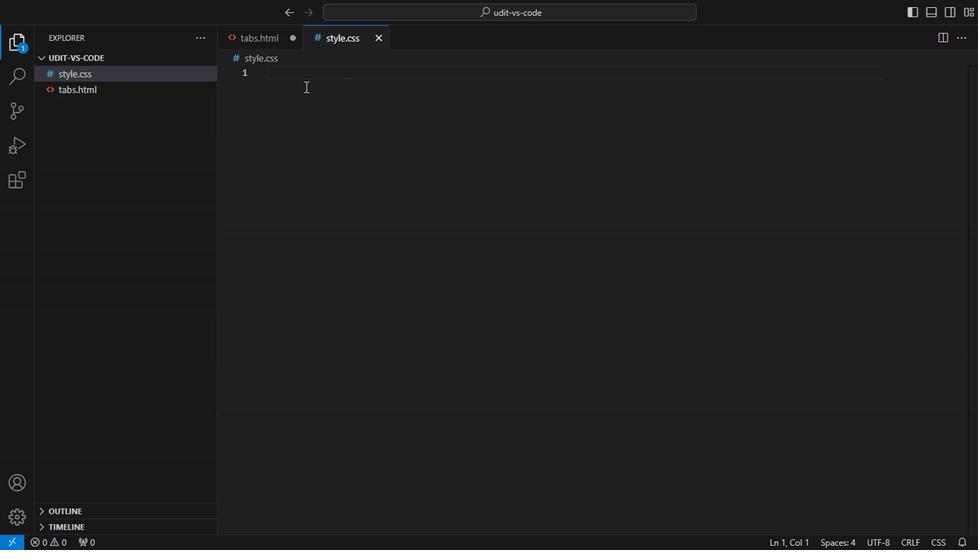 
Action: Key pressed <Key.shift><Key.shift><Key.shift><Key.shift><Key.shift><Key.shift><Key.shift><Key.shift><Key.shift><Key.shift><Key.shift><Key.shift><Key.shift><Key.shift><Key.shift>*<Key.shift_r>{<Key.enter>margin<Key.shift_r>:0;<Key.enter>padding<Key.enter>0<Key.right><Key.enter>box-sizing<Key.enter>border-box;<Key.enter><Key.right><Key.backspace>font-family<Key.shift_r>:san<Key.enter><Key.right><Key.left>;<Key.down><Key.enter>body<Key.enter><Key.shift_r>{<Key.enter>back<Key.enter><Key.caps_lock><Key.caps_lock><Key.shift>#deeeff<Key.right><Key.enter>display<Key.enter>flex;<Key.enter><Key.right><Key.backspace>justify<Key.enter>center<Key.right><Key.enter>align<Key.enter>ce<Key.enter><Key.right><Key.enter>height<Key.shift_r>:100vh;
Screenshot: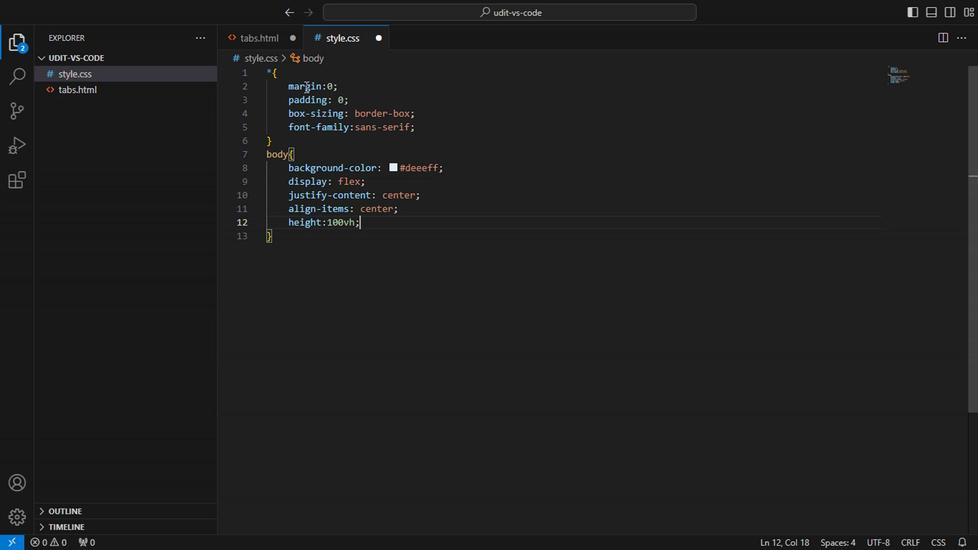
Action: Mouse moved to (264, 163)
Screenshot: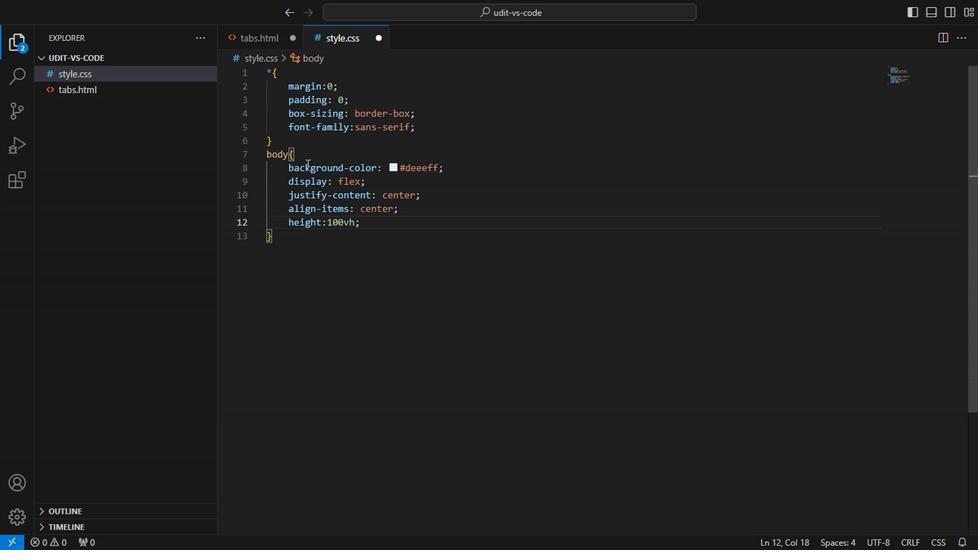 
Action: Key pressed <Key.down><Key.down><Key.enter>
Screenshot: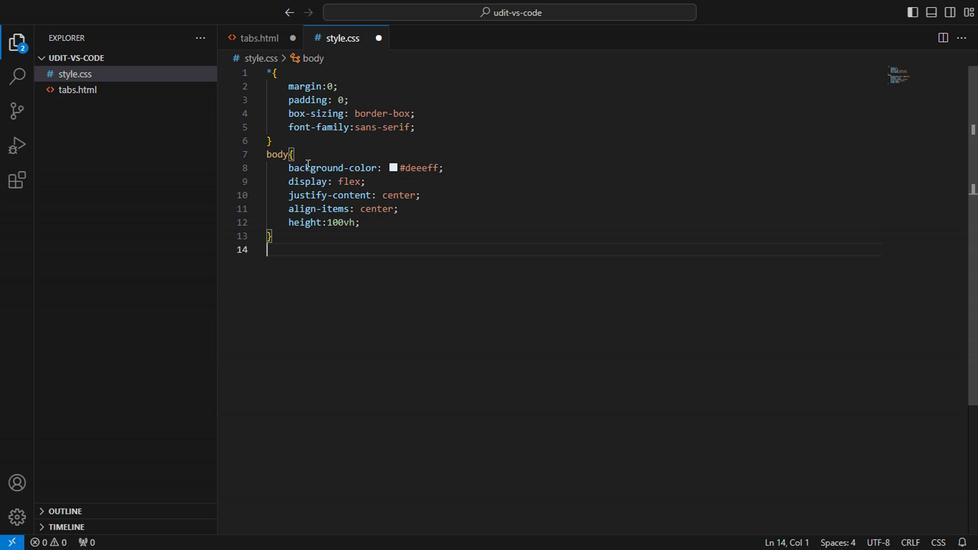 
Action: Mouse moved to (264, 163)
Screenshot: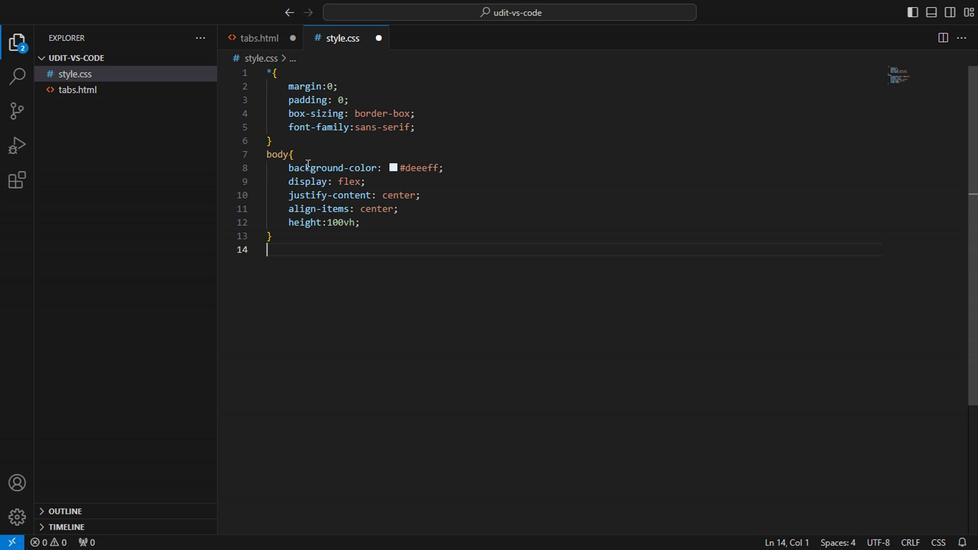 
Action: Mouse pressed left at (264, 163)
Screenshot: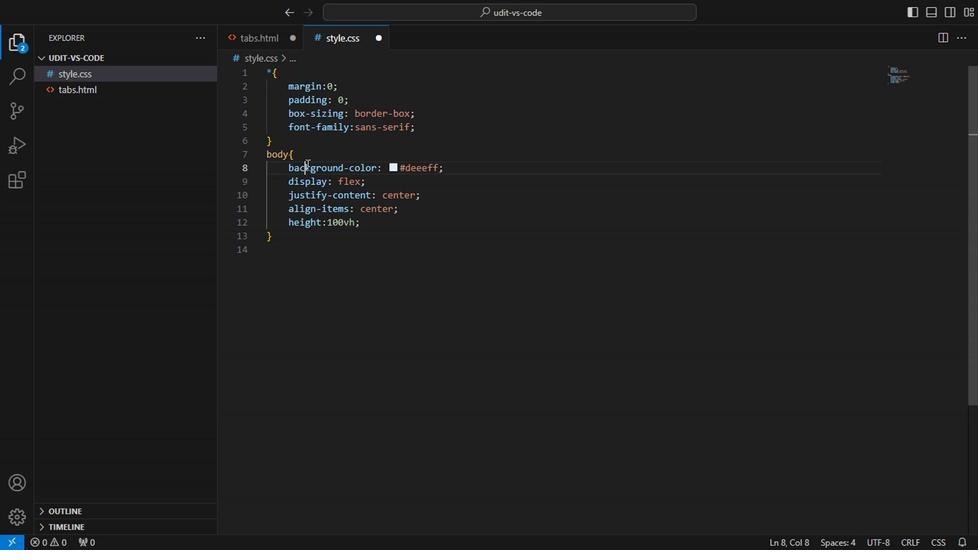 
Action: Key pressed .containerctrl+Z<Key.down><Key.down><Key.down><Key.down><Key.down><Key.enter>ctrl+container<Key.shift_r>{<Key.enter>width<Key.enter>600px;<Key.enter>backgr<Key.enter>white;<Key.enter>padding<Key.shift_r>:30px;<Key.enter>box-shadow<Key.shift_r>:0<Key.space>2px<Key.space>16px<Key.space>rgba<Key.shift_r><Key.shift_r><Key.shift_r><Key.shift_r>(0,0,0,.1<Key.right><Key.right><Key.right><Key.up><Key.right><Key.right><Key.right><Key.right><Key.right><Key.right><Key.right><Key.right><Key.right><Key.right><Key.right><Key.right><Key.right><Key.right><Key.right><Key.right><Key.right><Key.right><Key.right><Key.right><Key.right><Key.right><Key.right><Key.right><Key.right><Key.right><Key.right><Key.right><Key.right><Key.right><Key.right><Key.right><Key.right><Key.right><Key.right><Key.right><Key.right><Key.right><Key.right><Key.right><Key.right><Key.enter>border<Key.down><Key.enter>20px<Key.down><Key.enter>.tab-
Screenshot: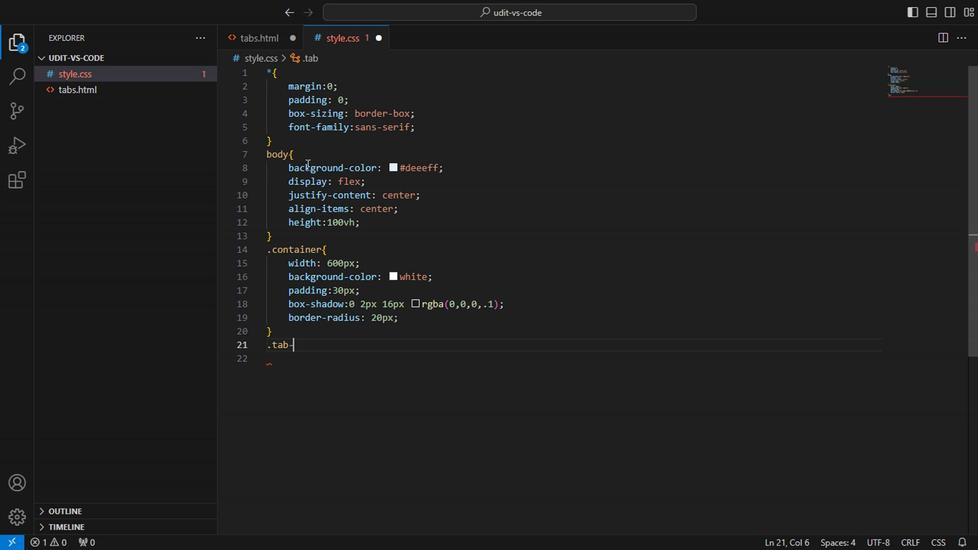 
Action: Mouse moved to (212, 67)
Screenshot: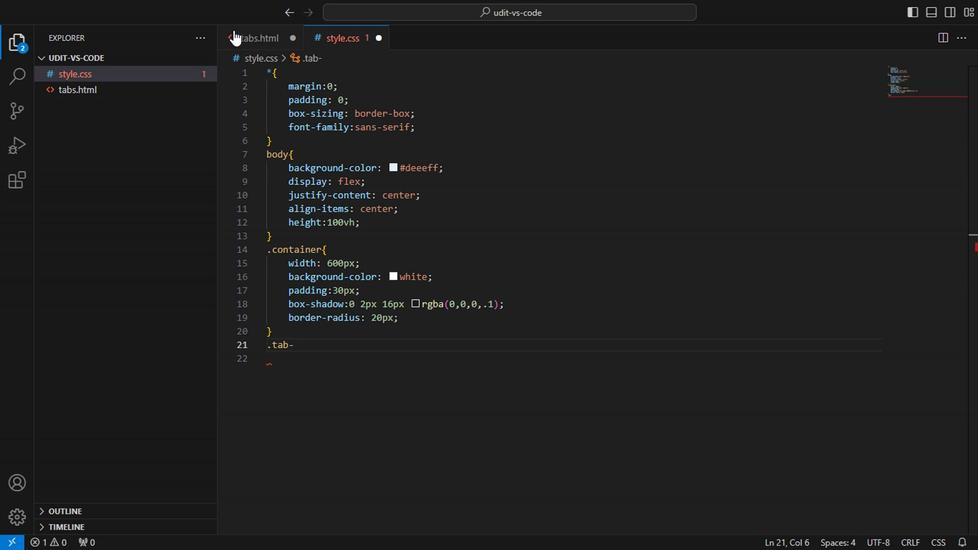 
Action: Mouse pressed left at (212, 67)
Screenshot: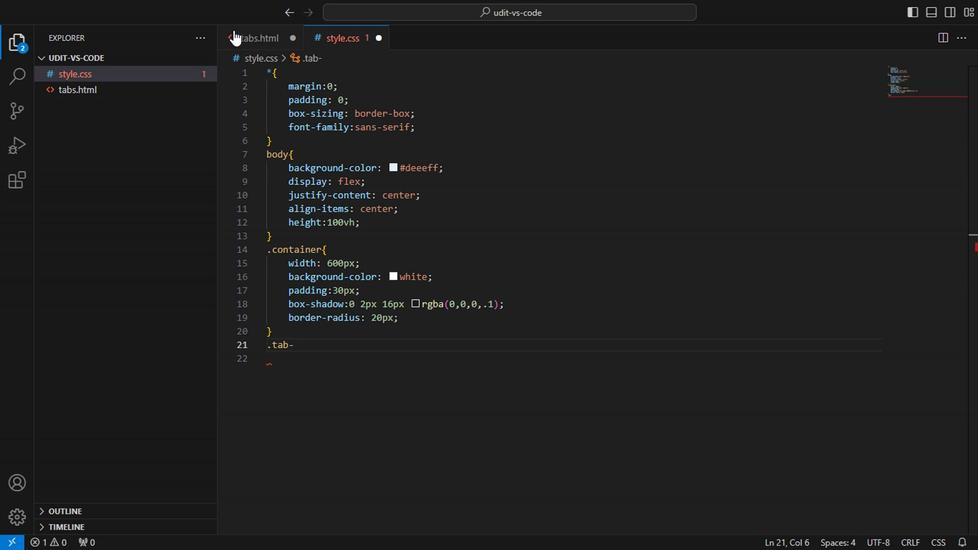 
Action: Mouse moved to (742, 201)
Screenshot: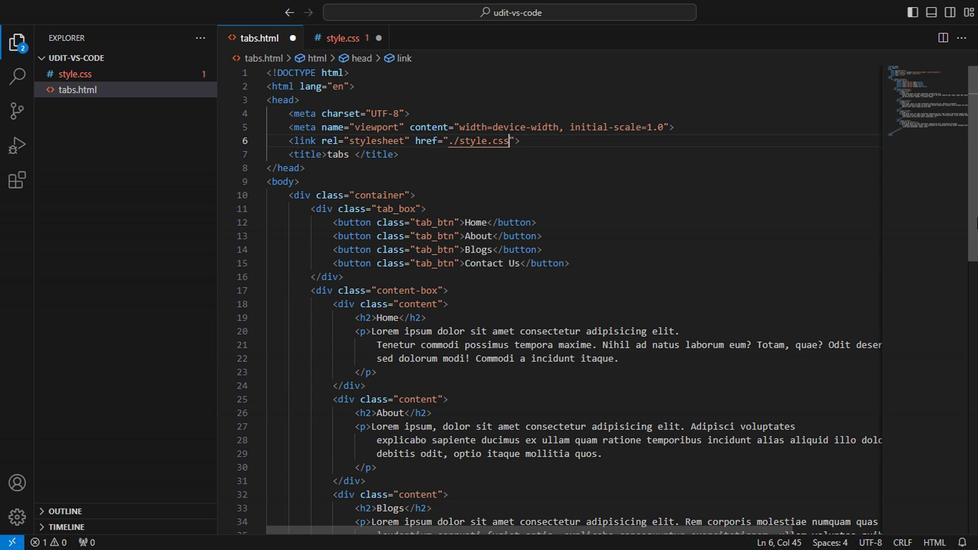 
Action: Mouse pressed left at (742, 201)
Screenshot: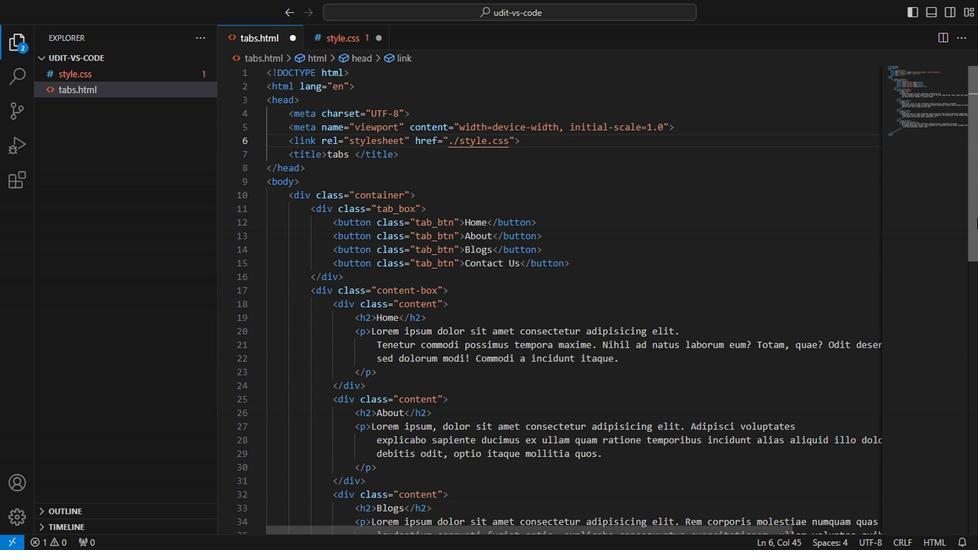 
Action: Mouse moved to (284, 73)
Screenshot: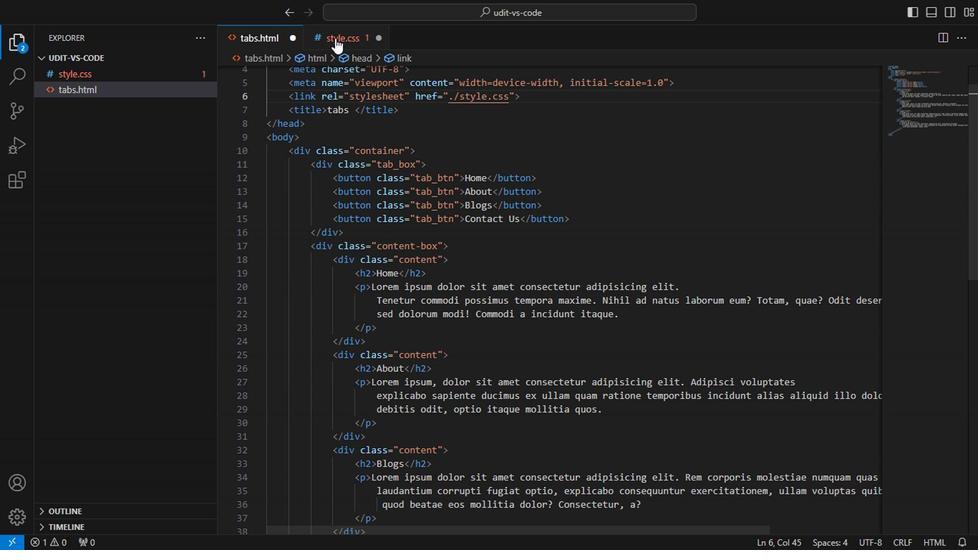 
Action: Mouse pressed left at (284, 73)
Screenshot: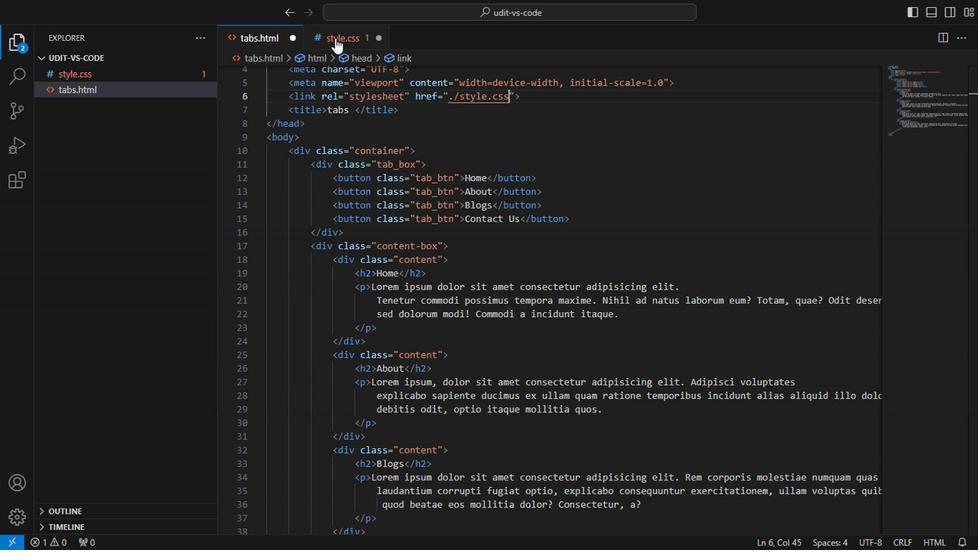 
Action: Mouse moved to (276, 283)
Screenshot: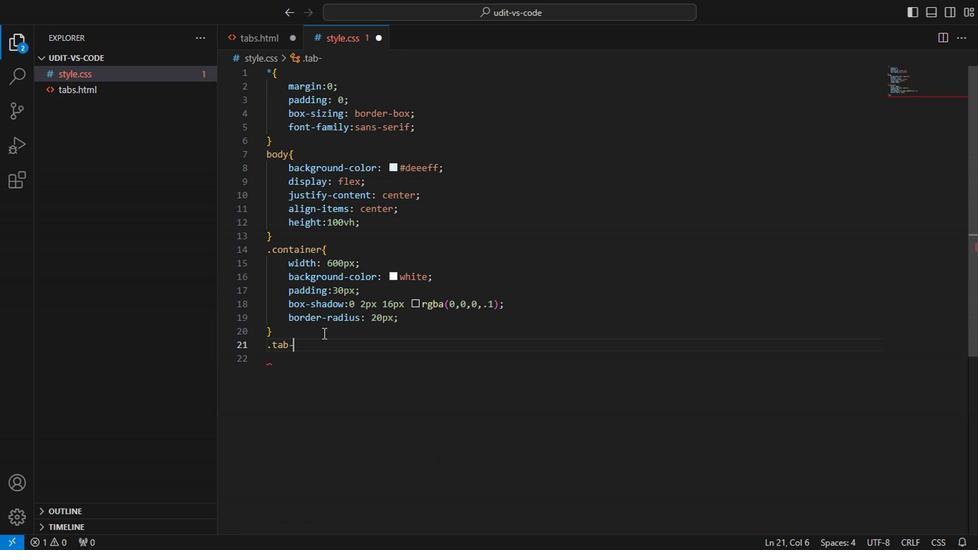 
Action: Key pressed <Key.backspace><Key.shift_r>_box<Key.shift_r>{<Key.enter>
Screenshot: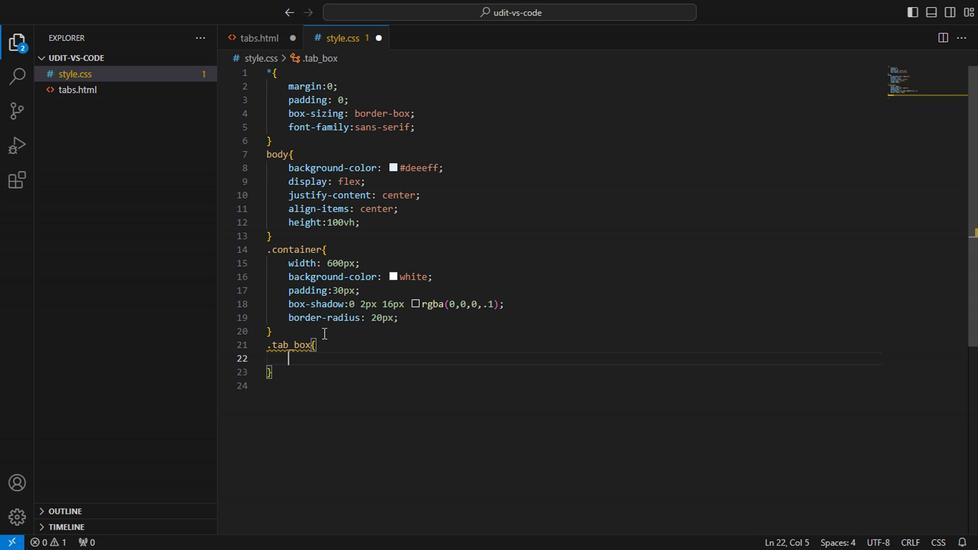 
Action: Mouse moved to (260, 301)
Screenshot: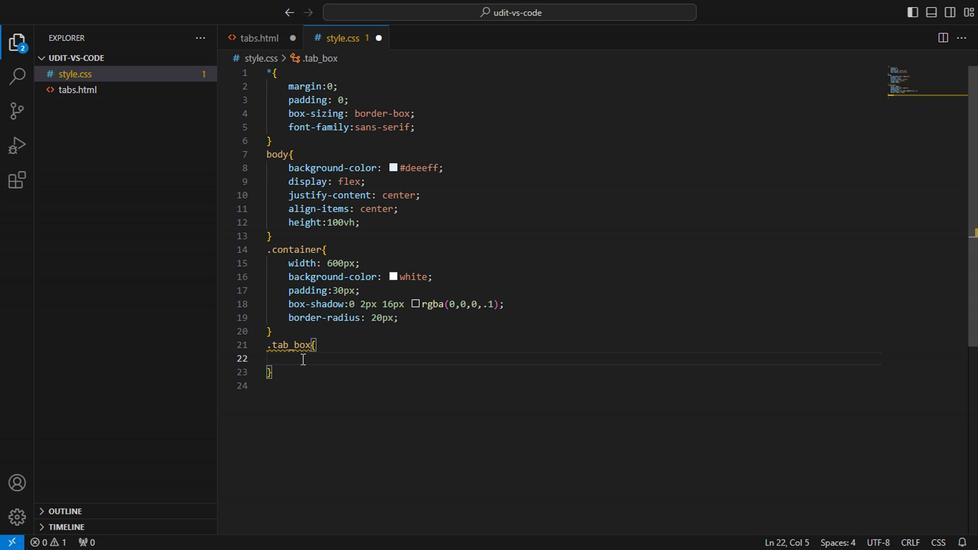 
Action: Key pressed width<Key.enter>100<Key.shift><Key.shift><Key.shift><Key.shift><Key.shift><Key.shift>%;<Key.enter>dispalu<Key.backspace><Key.backspace><Key.backspace>lay<Key.enter>flex;<Key.enter>justify<Key.enter><Key.down><Key.enter><Key.right><Key.enter>align-items<Key.enter>ceter<Key.enter><Key.right><Key.enter>border-bottom<Key.shift_r>:2px<Key.space>sl<Key.backspace>olid<Key.space>rgba<Key.up><Key.shift_r><Key.shift_r><Key.shift_r><Key.shift_r>(220<Key.backspace>9,229,229<Key.right>;<Key.down><Key.enter>.b<Key.backspace>tab<Key.shift_r>_btn<Key.shift_r><Key.shift_r>{<Key.enter>displa<Key.enter>flex<Key.backspace><Key.backspace><Key.backspace><Key.backspace><Key.backspace><Key.backspace><Key.backspace><Key.backspace><Key.backspace><Key.backspace><Key.backspace><Key.backspace><Key.backspace><Key.right><Key.backspace>font-size<Key.shift_r>:18px;<Key.enter>font-weight<Key.shift_r>:600
Screenshot: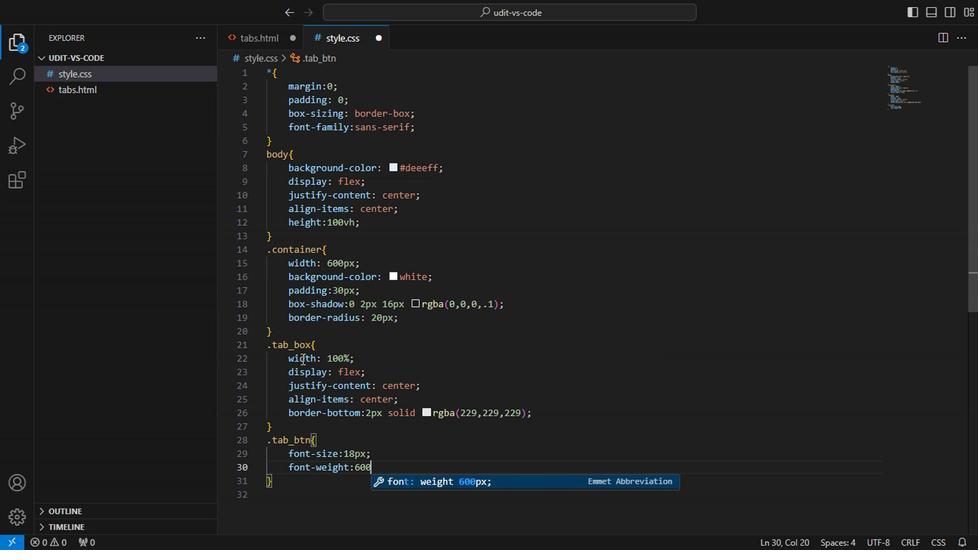 
Action: Mouse moved to (307, 276)
Screenshot: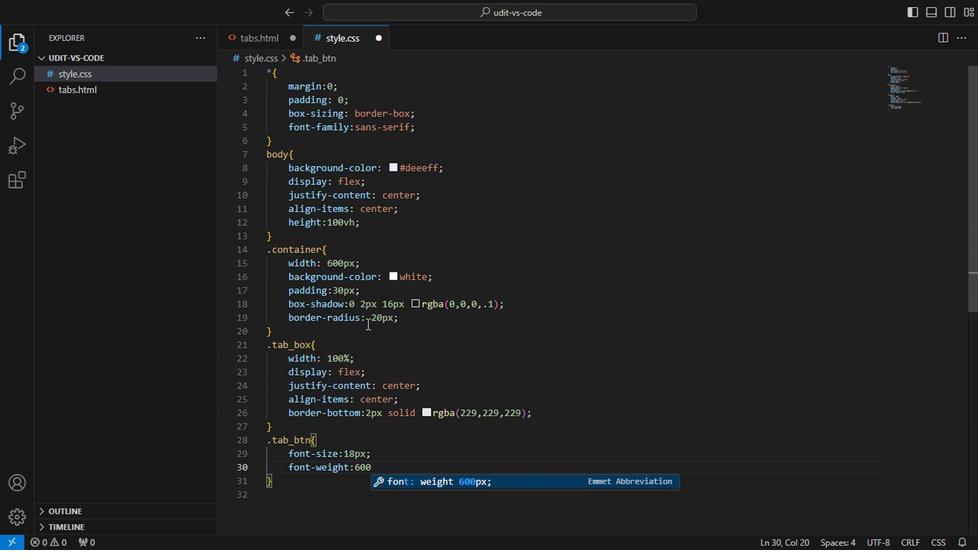 
Action: Key pressed ;<Key.enter>color<Key.shift_r>:<Key.shift>#919191;<Key.enter>backg<Key.down><Key.enter>none;<Key.right><Key.backspace><Key.enter>border<Key.enter>nonel<Key.backspace><Key.right><Key.enter>padd<Key.enter>18px<Key.right>
Screenshot: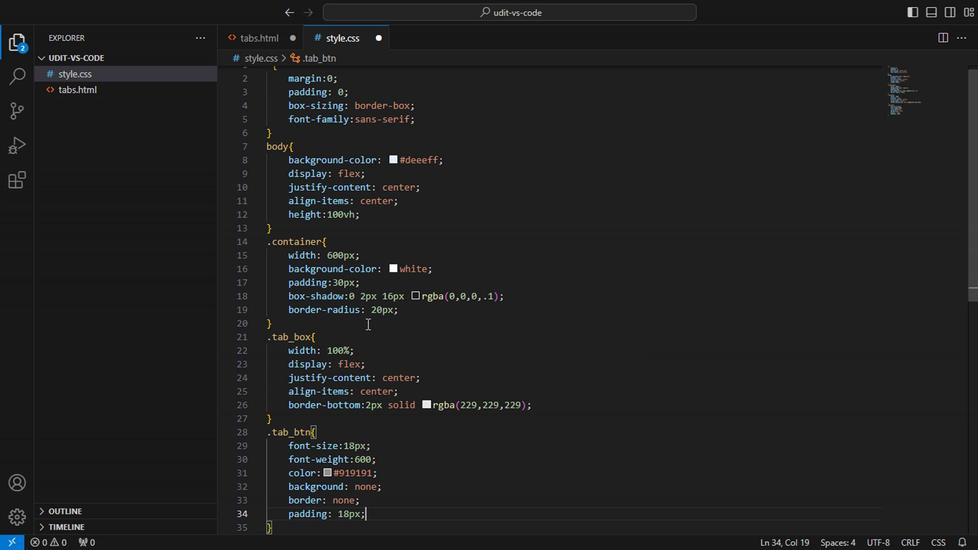 
Action: Mouse moved to (742, 212)
Screenshot: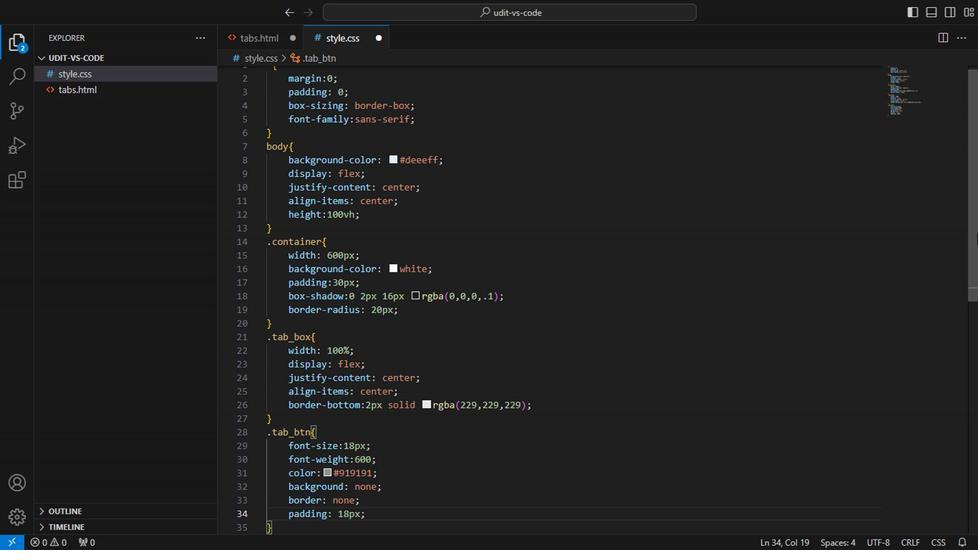
Action: Mouse pressed left at (742, 212)
Screenshot: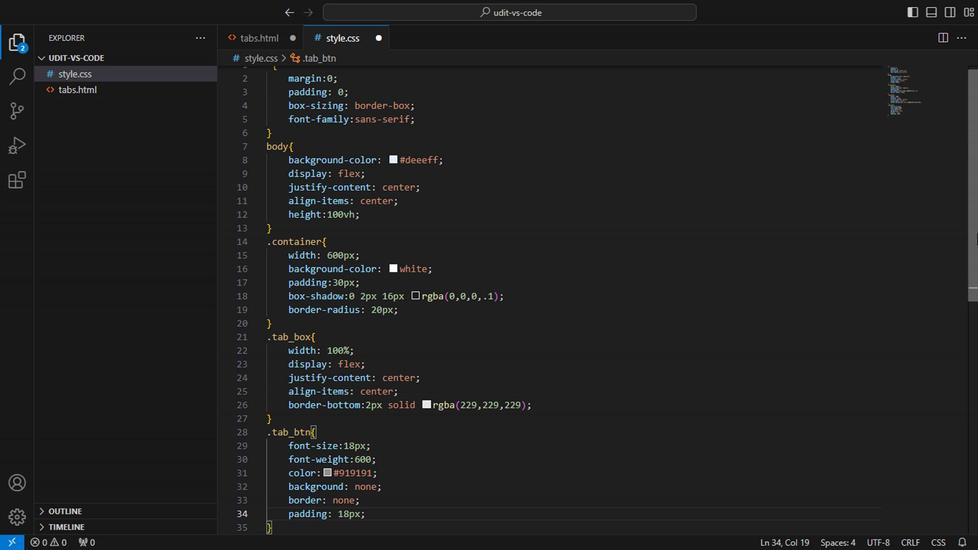 
Action: Mouse moved to (231, 75)
Screenshot: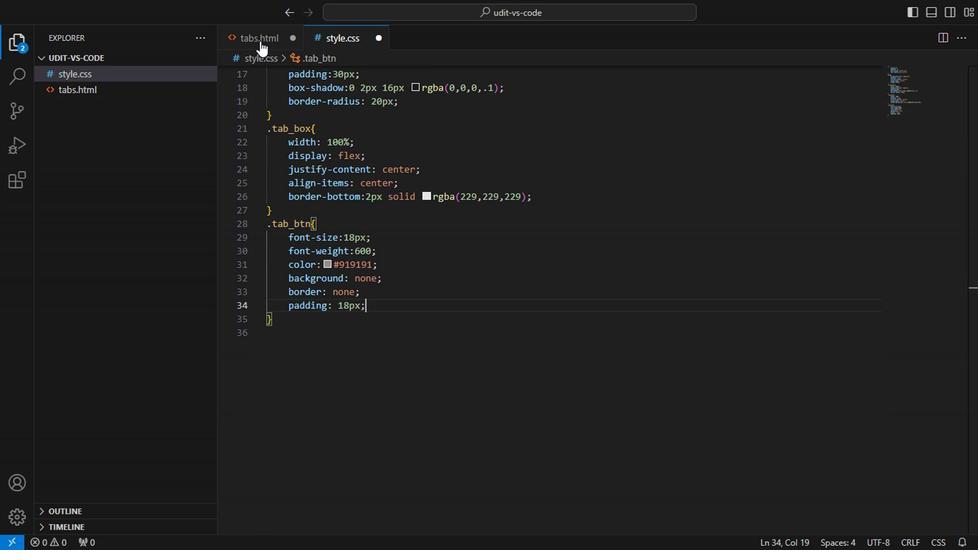 
Action: Mouse pressed left at (231, 75)
Screenshot: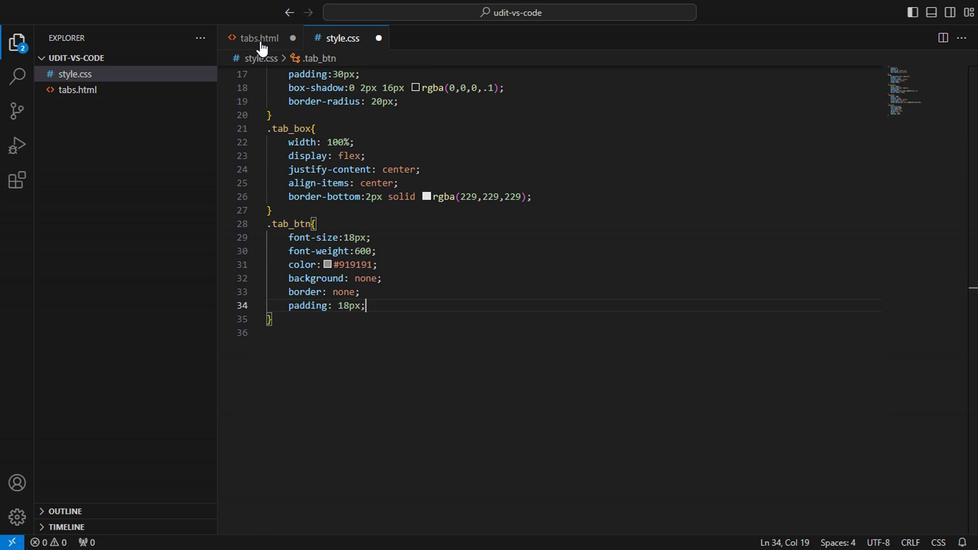 
Action: Mouse moved to (61, 77)
Screenshot: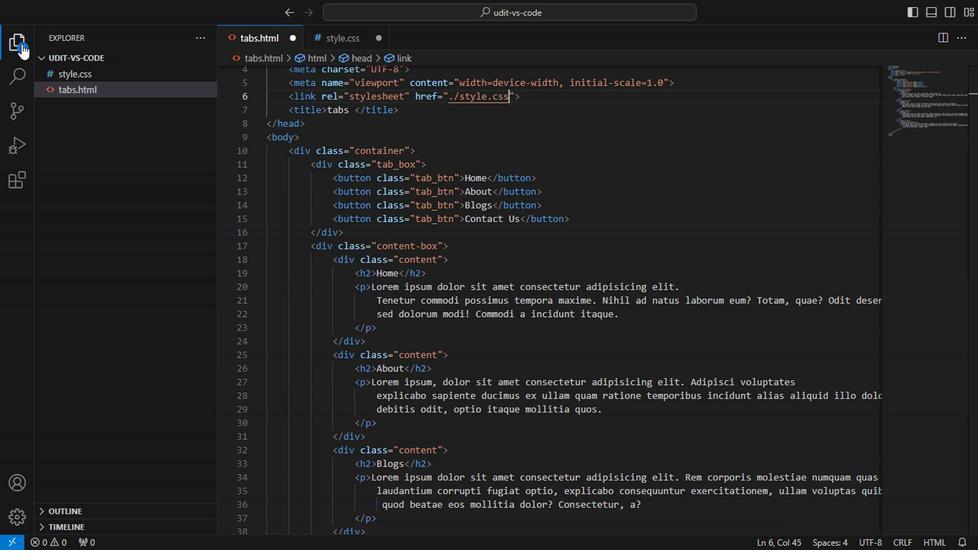 
Action: Mouse pressed left at (61, 77)
Screenshot: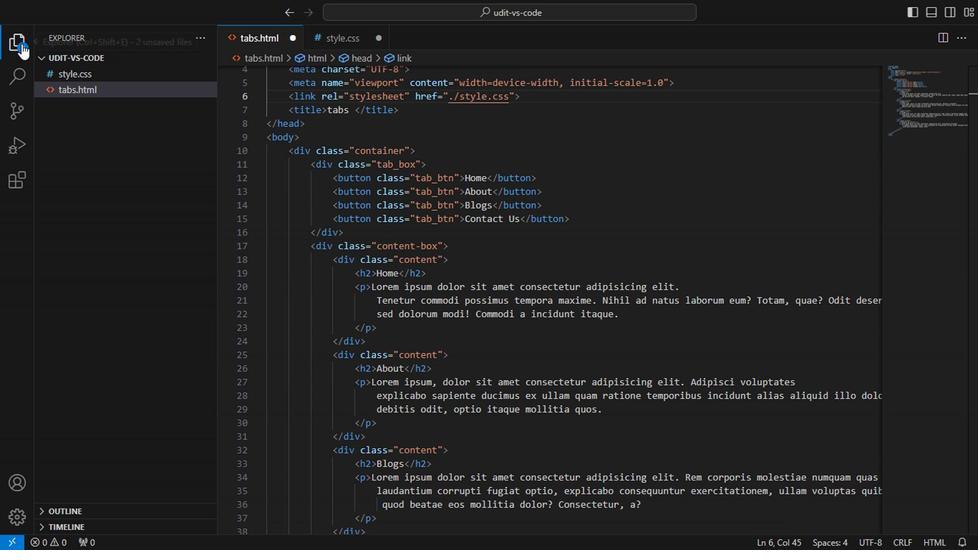 
Action: Mouse moved to (166, 73)
Screenshot: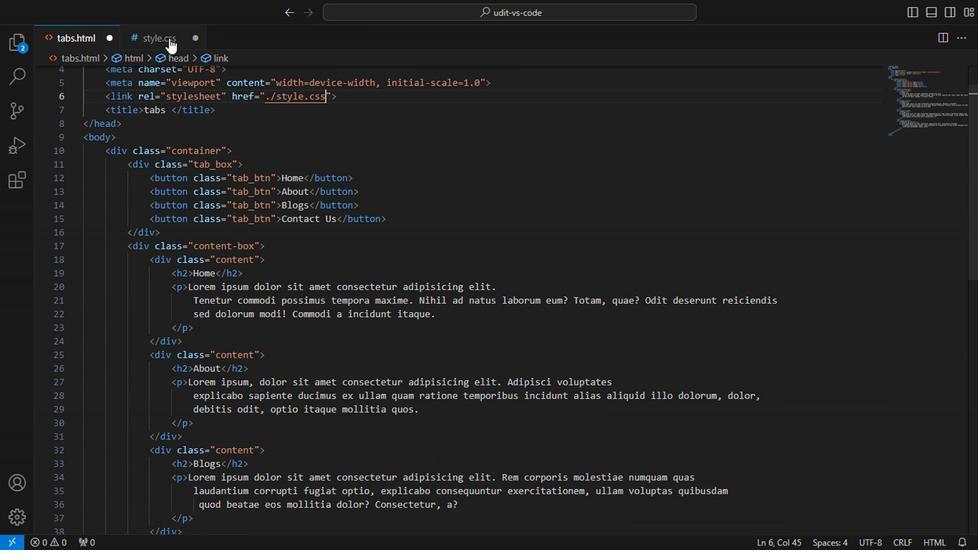 
Action: Mouse pressed left at (166, 73)
Screenshot: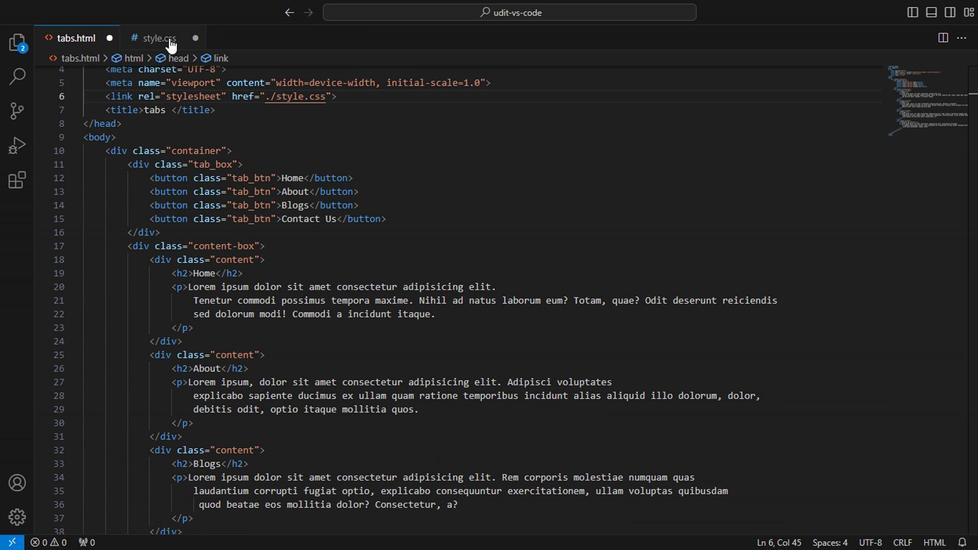 
Action: Mouse moved to (138, 271)
Screenshot: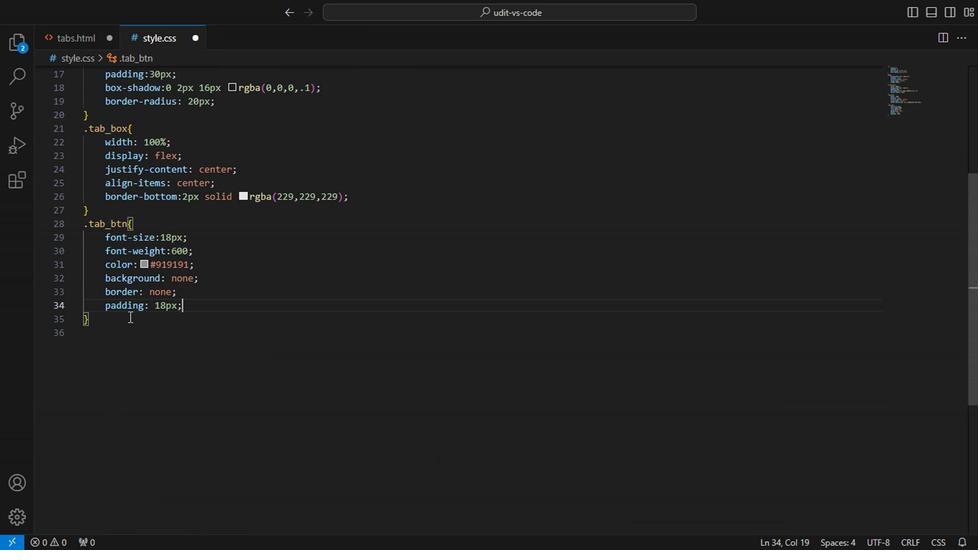 
Action: Mouse pressed left at (138, 271)
Screenshot: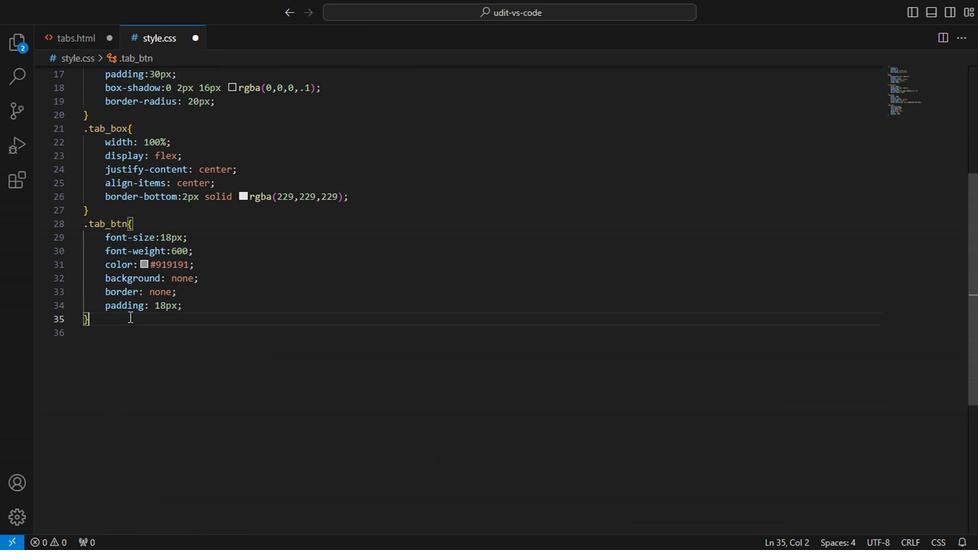 
Action: Key pressed <Key.down>
Screenshot: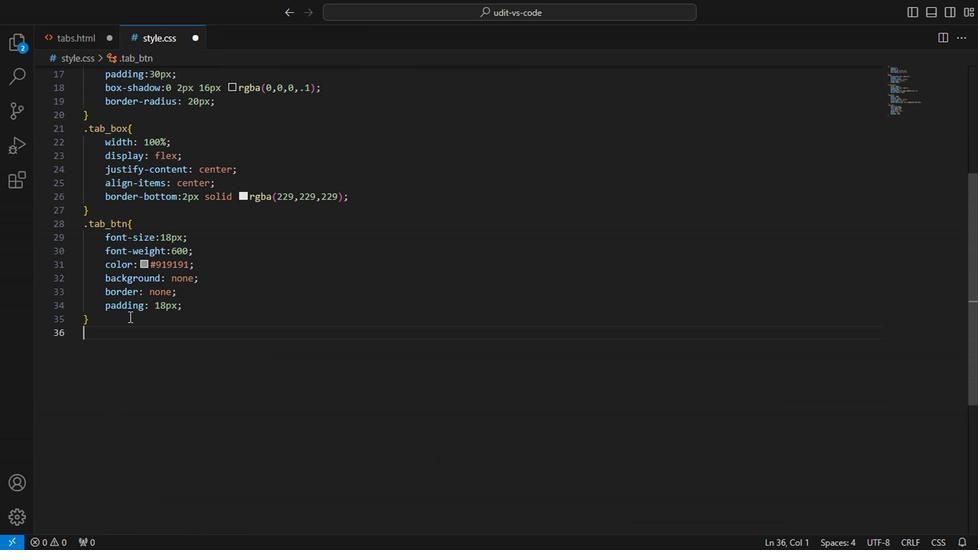 
Action: Mouse moved to (114, 274)
Screenshot: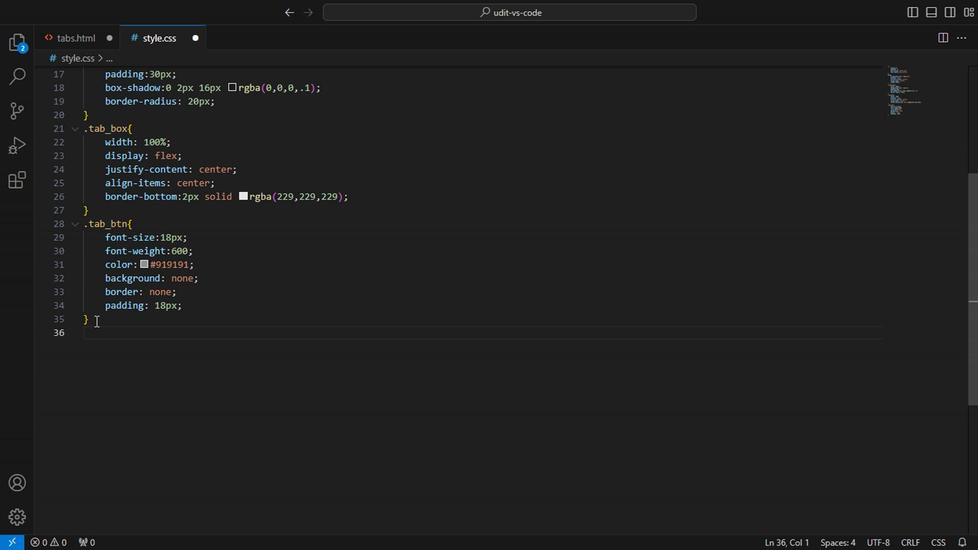 
Action: Key pressed .content<Key.shift_r>_
Screenshot: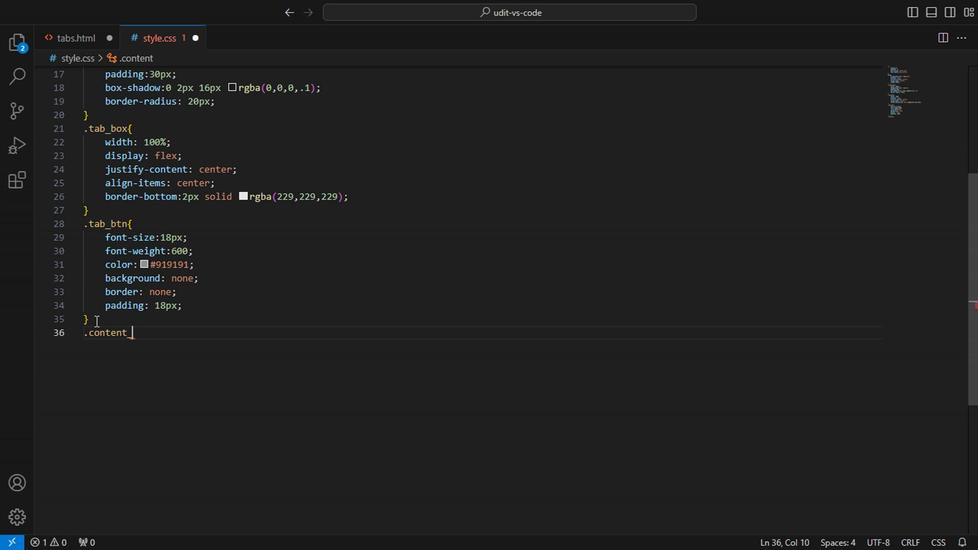 
Action: Mouse moved to (96, 71)
Screenshot: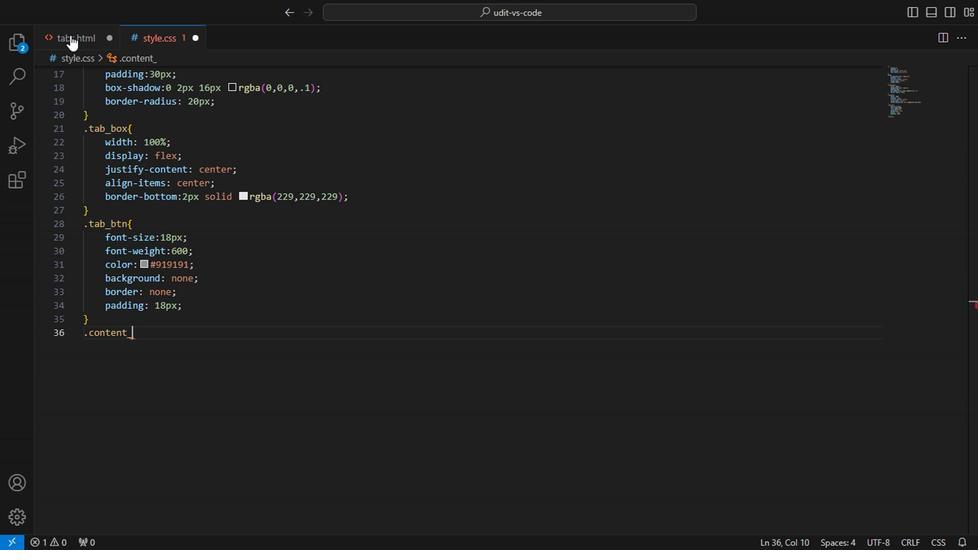 
Action: Mouse pressed left at (96, 71)
Screenshot: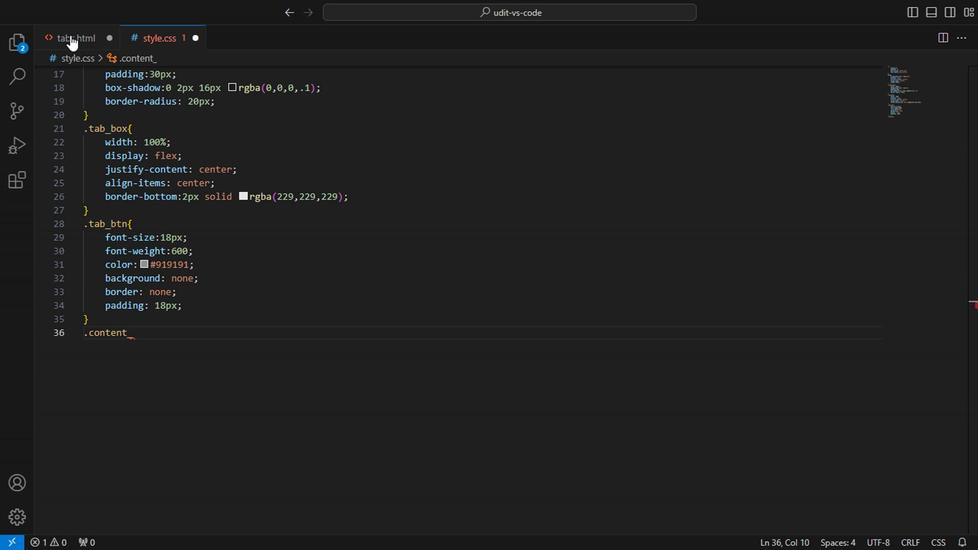 
Action: Mouse moved to (146, 72)
Screenshot: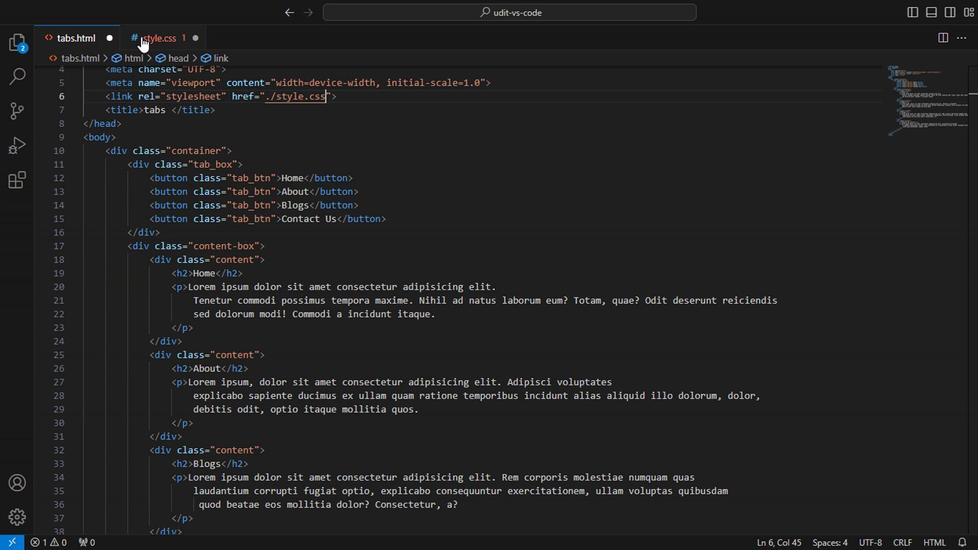 
Action: Mouse pressed left at (146, 72)
Screenshot: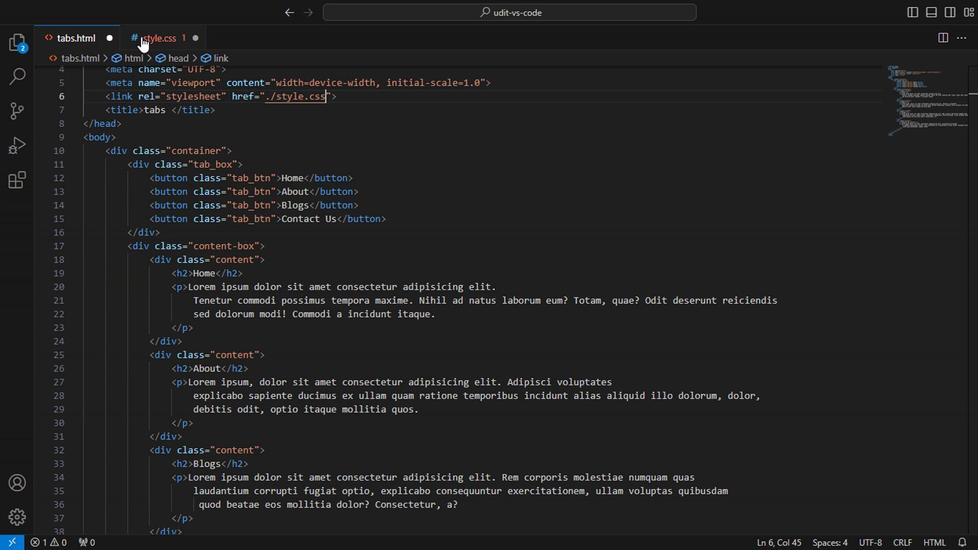 
Action: Mouse moved to (151, 282)
Screenshot: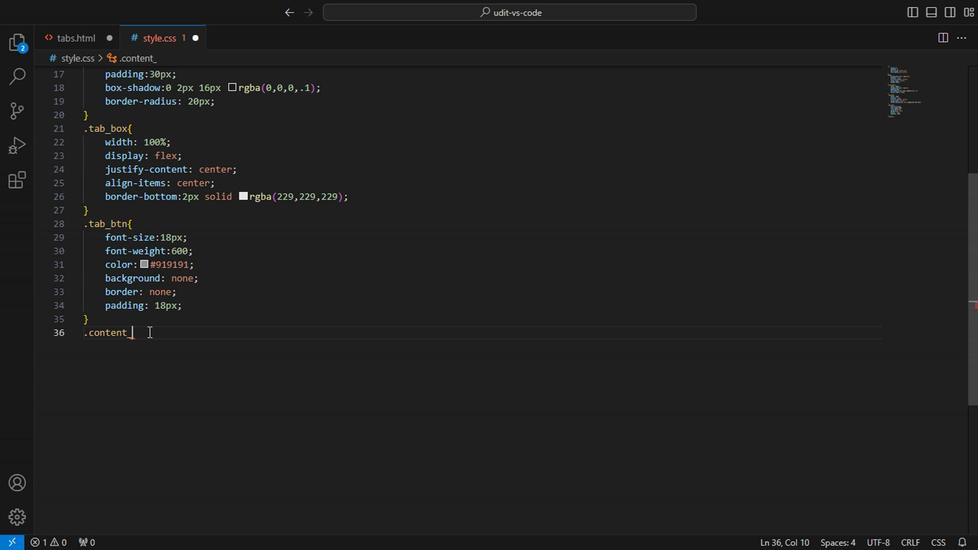 
Action: Mouse pressed left at (151, 282)
Screenshot: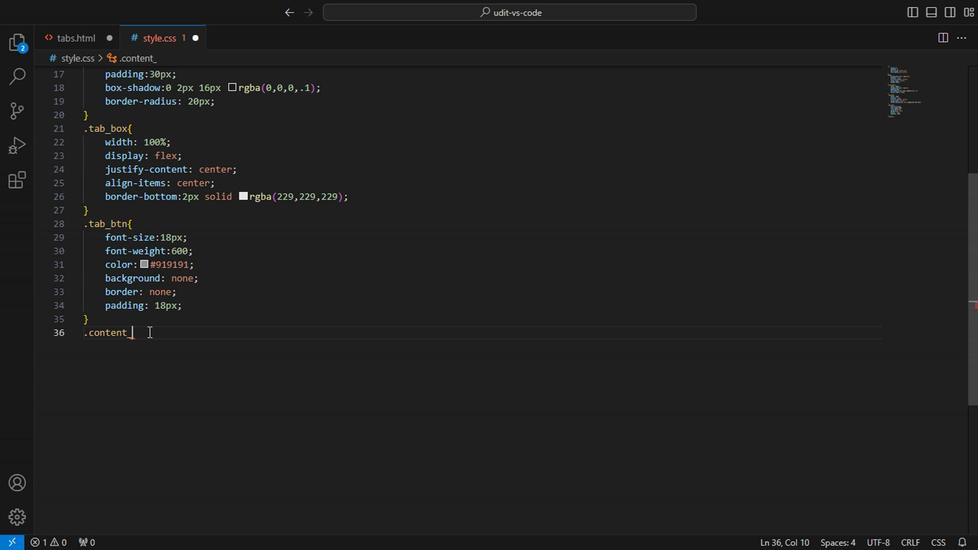 
Action: Key pressed <Key.backspace>-box<Key.shift_r>{<Key.enter>padd<Key.enter>20px;<Key.backspace><Key.down><Key.enter>,content<Key.left><Key.left><Key.left><Key.left><Key.left><Key.left><Key.left><Key.backspace>.<Key.right><Key.right><Key.right><Key.right><Key.right><Key.right><Key.right><Key.shift_r>_<Key.backspace>-box<Key.shift_r><Key.space>.contenr<Key.backspace>t<Key.shift_r>{<Key.enter>dip<Key.backspace>sply<Key.enter>none<Key.right><Key.down><Key.enter>.content-box<Key.space>.conten<Key.enter><Key.space>h2<Key.shift_r>{<Key.enter>margin-bottom<Key.shift_r>:10px;
Screenshot: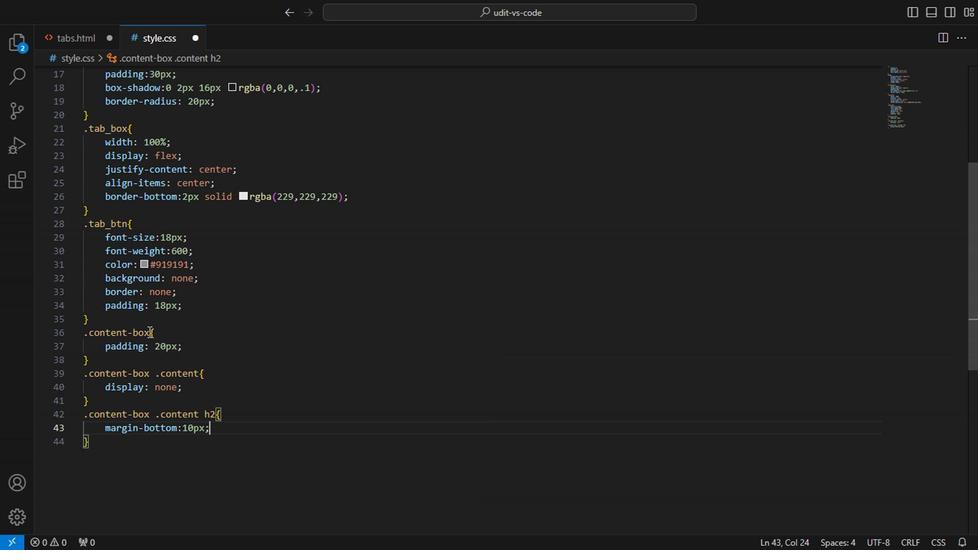
Action: Mouse moved to (192, 140)
Screenshot: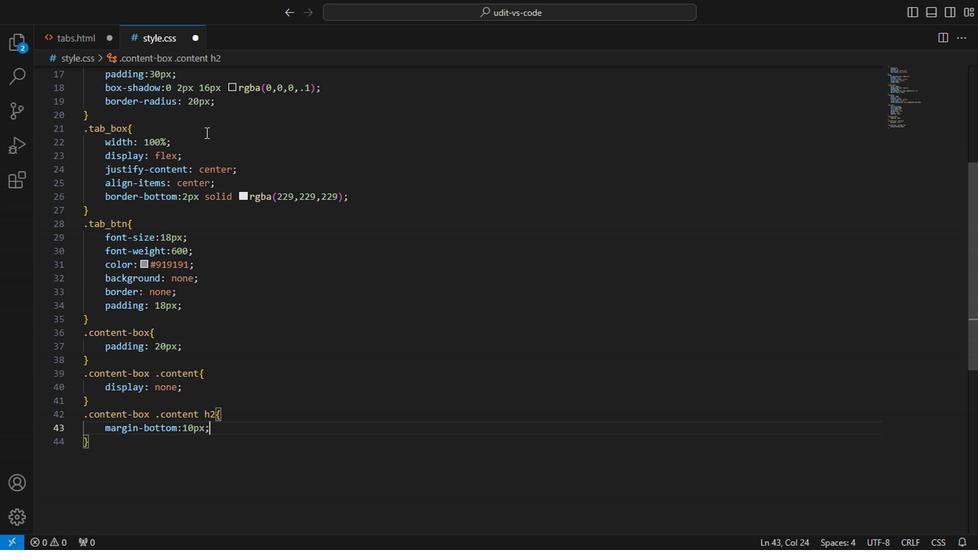 
Action: Key pressed ctrl+S
Screenshot: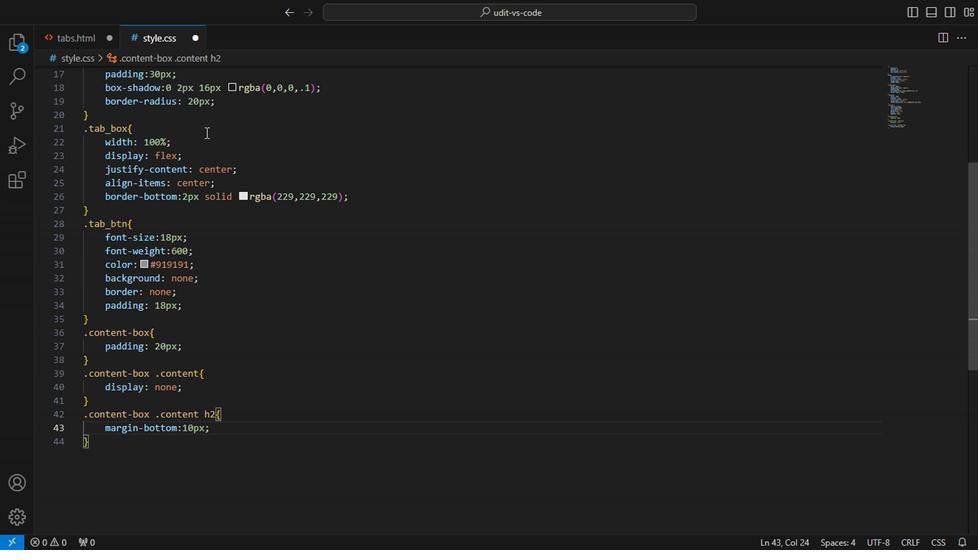 
Action: Mouse moved to (95, 72)
Screenshot: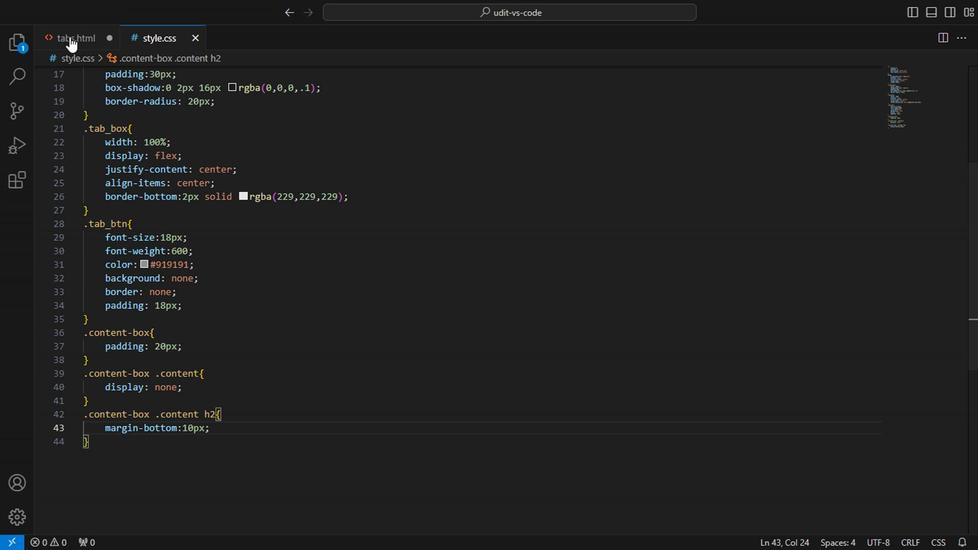 
Action: Mouse pressed left at (95, 72)
Screenshot: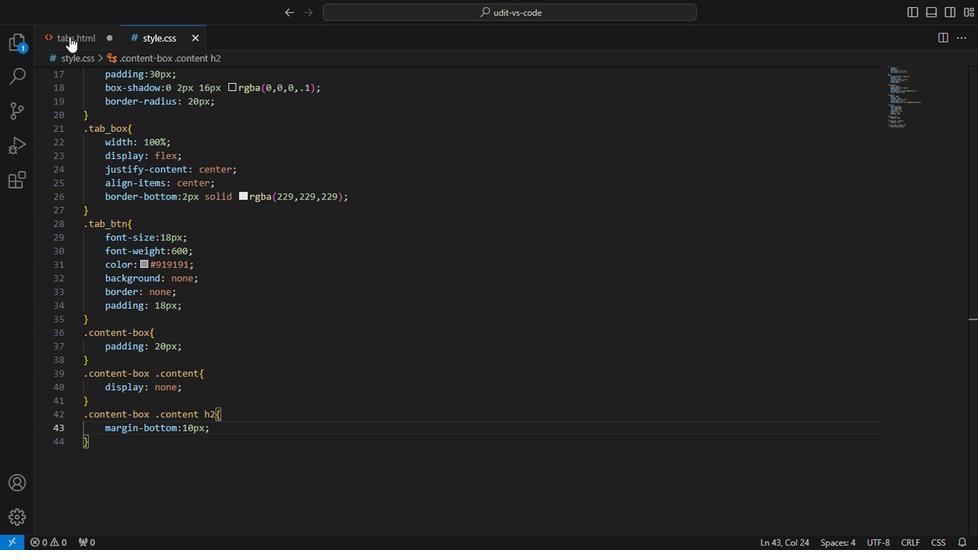 
Action: Mouse moved to (742, 218)
Screenshot: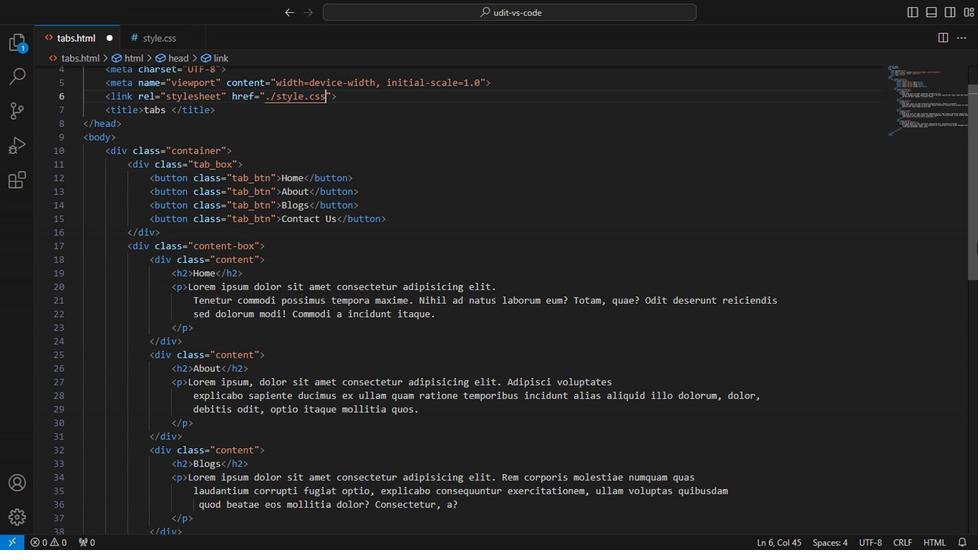 
Action: Mouse pressed left at (742, 218)
Screenshot: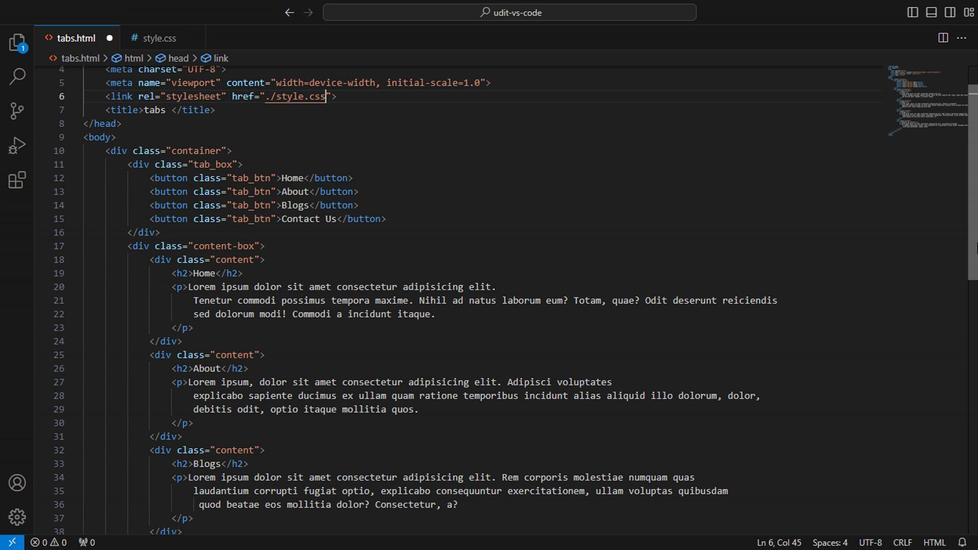 
Action: Mouse moved to (151, 271)
Screenshot: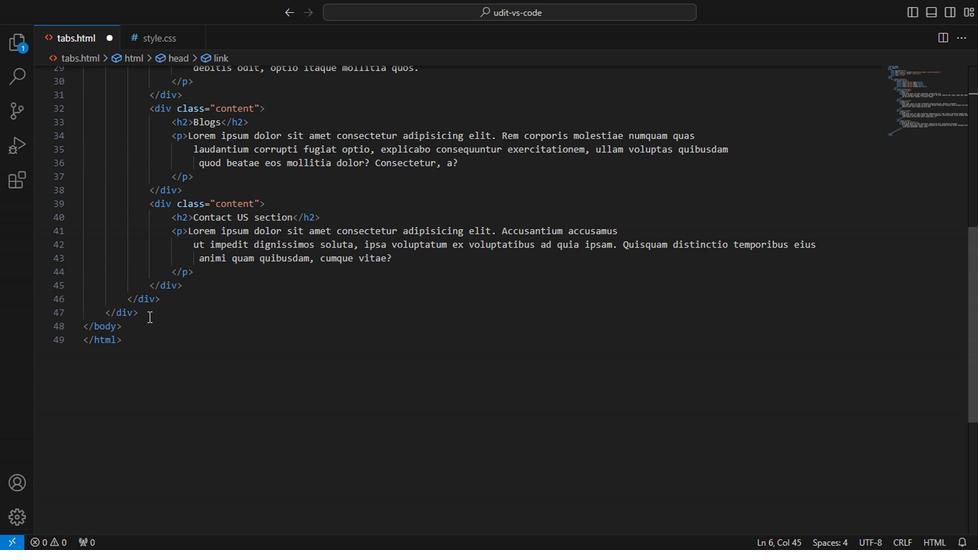 
Action: Mouse pressed left at (151, 271)
Screenshot: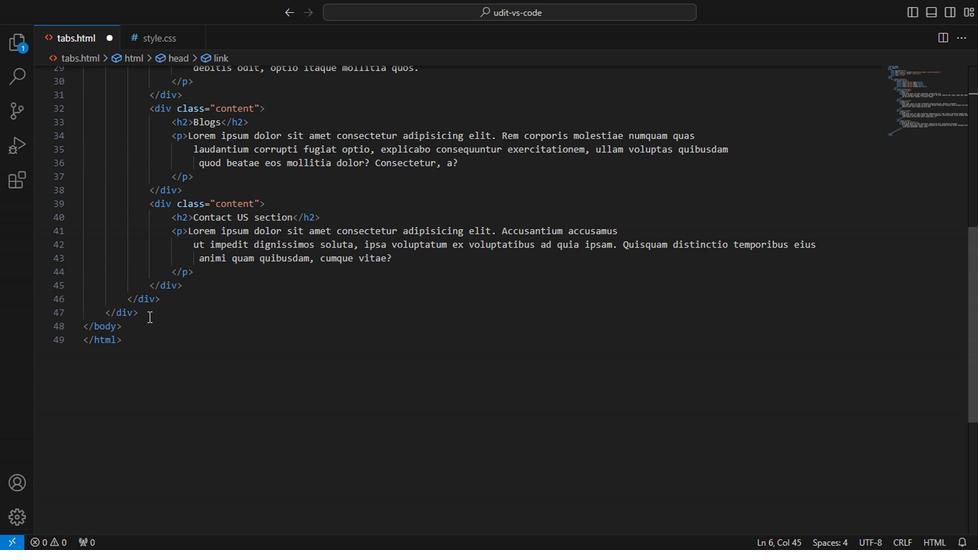 
Action: Key pressed <Key.enter>script<Key.enter><Key.enter>const<Key.space>tabs=s<Key.backspace>document.query<Key.down><Key.enter><Key.shift_r><Key.shift_r><Key.shift_r><Key.shift_r><Key.shift_r><Key.shift_r>('.tab-
Screenshot: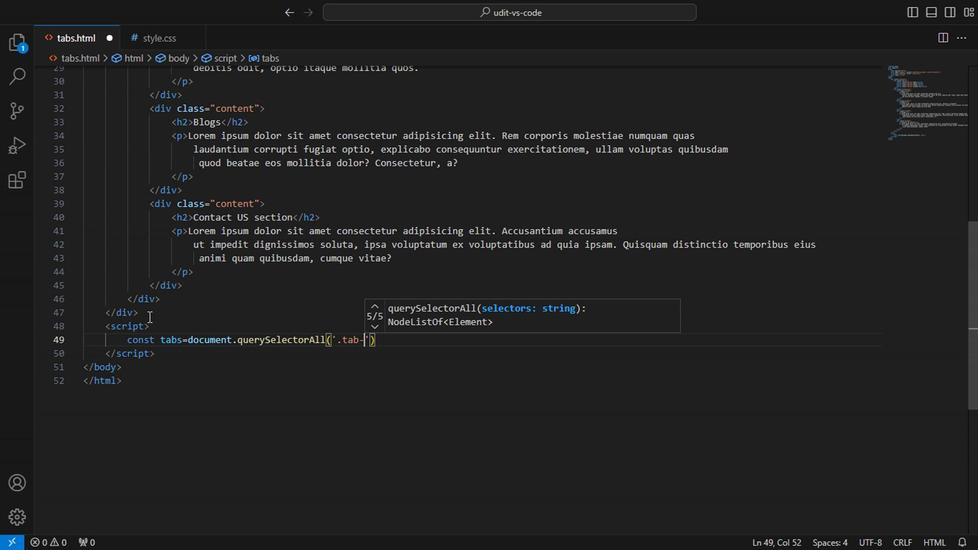 
Action: Mouse moved to (740, 235)
Screenshot: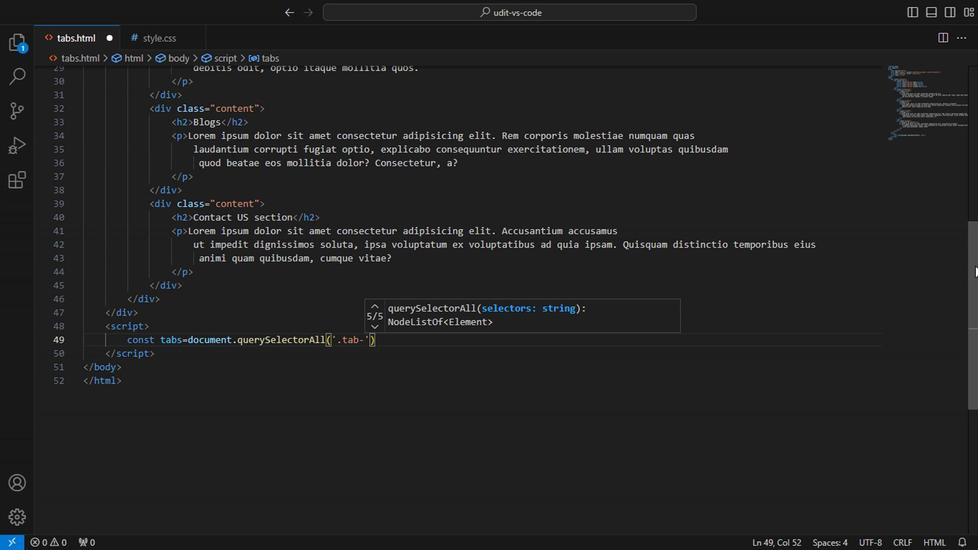 
Action: Mouse pressed left at (740, 235)
Screenshot: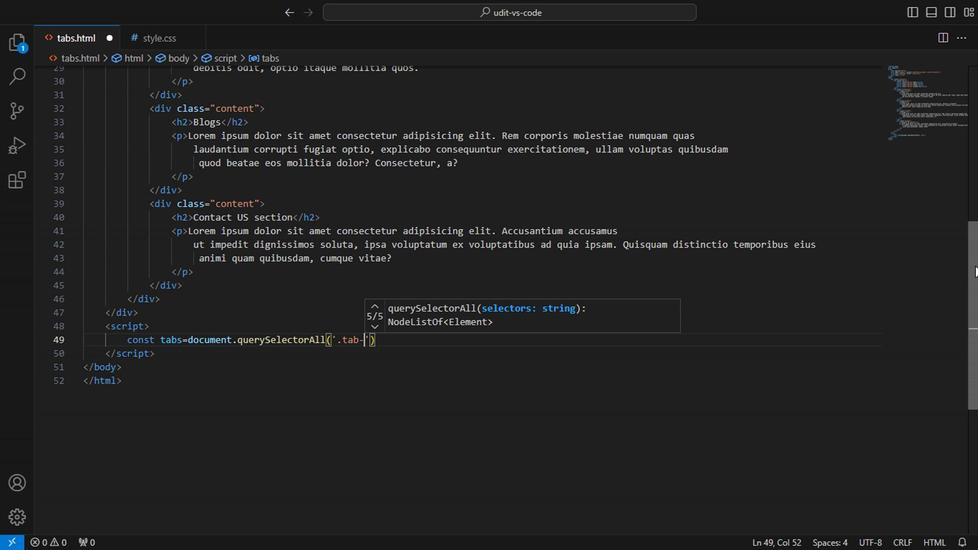 
Action: Mouse moved to (738, 191)
Screenshot: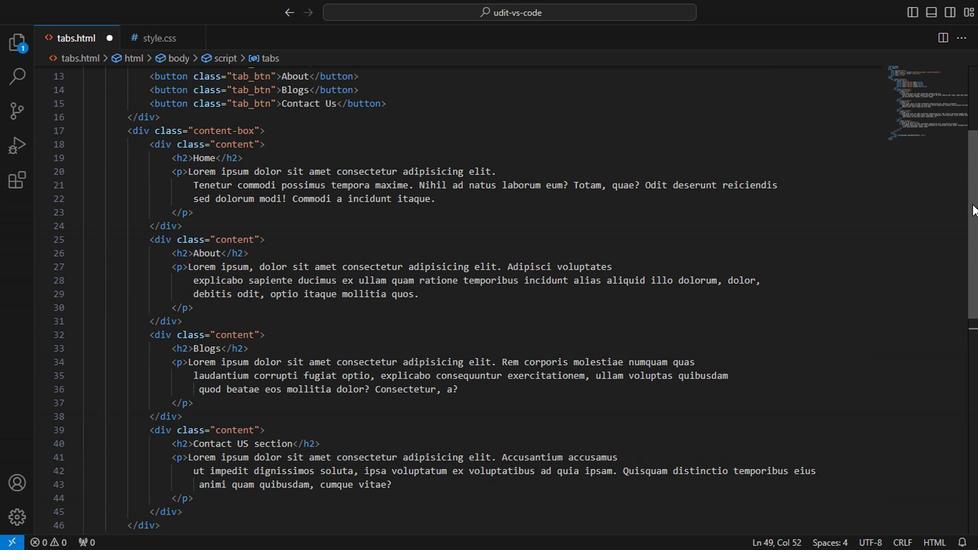 
Action: Mouse pressed left at (738, 191)
Screenshot: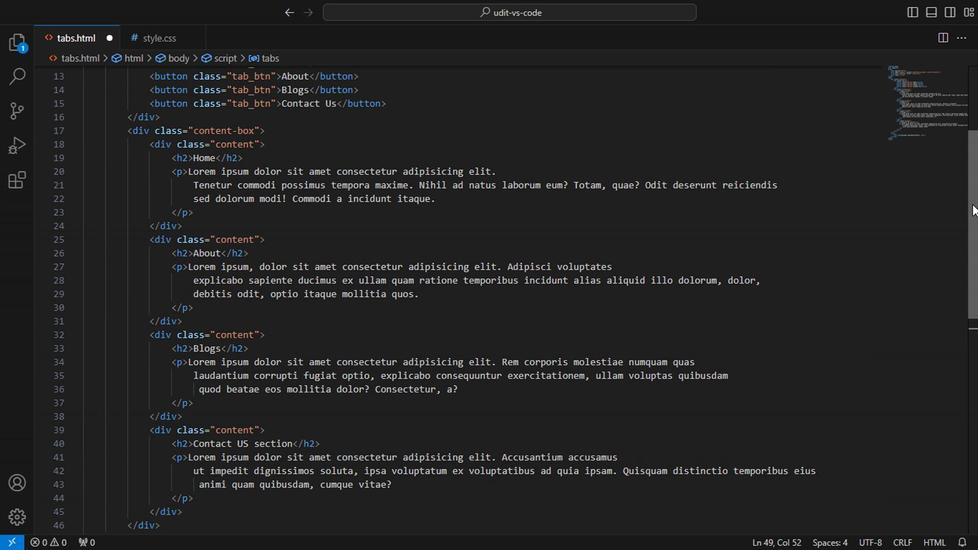 
Action: Mouse moved to (505, 204)
Screenshot: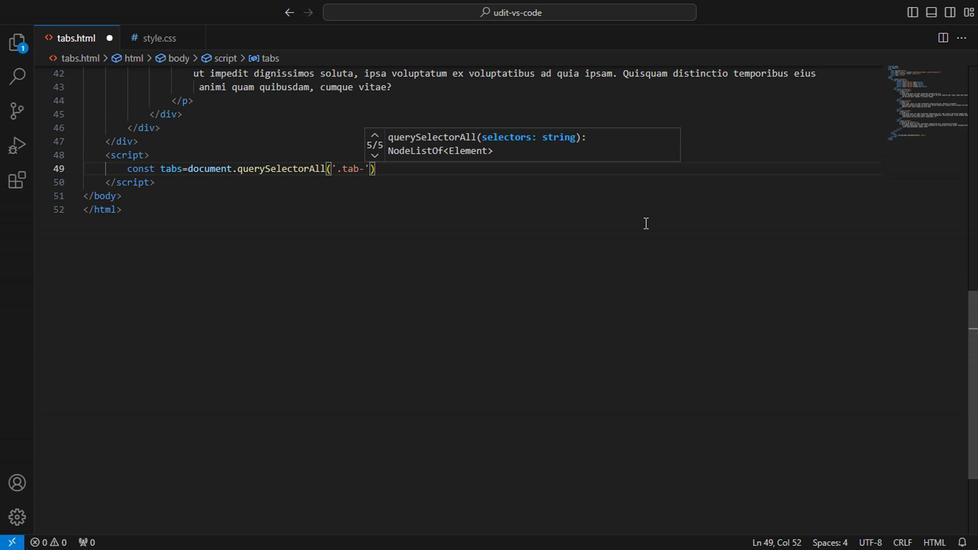 
Action: Key pressed <Key.backspace><Key.shift_r><Key.shift_r>_b<Key.backspace>t<Key.backspace>btn<Key.right><Key.right>;<Key.enter>const<Key.space>all<Key.shift_r>_content<Key.space>=<Key.space>s<Key.backspace>document.q<Key.down><Key.enter><Key.shift_r><Key.shift_r><Key.shift_r><Key.shift_r><Key.shift_r><Key.shift_r><Key.shift_r><Key.shift_r><Key.shift_r><Key.shift_r><Key.shift_r><Key.shift_r><Key.shift_r><Key.shift_r><Key.shift_r><Key.shift_r><Key.shift_r><Key.shift_r><Key.shift_r><Key.shift_r><Key.shift_r><Key.shift_r><Key.shift_r><Key.shift_r><Key.shift_r><Key.shift_r><Key.shift_r><Key.shift_r><Key.shift_r><Key.shift_r><Key.shift_r><Key.shift_r><Key.shift_r><Key.shift_r><Key.shift_r><Key.shift_r><Key.shift_r><Key.shift_r><Key.shift_r><Key.shift_r><Key.shift_r><Key.shift_r><Key.shift_r><Key.shift_r><Key.shift_r><Key.shift_r>('.content<Key.right><Key.right><Key.right><Key.left>;<Key.enter>tabs,<Key.backspace>.for<Key.enter><Key.shift_r><Key.shift_r><Key.shift_r><Key.shift_r><Key.shift_r><Key.shift_r><Key.shift_r><Key.shift_r>(<Key.shift_r><Key.shift_r><Key.shift_r>(tab,<Key.space>index<Key.right>=<Key.shift_r><Key.shift_r><Key.shift_r><Key.shift_r><Key.shift_r><Key.shift_r><Key.shift_r><Key.shift_r><Key.shift_r>><Key.shift_r>{<Key.enter>tab.current<Key.backspace><Key.backspace><Key.backspace><Key.backspace><Key.backspace><Key.backspace><Key.backspace>add<Key.enter><Key.shift_r><Key.shift_r><Key.shift_r><Key.shift_r><Key.shift_r><Key.shift_r><Key.shift_r><Key.shift_r><Key.shift_r><Key.shift_r>('click<Key.right>,<Key.shift_r><Key.shift_r>(<Key.right>=<Key.shift_r><Key.shift_r>><Key.shift_r>{<Key.enter>tabs.for<Key.enter><Key.shift_r><Key.shift_r><Key.shift_r><Key.shift_r><Key.shift_r><Key.shift_r><Key.shift_r><Key.shift_r><Key.shift_r>(tab=<Key.shift_r>><Key.shift_r>{tab.class<Key.enter>.remove<Key.shift_r><Key.shift_r><Key.shift_r><Key.shift_r><Key.shift_r>(<Key.right>
Screenshot: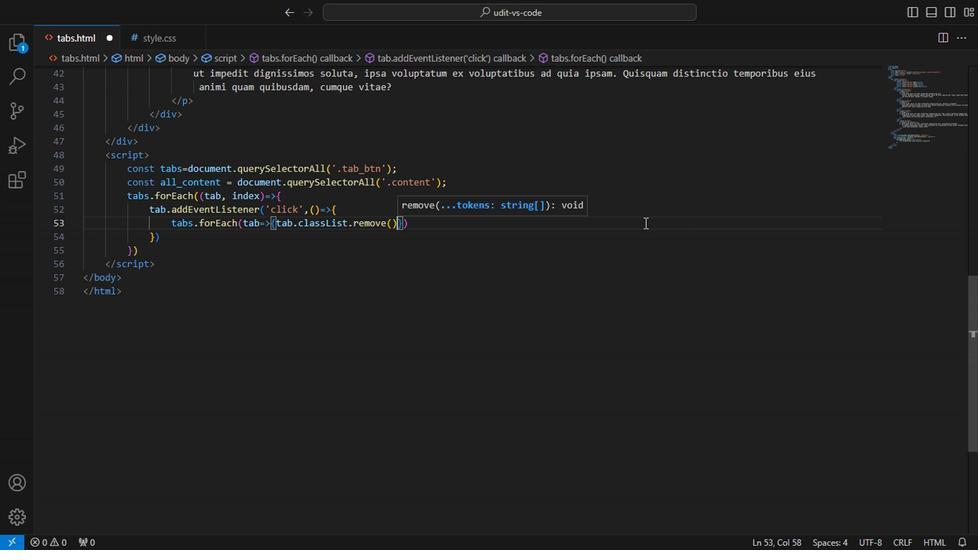 
Action: Mouse moved to (327, 203)
Screenshot: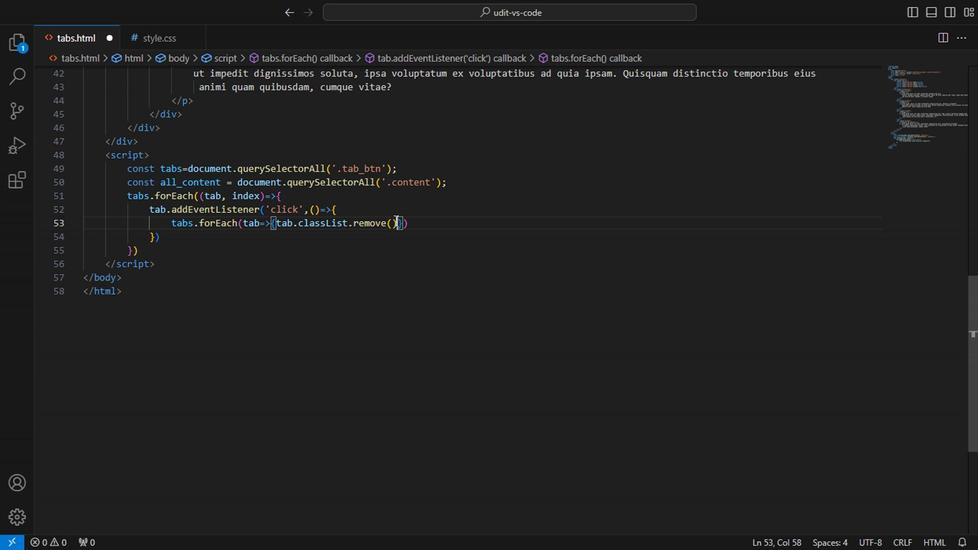
Action: Mouse pressed left at (327, 203)
Screenshot: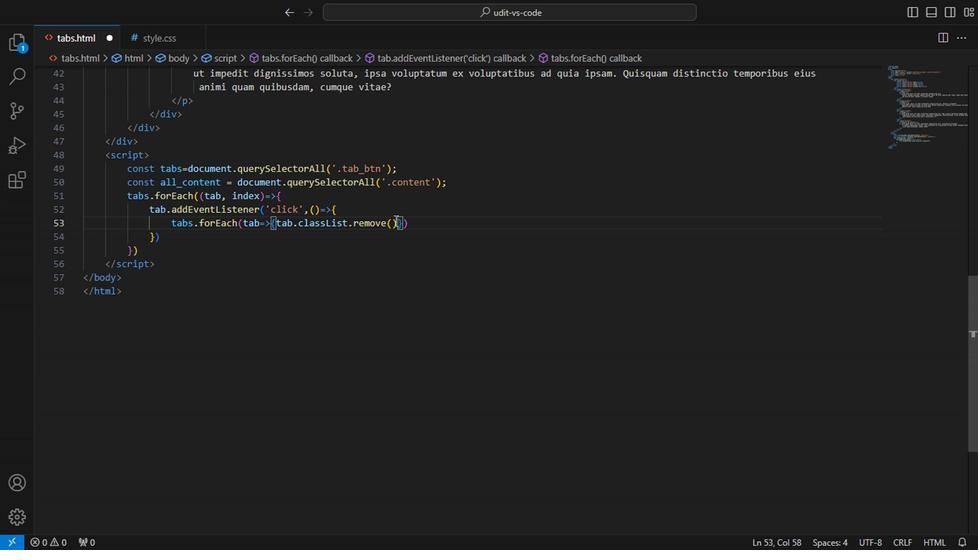 
Action: Mouse moved to (496, 197)
Screenshot: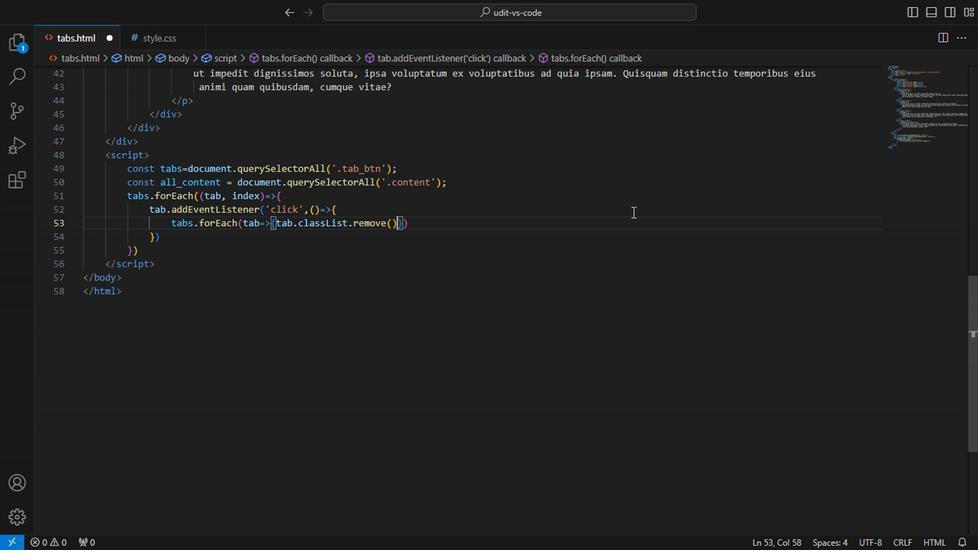 
Action: Key pressed <Key.left>'active<Key.right><Key.right><Key.right><Key.right>;<Key.enter>tab.clas<Key.enter>.add<Key.shift_r><Key.shift_r><Key.shift_r><Key.shift_r><Key.shift_r><Key.shift_r>('active<Key.right><Key.right>;
Screenshot: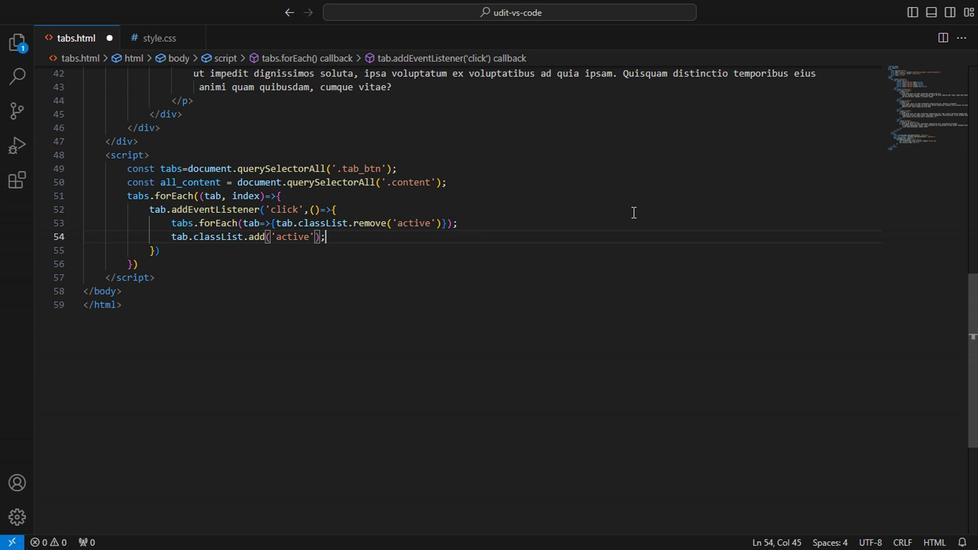 
Action: Mouse moved to (150, 68)
Screenshot: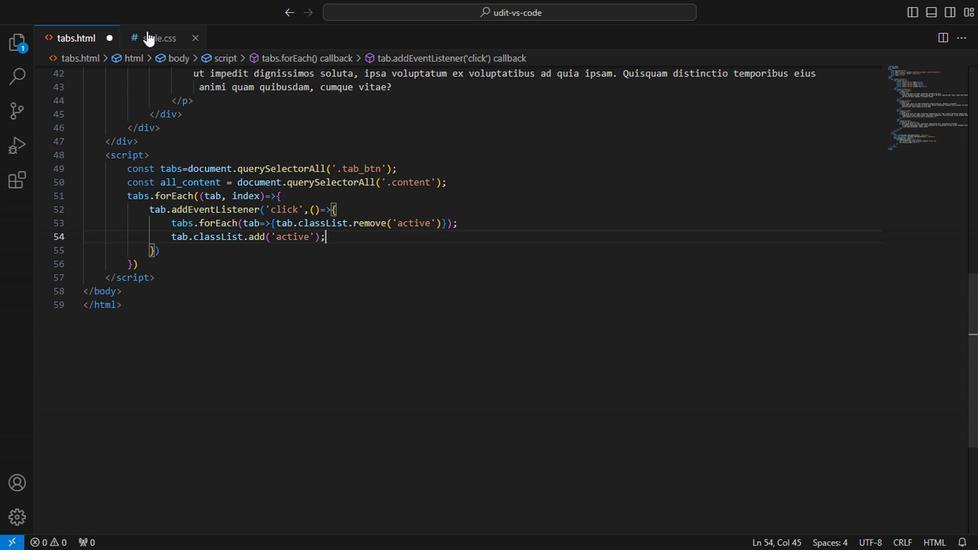 
Action: Mouse pressed left at (150, 68)
Screenshot: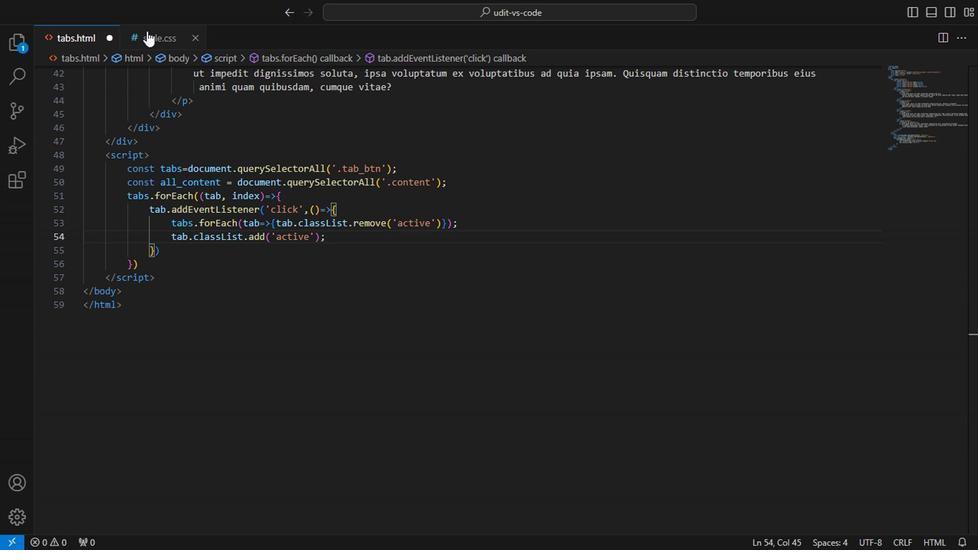 
Action: Mouse moved to (742, 248)
Screenshot: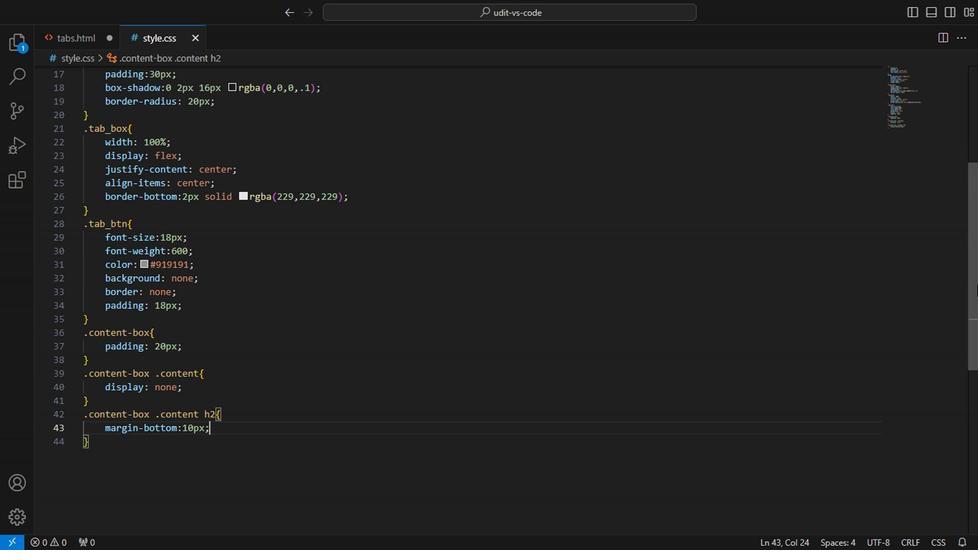 
Action: Mouse pressed left at (742, 248)
Screenshot: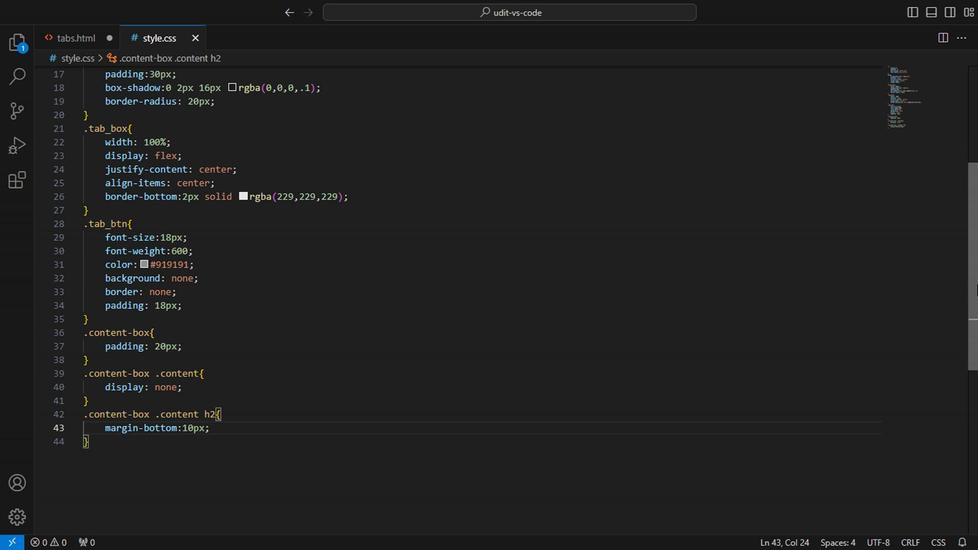 
Action: Mouse moved to (112, 334)
Screenshot: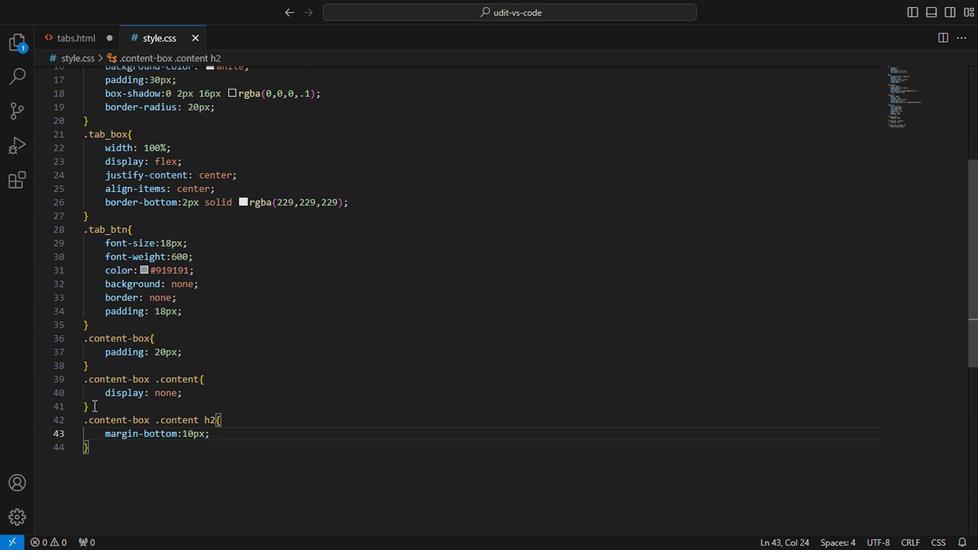 
Action: Mouse pressed left at (112, 334)
Screenshot: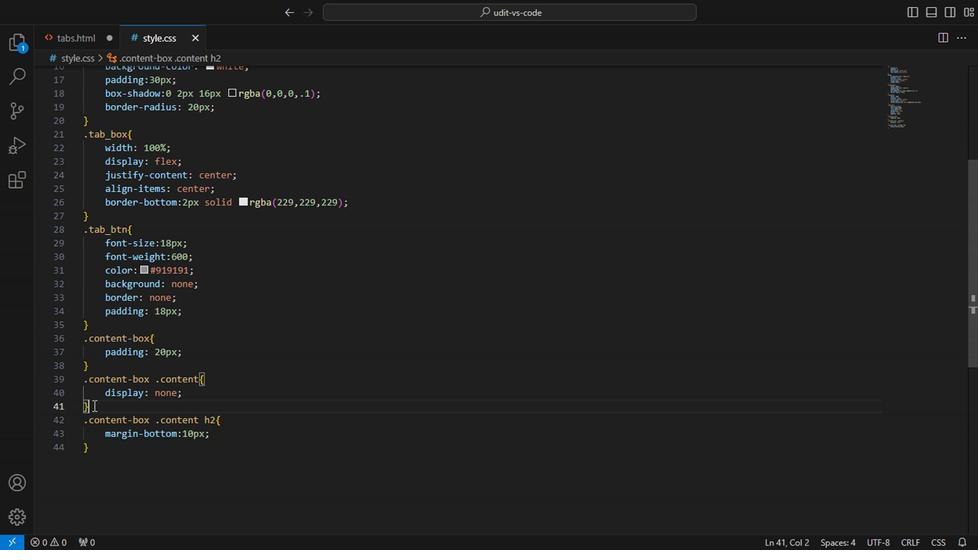 
Action: Key pressed <Key.enter>
Screenshot: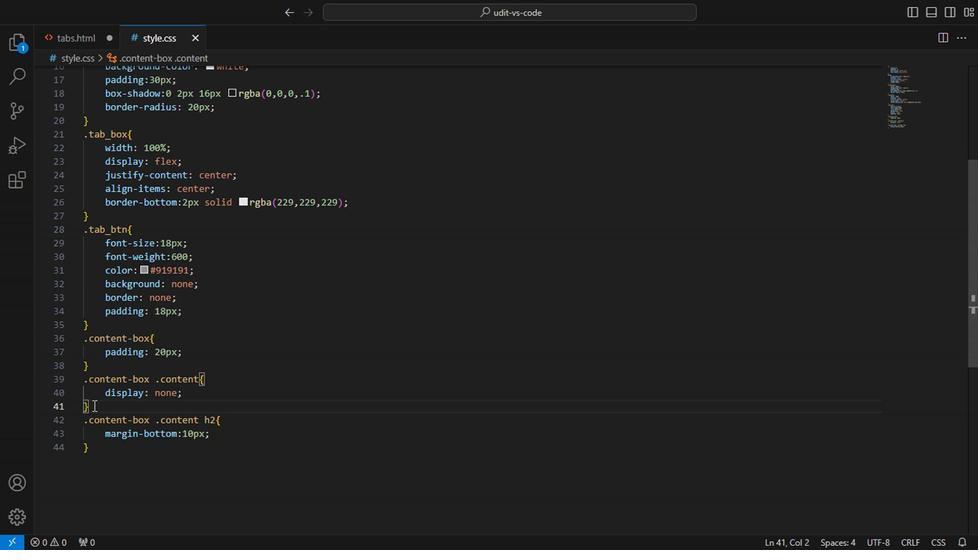 
Action: Mouse moved to (153, 341)
Screenshot: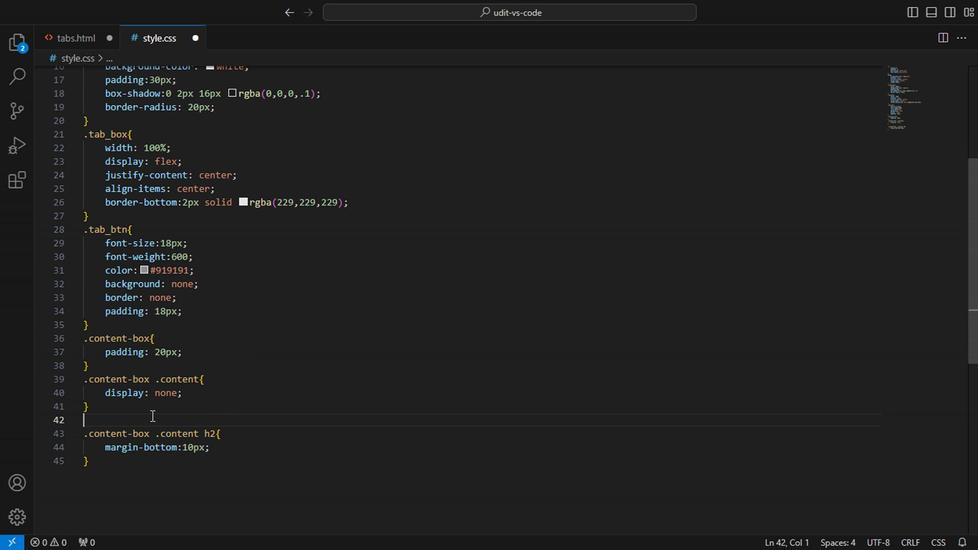 
Action: Key pressed .content-box<Key.space>.content<Key.shift_r>{<Key.enter>displi<Key.backspace>ay<Key.enter>bo<Key.backspace>lock<Key.down><Key.down>
Screenshot: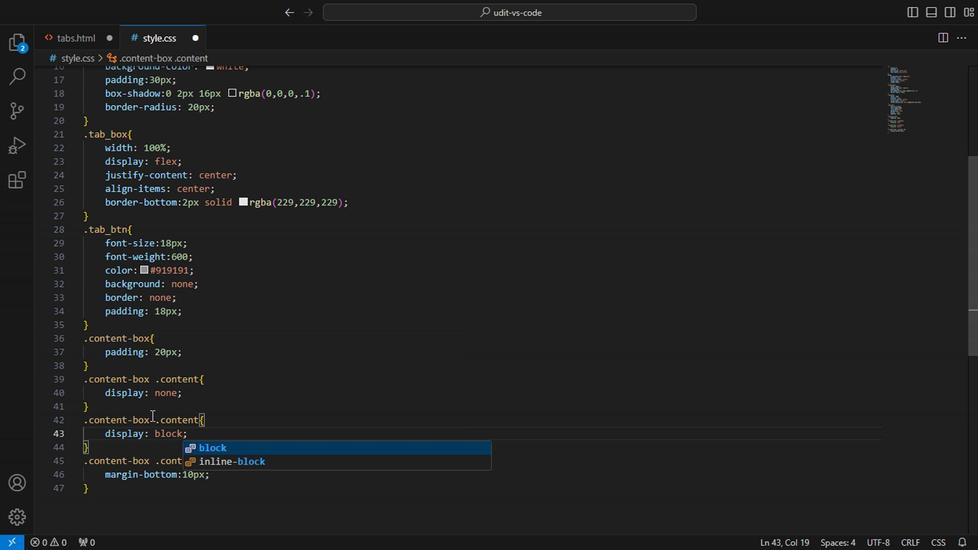 
Action: Mouse moved to (247, 361)
Screenshot: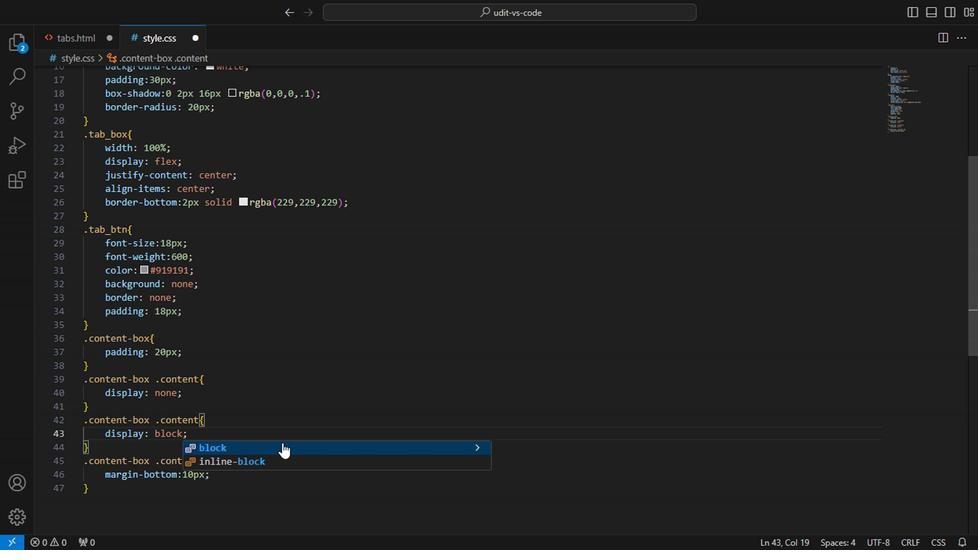 
Action: Key pressed <Key.enter>
Screenshot: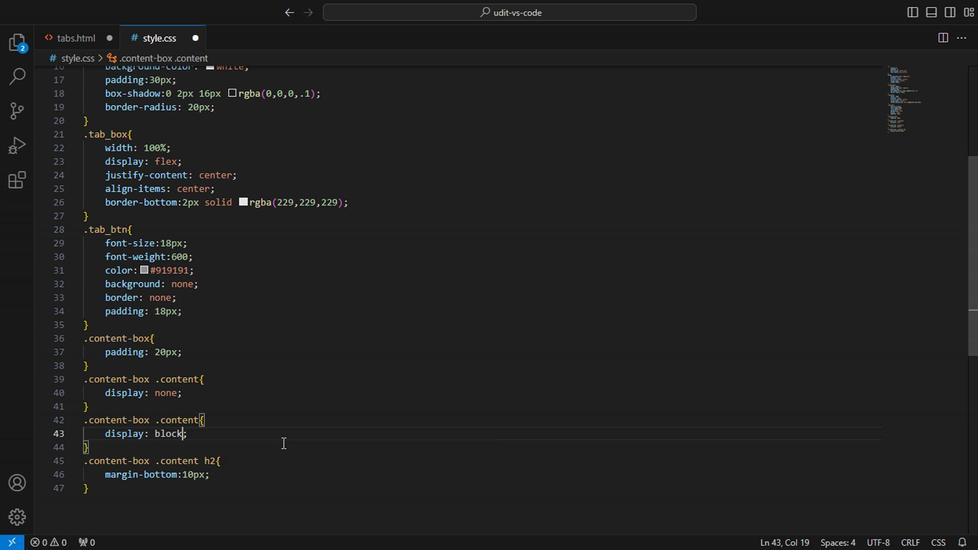 
Action: Mouse moved to (102, 72)
Screenshot: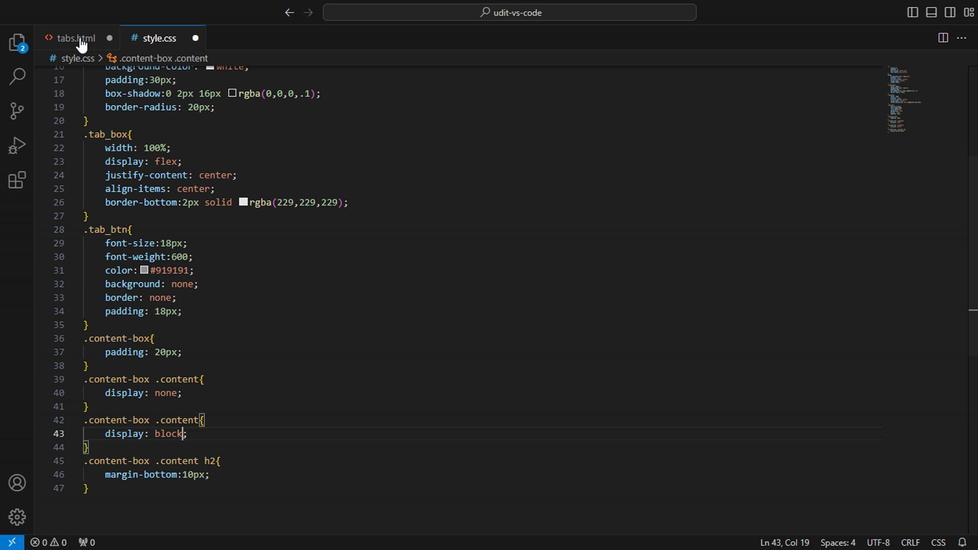 
Action: Mouse pressed left at (102, 72)
Screenshot: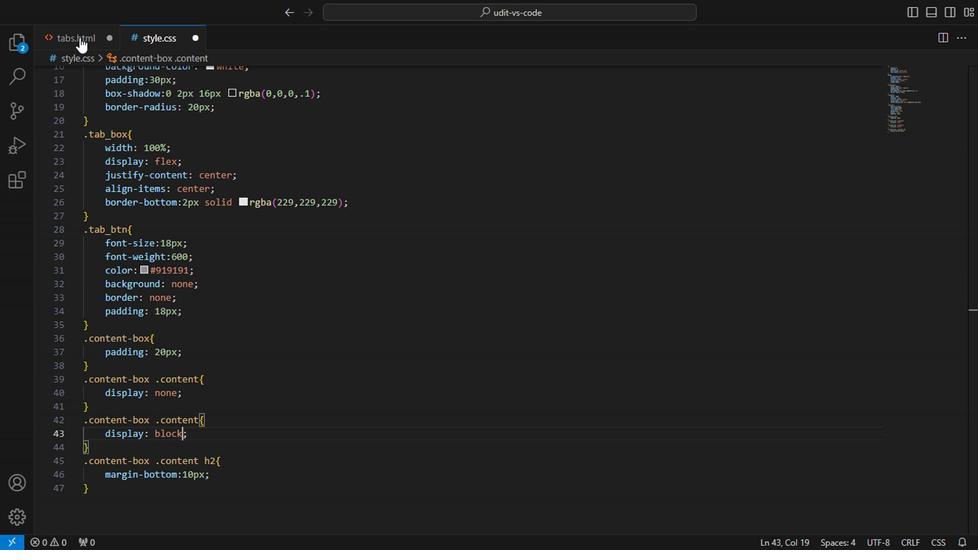 
Action: Mouse moved to (738, 354)
Screenshot: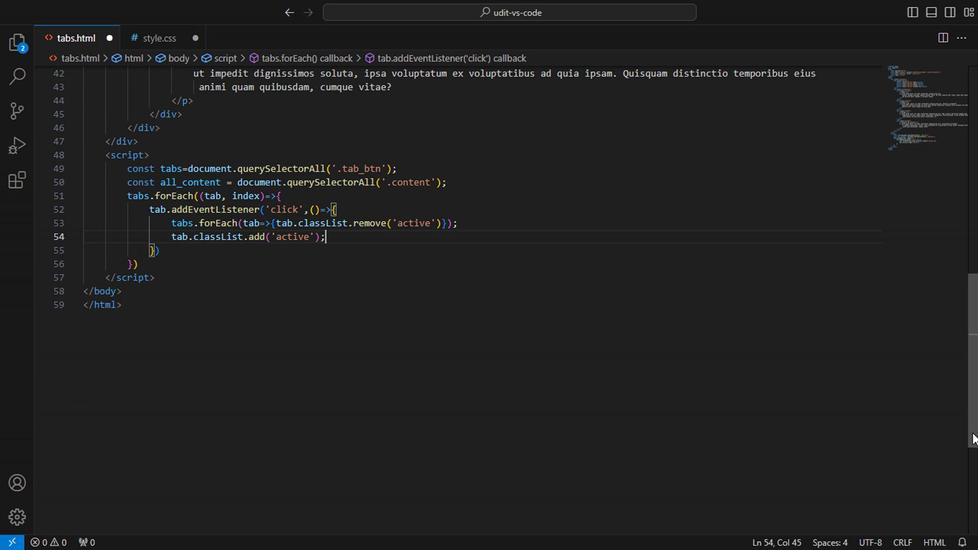 
Action: Mouse pressed left at (738, 354)
Screenshot: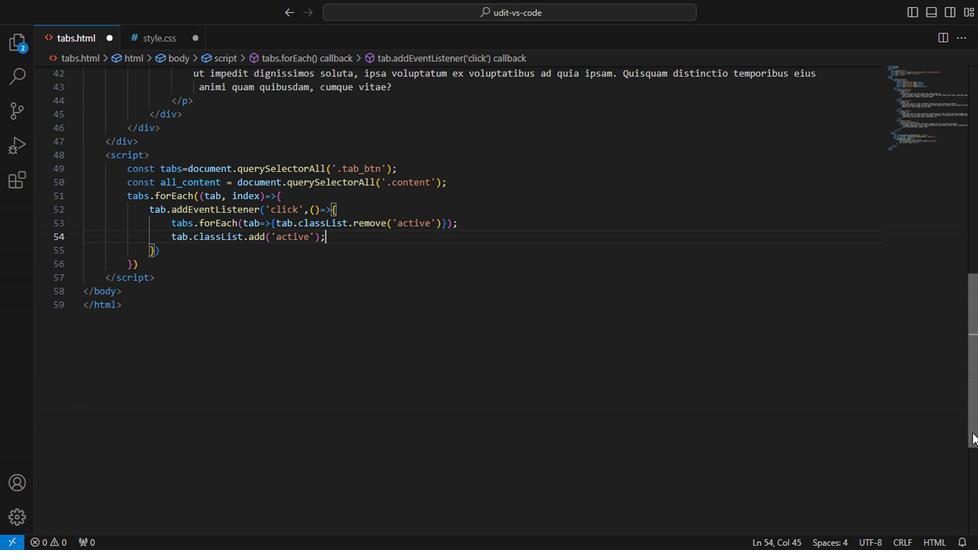 
Action: Mouse moved to (328, 234)
Screenshot: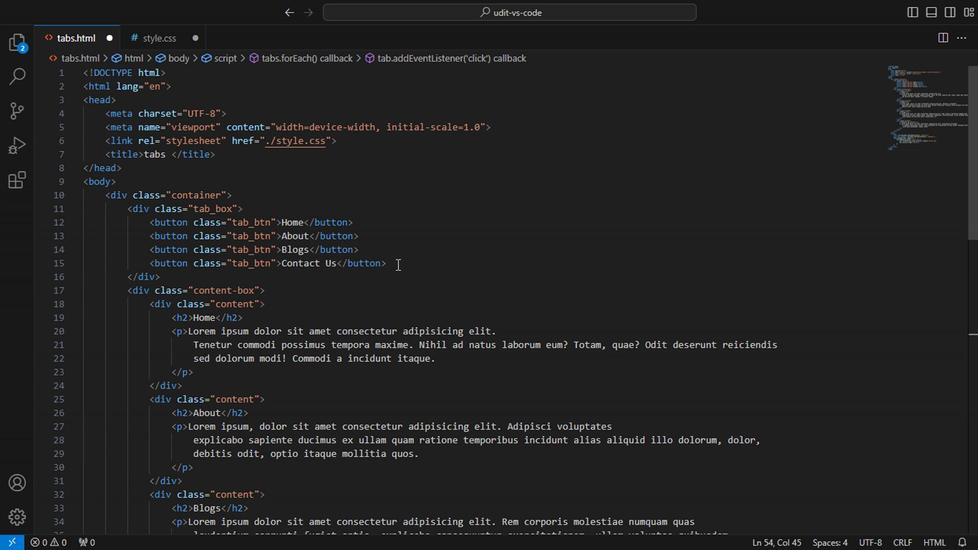 
Action: Mouse pressed left at (328, 234)
Screenshot: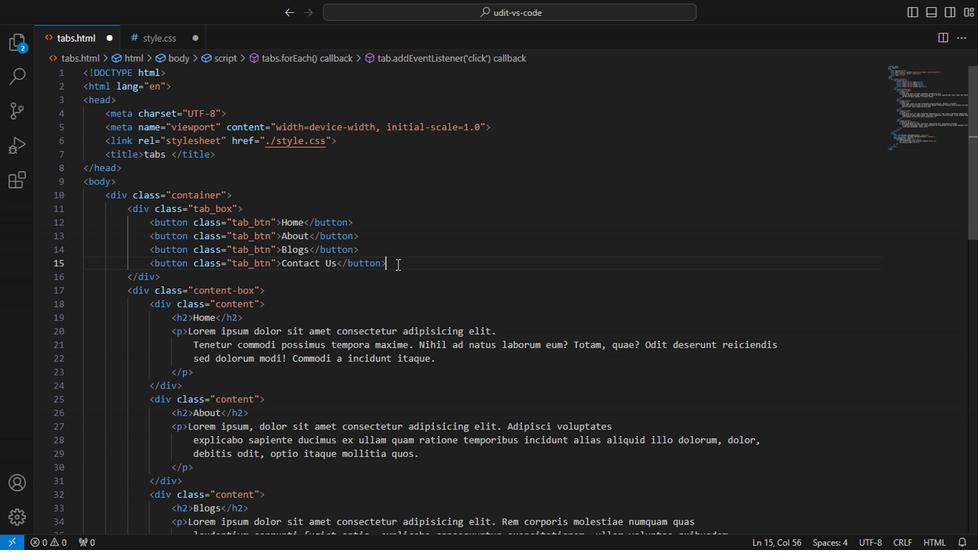
Action: Mouse moved to (253, 254)
Screenshot: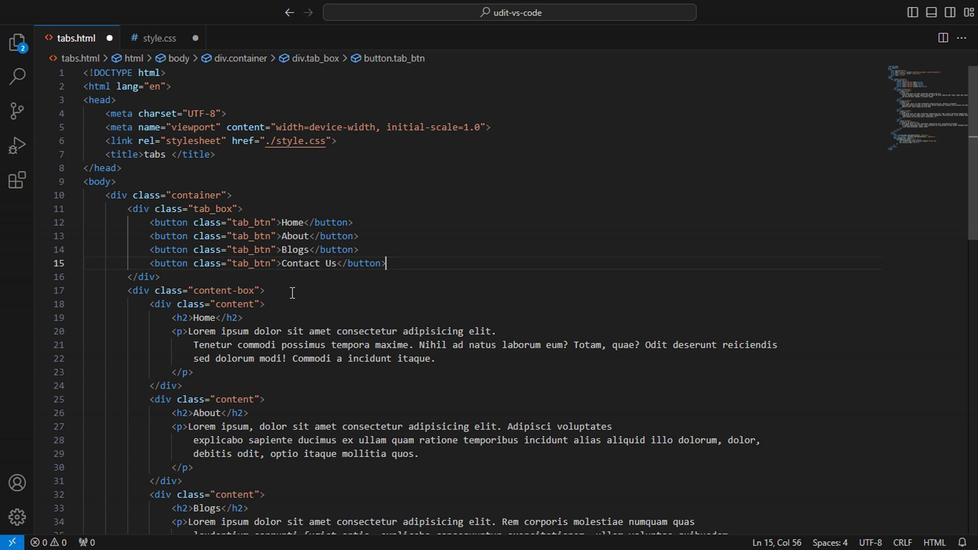 
Action: Key pressed <Key.enter>ctrl+Di<Key.backspace><Key.backspace>.line<Key.enter>
Screenshot: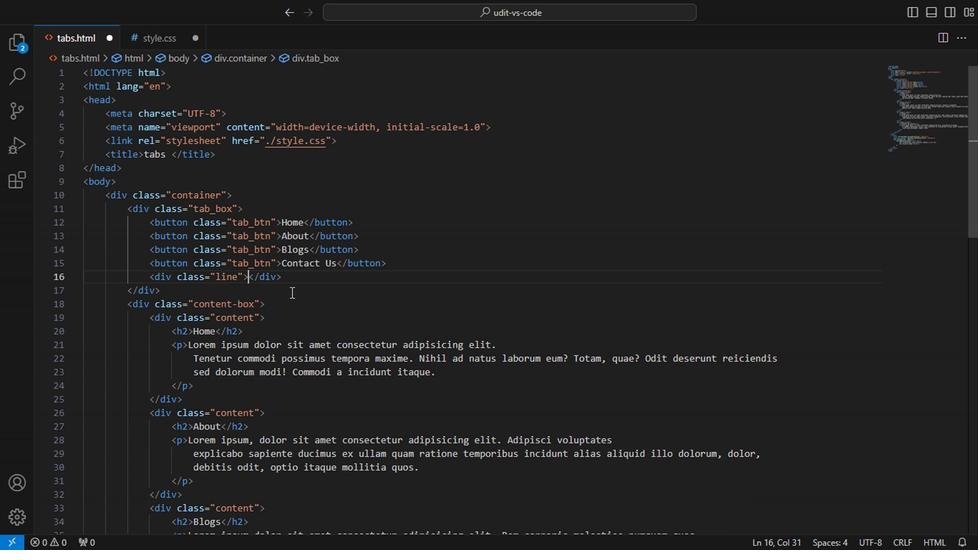
Action: Mouse moved to (168, 71)
Screenshot: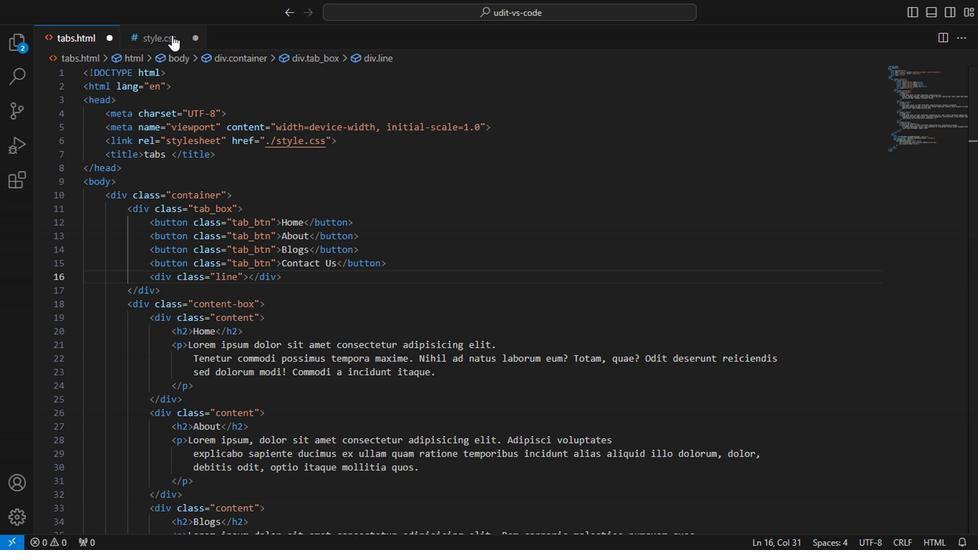 
Action: Mouse pressed left at (168, 71)
Screenshot: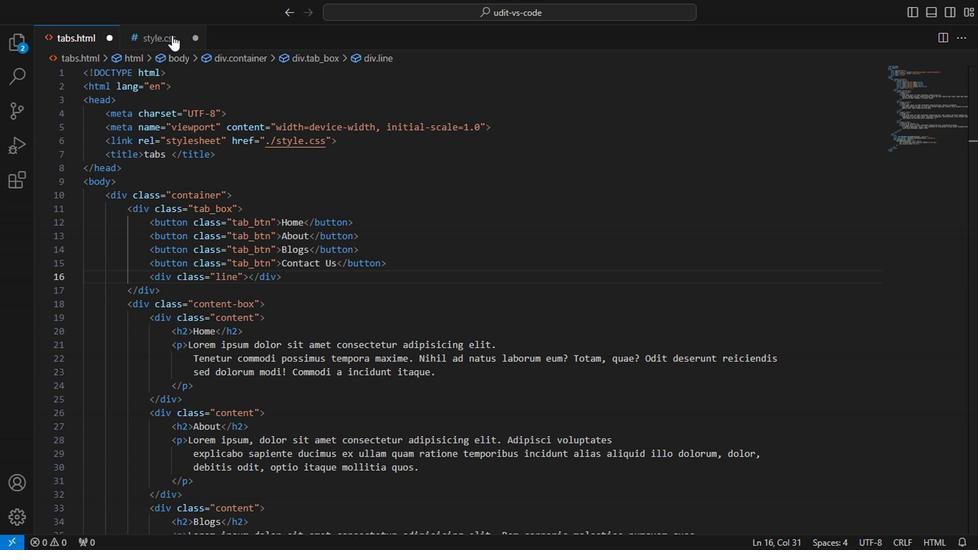 
Action: Mouse moved to (124, 393)
Screenshot: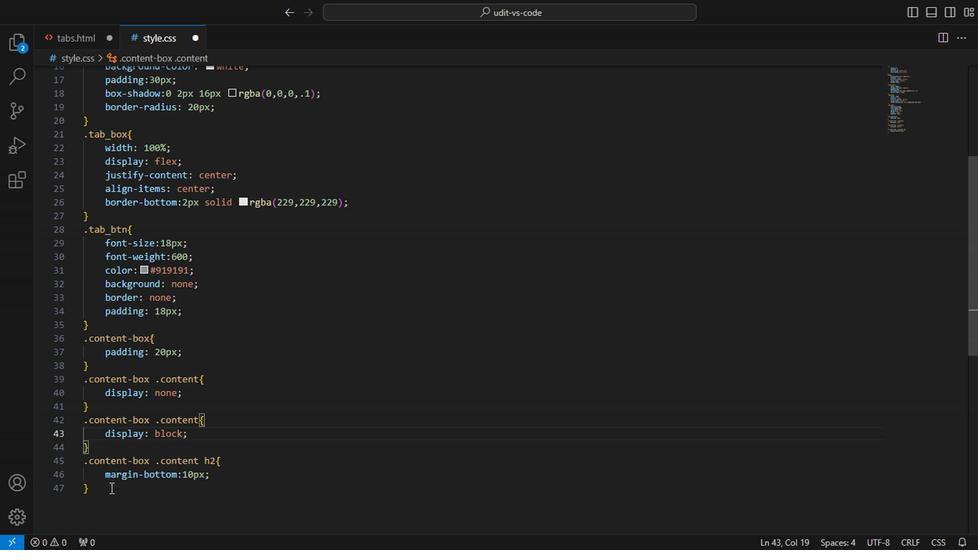 
Action: Mouse pressed left at (124, 393)
Screenshot: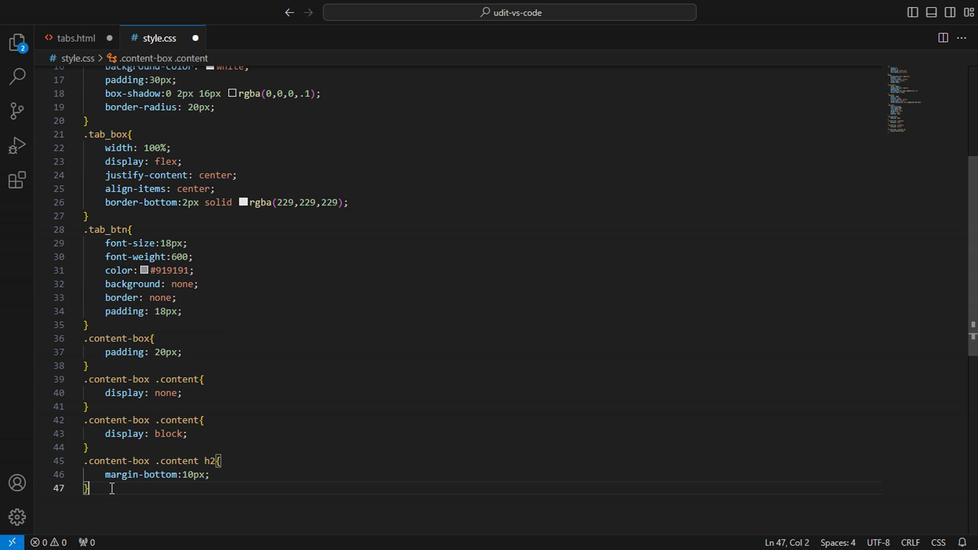 
Action: Key pressed <Key.enter>.line<Key.shift_r>{<Key.enter>posu<Key.enter><Key.backspace><Key.backspace><Key.backspace><Key.backspace><Key.backspace><Key.backspace>ab<Key.enter>;<Key.enter>top<Key.shift_r>"0<Key.backspace><Key.backspace><Key.shift_r>:0;<Key.enter>left<Key.shift_r>:0;<Key.enter>width<Key.shift_r>:90px;<Key.enter>height<Key.shift_r>:5px;<Key.enter>background-ci<Key.backspace>olor<Key.shift_r>:<Key.shift><Key.shift><Key.shift><Key.shift><Key.shift><Key.shift><Key.shift><Key.shift><Key.shift><Key.shift><Key.shift><Key.shift><Key.shift><Key.shift><Key.shift><Key.shift><Key.shift><Key.shift><Key.shift><Key.shift><Key.shift><Key.shift><Key.shift><Key.shift><Key.shift><Key.shift><Key.shift><Key.shift><Key.shift><Key.shift><Key.shift><Key.shift><Key.shift><Key.shift><Key.shift><Key.shift><Key.shift><Key.shift><Key.shift><Key.shift><Key.shift><Key.shift><Key.shift><Key.shift><Key.shift><Key.shift><Key.shift><Key.shift><Key.shift><Key.shift><Key.shift><Key.shift><Key.shift><Key.shift><Key.shift><Key.shift><Key.shift><Key.shift><Key.shift><Key.shift><Key.shift><Key.shift><Key.shift><Key.shift><Key.shift><Key.shift><Key.shift><Key.shift>#7360ff;<Key.enter>
Screenshot: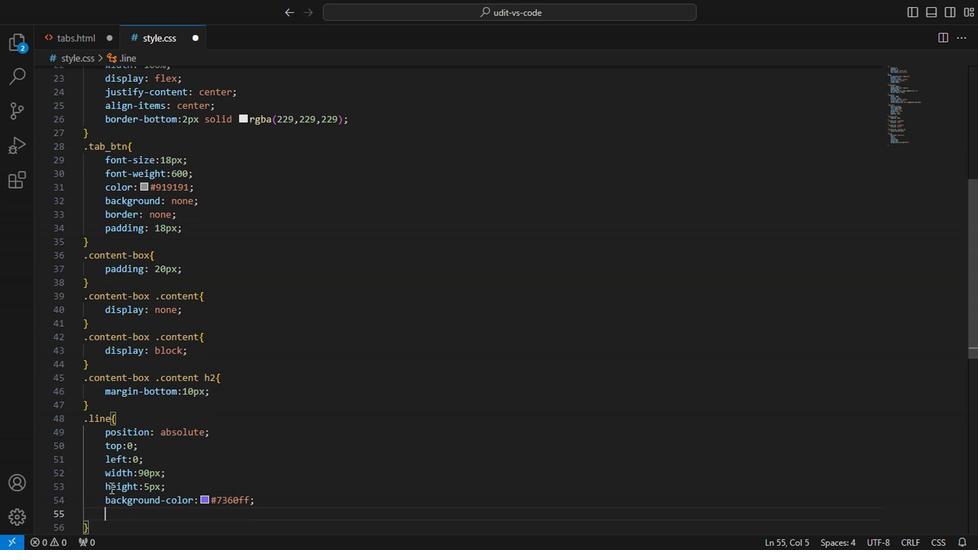 
Action: Mouse moved to (238, 401)
Screenshot: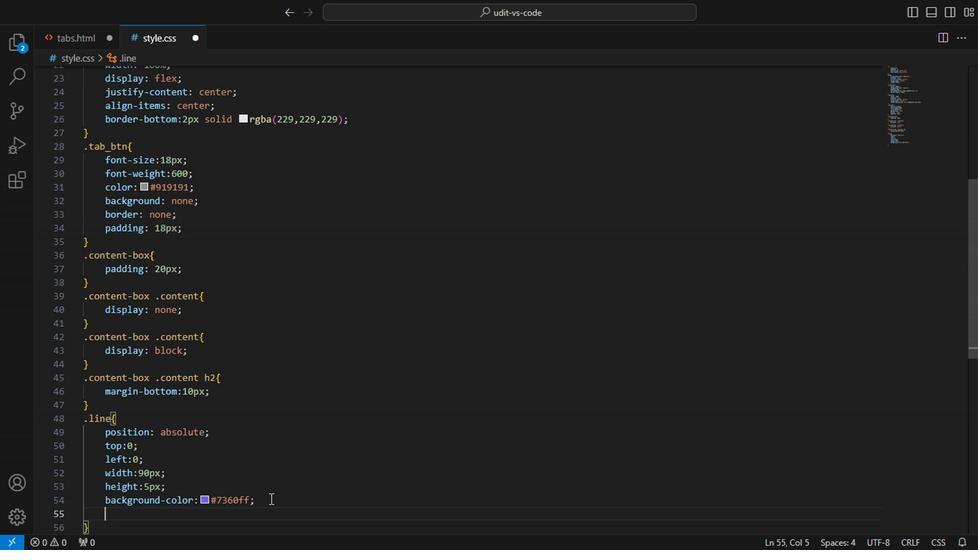 
Action: Mouse pressed left at (238, 401)
Screenshot: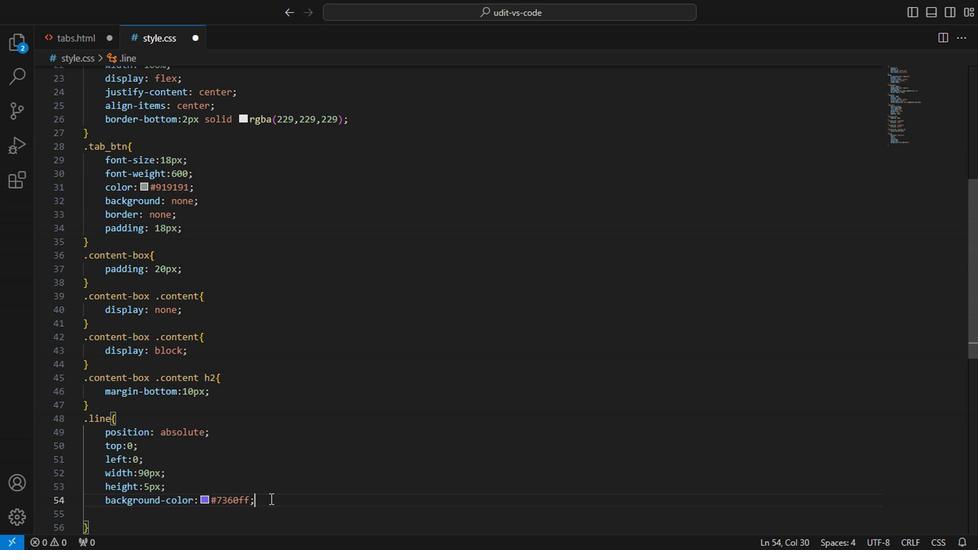 
Action: Key pressed <Key.enter>border<Key.down><Key.enter>0.5rem<Key.right><Key.enter>
Screenshot: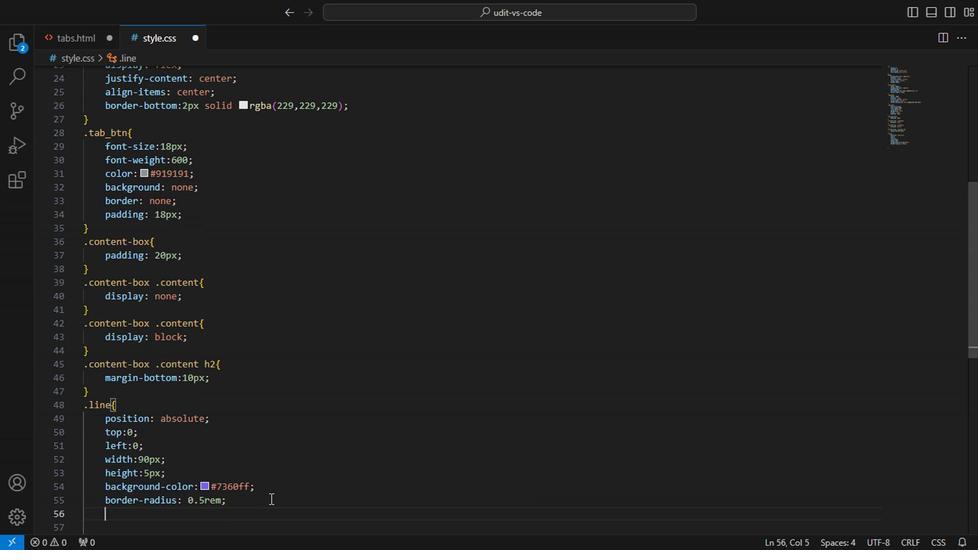 
Action: Mouse moved to (92, 68)
Screenshot: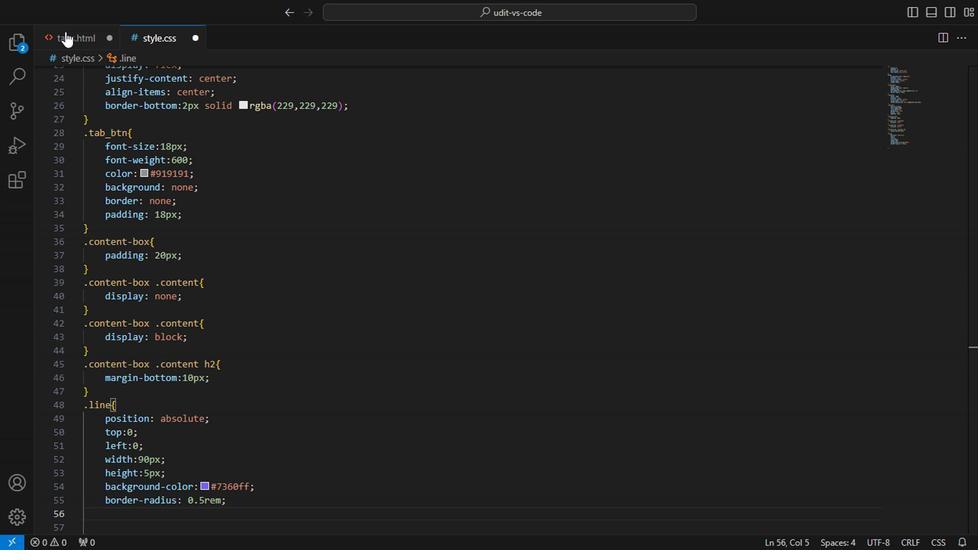 
Action: Mouse pressed left at (92, 68)
Screenshot: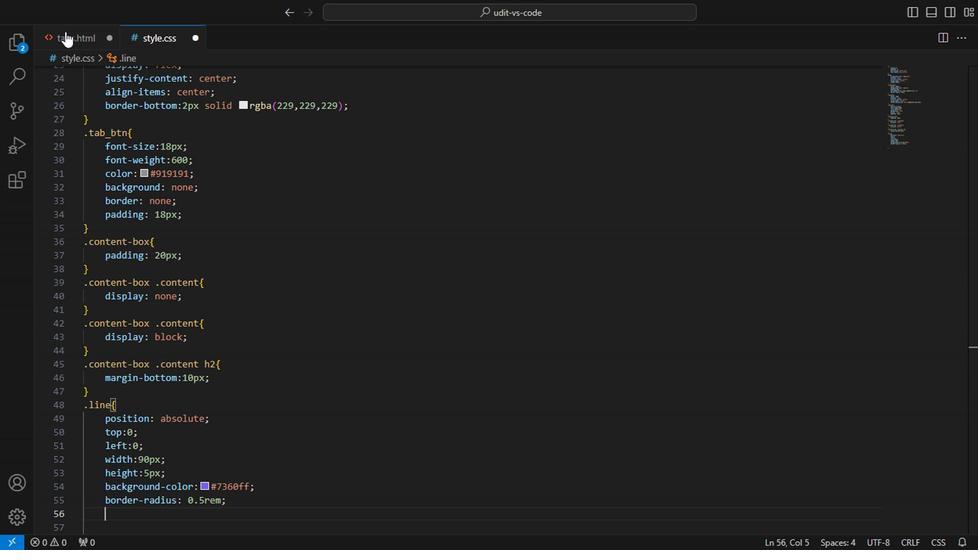 
Action: Mouse moved to (736, 145)
Screenshot: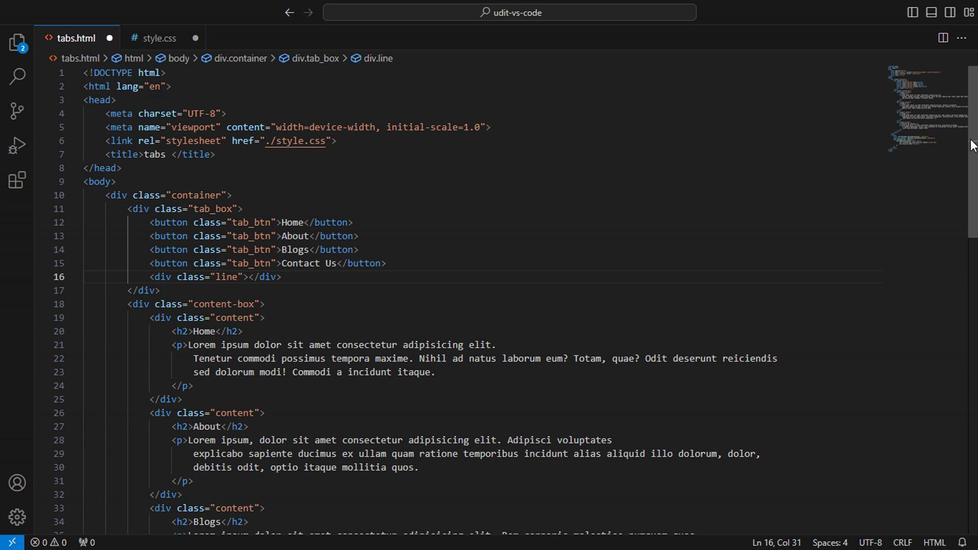 
Action: Mouse pressed left at (736, 145)
Screenshot: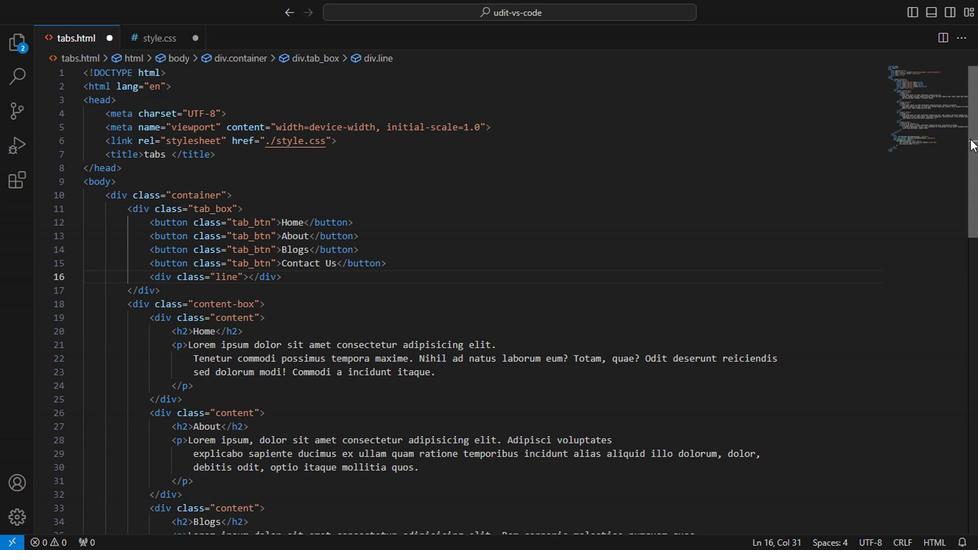 
Action: Mouse moved to (154, 291)
Screenshot: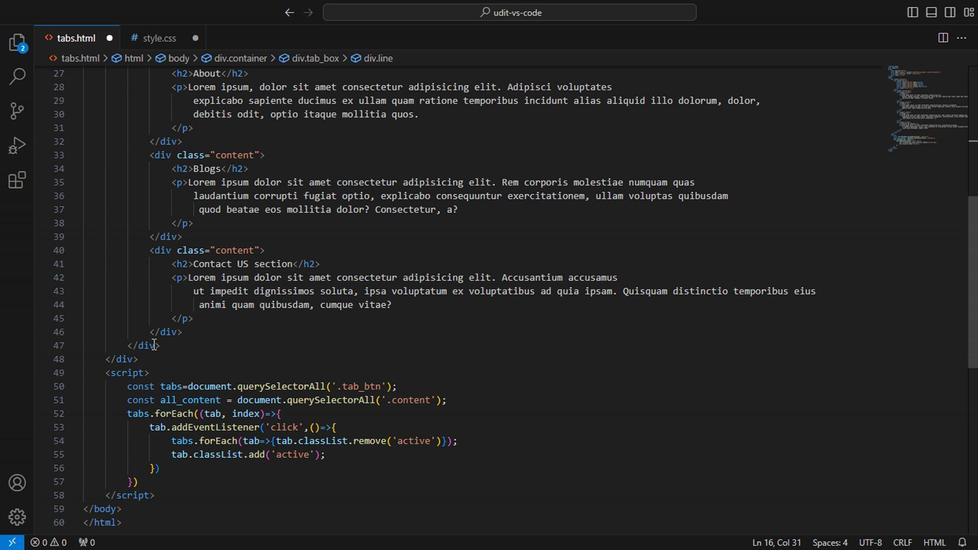 
Action: Mouse pressed left at (154, 291)
Screenshot: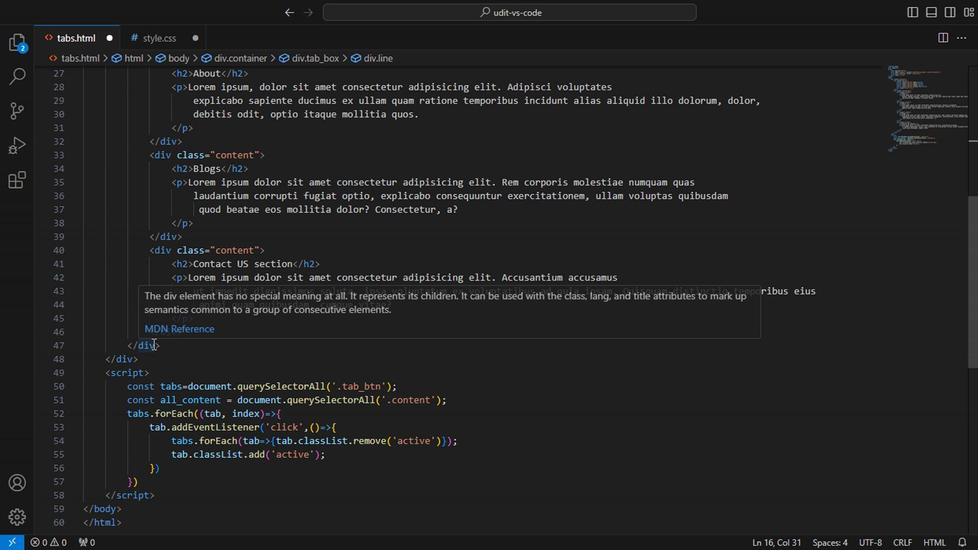 
Action: Mouse moved to (169, 285)
Screenshot: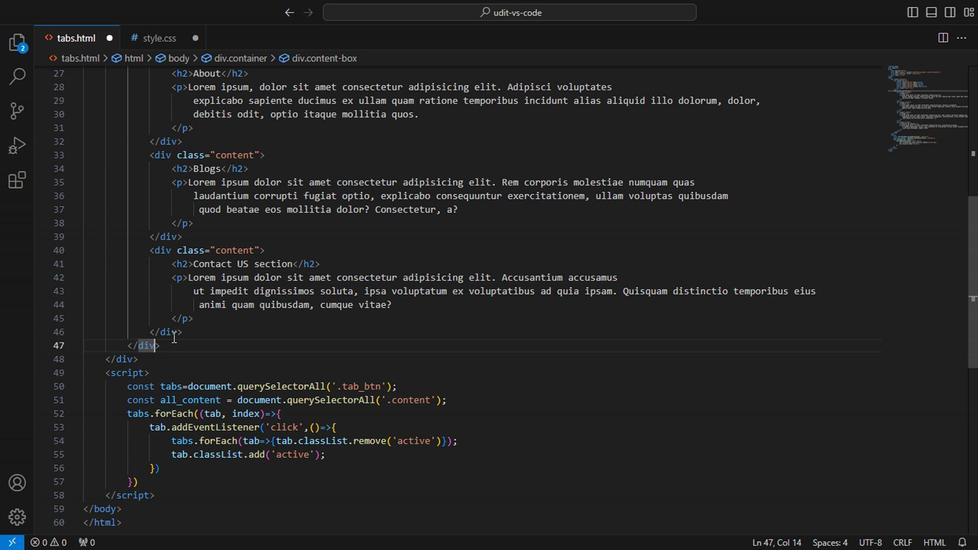 
Action: Mouse pressed left at (169, 285)
Screenshot: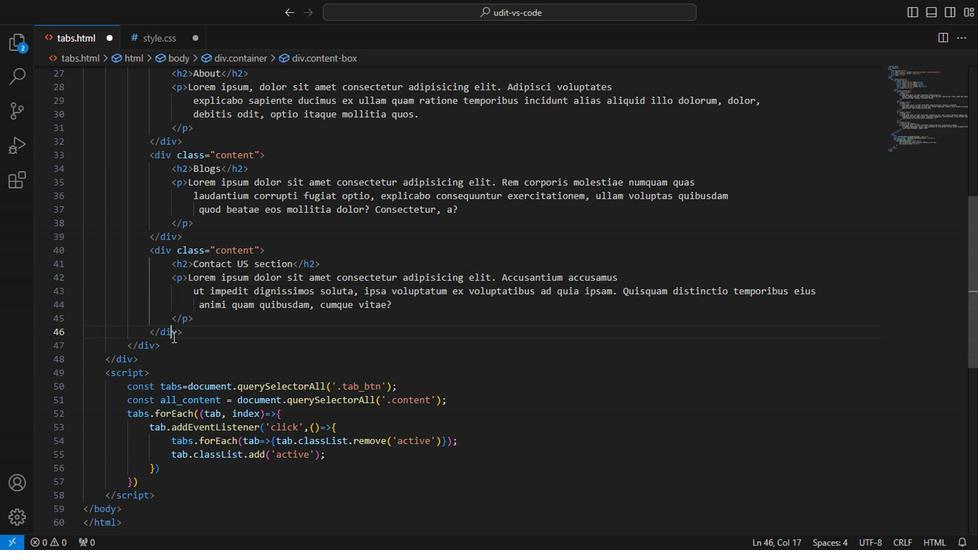 
Action: Mouse moved to (166, 292)
Screenshot: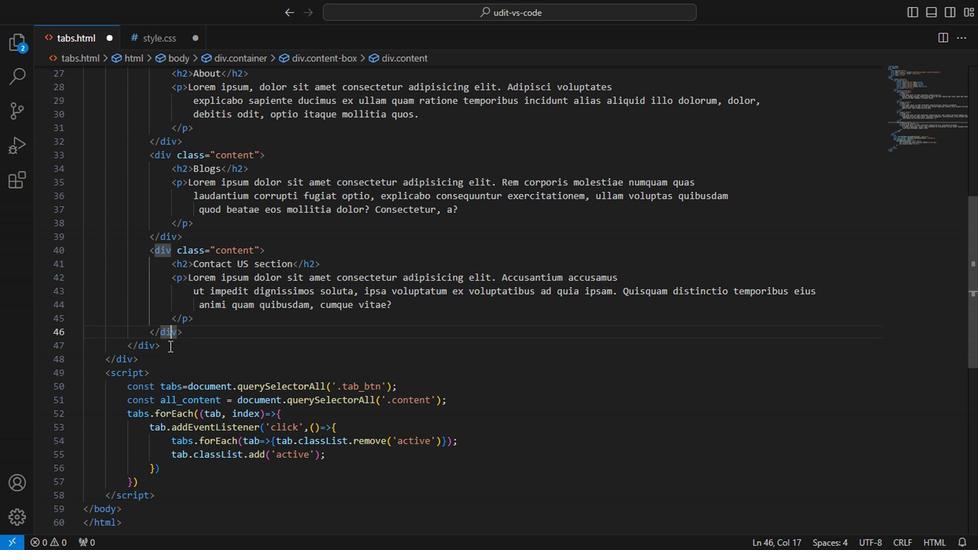 
Action: Mouse pressed left at (166, 292)
Screenshot: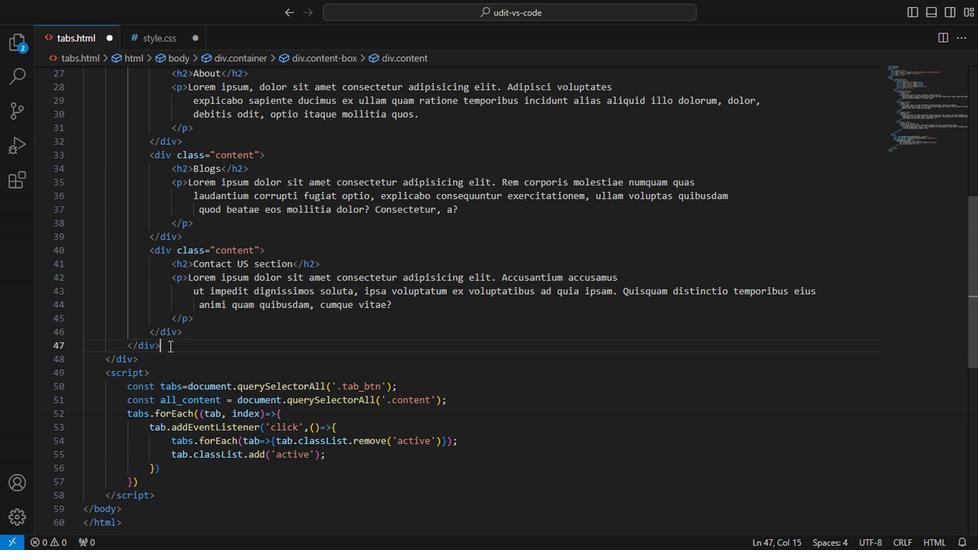 
Action: Key pressed <Key.enter>h2<Key.backspace><Key.backspace>p<Key.enter><Key.caps_lock>H<Key.caps_lock>i<Key.space><Key.left><Key.left><Key.left><Key.space><Key.right><Key.right><Key.enter><Key.caps_lock>C<Key.caps_lock>ounsler<Key.space>this<Key.space>side<Key.space><Key.enter>we<Key.space><Key.backspace><Key.backspace><Key.backspace><Key.caps_lock>W<Key.caps_lock>e<Key.space>are<Key.space>here<Key.space>to<Key.space>provide<Key.space>you<Key.space>a<Key.space>very<Key.space>good<Key.space>environment<Key.space><Key.enter>i<Key.backspace><Key.caps_lock>IN<Key.space><Key.backspace><Key.backspace><Key.caps_lock>n<Key.space>there<Key.space>you<Key.space>feel<Key.space>very<Key.space>comfortable<Key.space>t<Key.backspace>-<Key.space>when<Key.space>you<Key.space>do<Key.space>study<Key.space>oe<Key.backspace>r<Key.space><Key.backspace><Key.backspace><Key.backspace>,<Key.space>when<Key.space>you<Key.space>take<Key.space>participation<Key.space>in<Key.space>cu<Key.backspace><Key.backspace><Key.backspace><Key.backspace><Key.backspace><Key.backspace><Key.backspace><Key.backspace><Key.backspace><Key.backspace><Key.backspace><Key.backspace><Key.backspace><Key.backspace><Key.backspace><Key.backspace><Key.backspace><Key.backspace><Key.backspace><Key.backspace><Key.backspace><Key.backspace><Key.backspace><Key.backspace><Key.backspace><Key.backspace><Key.backspace><Key.backspace><Key.backspace><Key.backspace><Key.backspace><Key.backspace><Key.backspace>participation<Key.space>in<Key.space>cultural<Key.space>activities<Key.space>,<Key.space>paer<Key.backspace><Key.backspace>rticipation<Key.space>in<Key.space>sports<Key.space><Key.right><Key.right><Key.right><Key.right><Key.right><Key.enter><Key.shift><p1<Key.enter><Key.up><Key.right><Key.right><Key.right><Key.right><Key.left><Key.shift>>
Screenshot: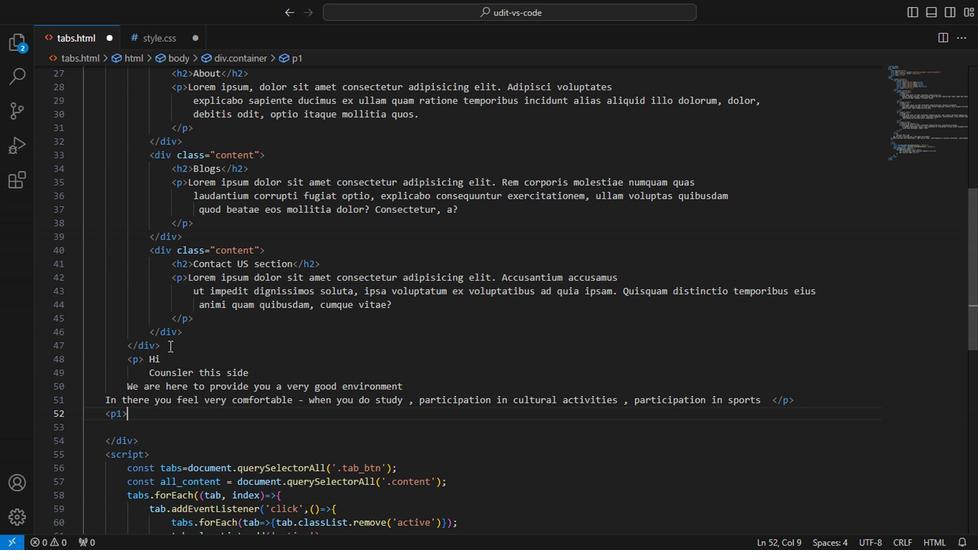 
Action: Mouse moved to (162, 340)
Screenshot: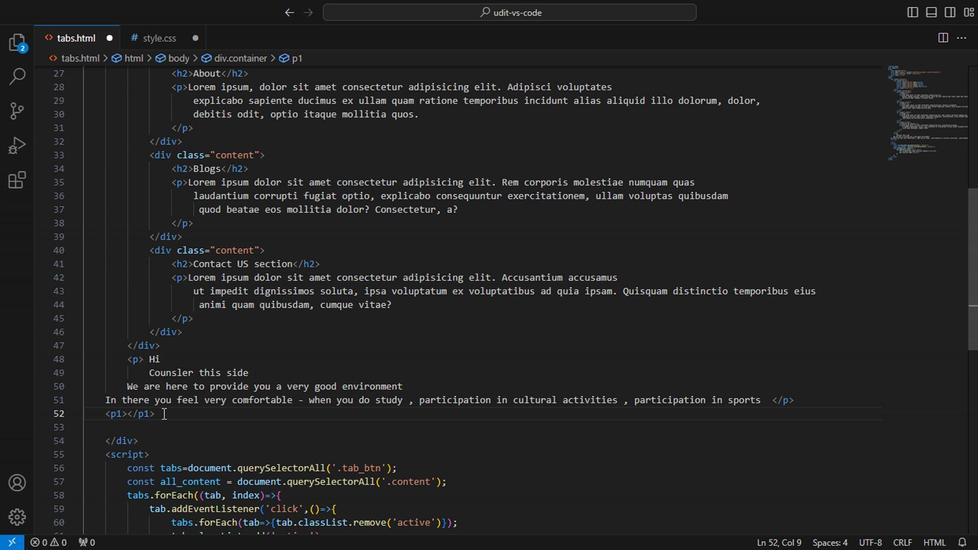 
Action: Mouse pressed left at (162, 340)
Screenshot: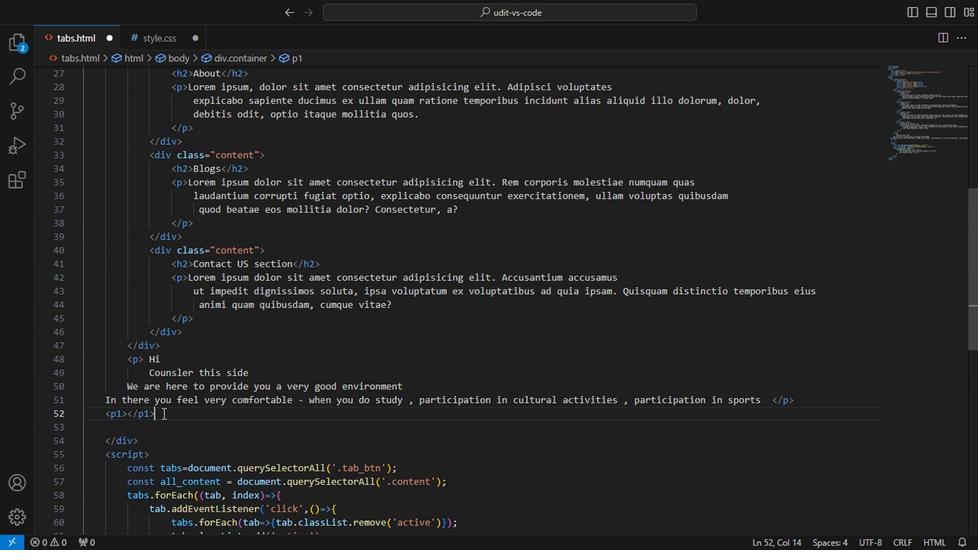 
Action: Key pressed <Key.backspace><Key.backspace><Key.backspace><Key.backspace><Key.backspace><Key.backspace><Key.backspace><Key.backspace><Key.backspace>
Screenshot: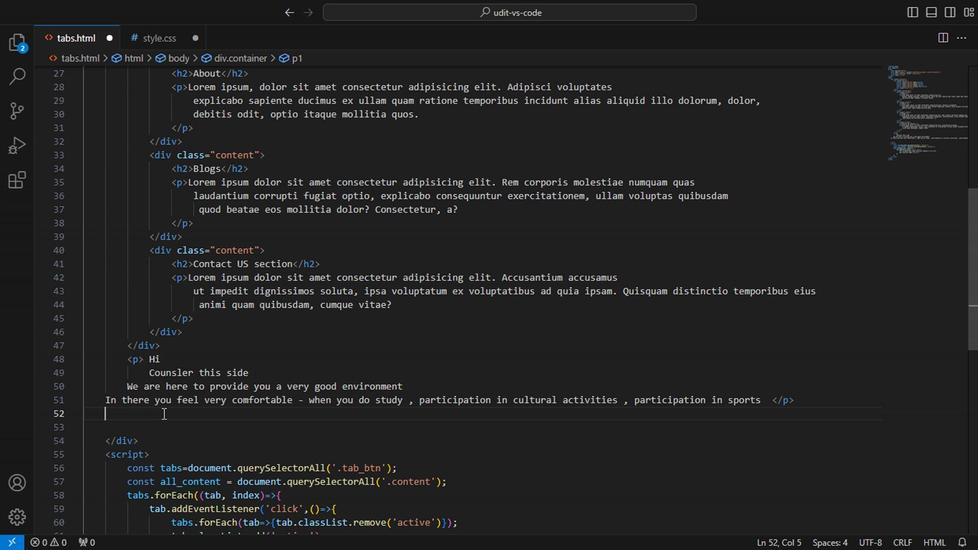 
Action: Mouse moved to (158, 355)
Screenshot: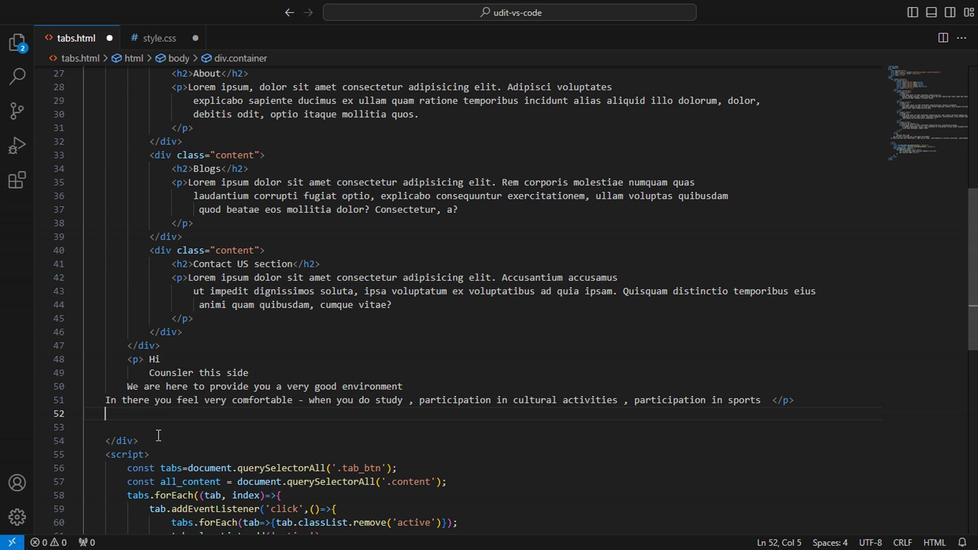
Action: Mouse pressed left at (158, 355)
Screenshot: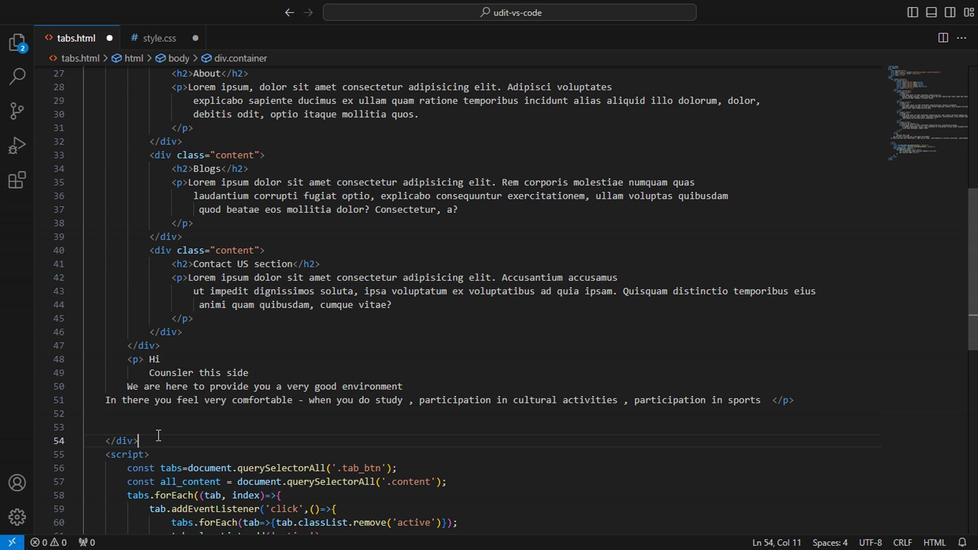 
Action: Key pressed <Key.enter>h1<Key.enter>section<Key.space>2<Key.right><Key.right><Key.right><Key.right><Key.right><Key.enter>.card-container<Key.enter><Key.enter>.card-reverse<Key.enter><Key.enter>.card-top<Key.space>reverse-background<Key.enter>ctrl+Z<Key.backspace><Key.backspace><Key.backspace><Key.backspace><Key.backspace><Key.backspace><Key.backspace><Key.backspace><Key.backspace><Key.backspace><Key.backspace><Key.backspace><Key.backspace><Key.backspace><Key.backspace><Key.backspace><Key.backspace><Key.backspace><Key.backspace><Key.backspace>ctrl+P<Key.enter><Key.left><Key.left><Key.space>reverse-background<Key.right><Key.right><Key.enter>h3.card<Key.caps_lock>T<Key.caps_lock>itle<Key.enter><Key.caps_lock>P<Key.caps_lock>alindrome-checker<Key.right><Key.right><Key.right><Key.right><Key.right><Key.down><Key.enter>.card-middle<Key.enter><Key.enter>p<Key.enter><Key.caps_lock>E<Key.caps_lock>nter<Key.space>a<Key.space>word<Key.space>,<Key.space>phrase<Key.space>,<Key.space>symbol,<Key.space>and<Key.space>finf<Key.space>==d<Key.space>out<Key.space><Key.backspace><Key.backspace><Key.backspace><Key.backspace><Key.backspace><Key.backspace><Key.backspace><Key.backspace><Key.backspace><Key.backspace>d<Key.space>out<Key.space>if<Key.space>its<Key.space><Key.backspace><Key.backspace><Key.space>is<Key.space>the<Key.space>same<Key.space>bax<Key.backspace>ckward<Key.space>a<Key.space>s<Key.space><Key.backspace><Key.backspace><Key.backspace>a<Key.space><Key.backspace><Key.backspace>s<Key.space>foe<Key.backspace>rwards<Key.space><Key.right><Key.right><Key.right><Key.right><Key.enter>.input-container<Key.enter><Key.enter>input<Key.enter><Key.right><Key.right><Key.space>if
Screenshot: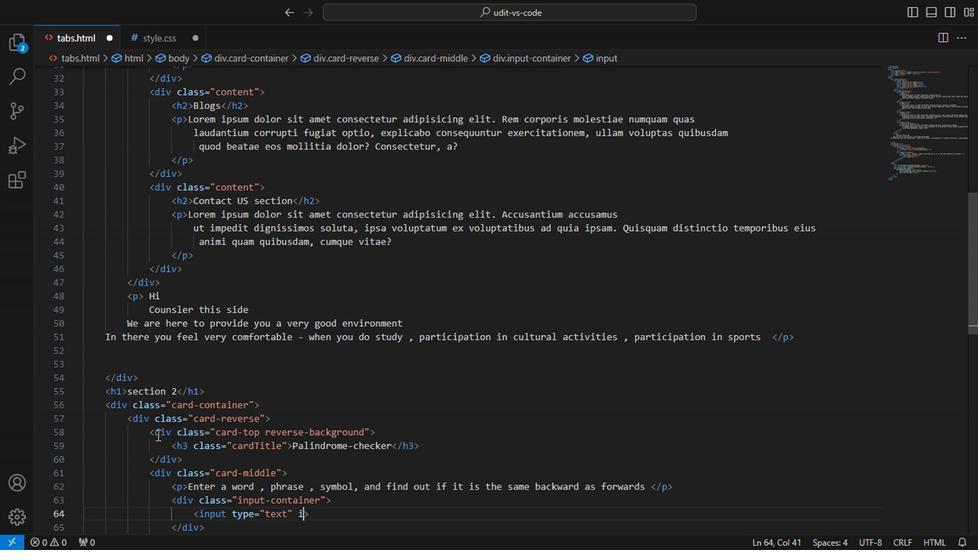 
